 Task: Find connections with filter location Osnabrück with filter topic #Inspirationwith filter profile language French with filter current company SpiceJet Limited with filter school Siddaganga Institute of Technology with filter industry Retail Health and Personal Care Products with filter service category Social Media Marketing with filter keywords title Handyman
Action: Mouse moved to (556, 98)
Screenshot: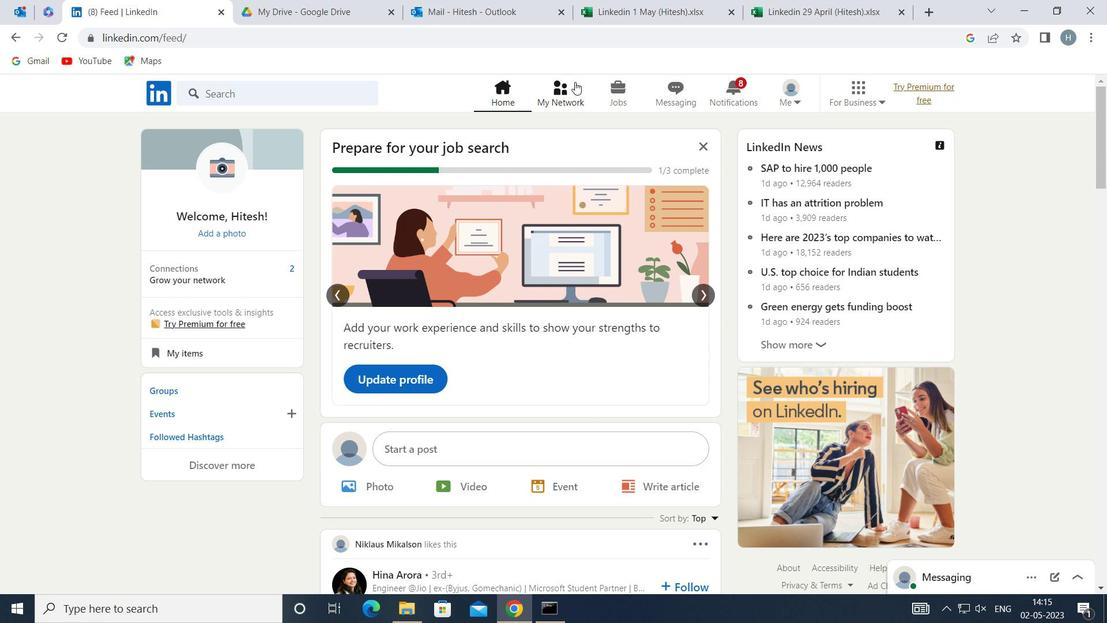 
Action: Mouse pressed left at (556, 98)
Screenshot: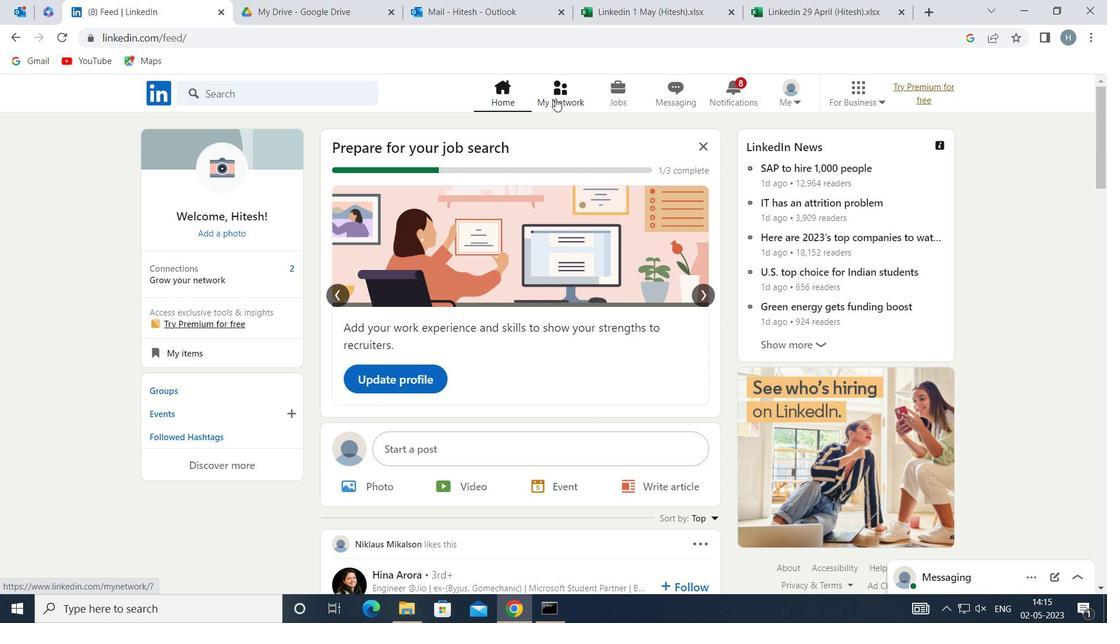 
Action: Mouse moved to (326, 173)
Screenshot: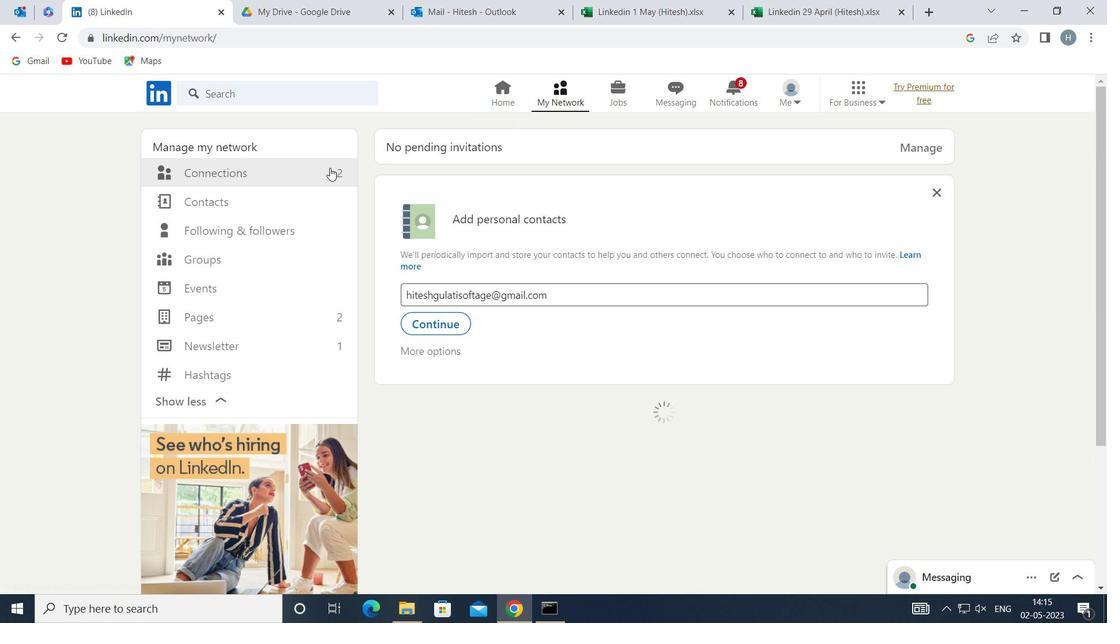
Action: Mouse pressed left at (326, 173)
Screenshot: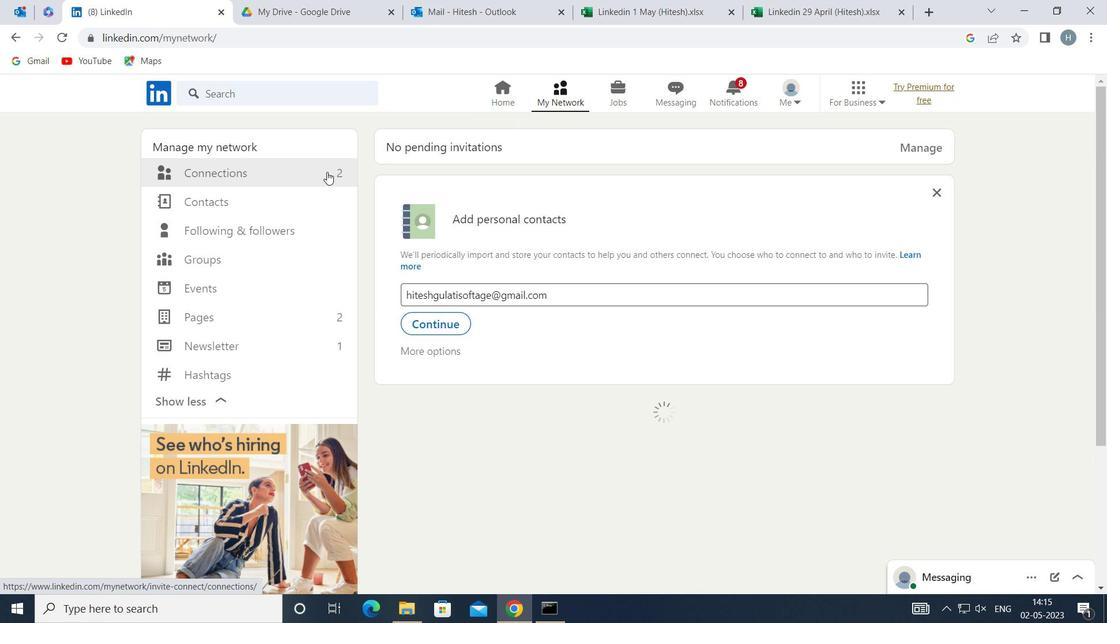 
Action: Mouse moved to (665, 170)
Screenshot: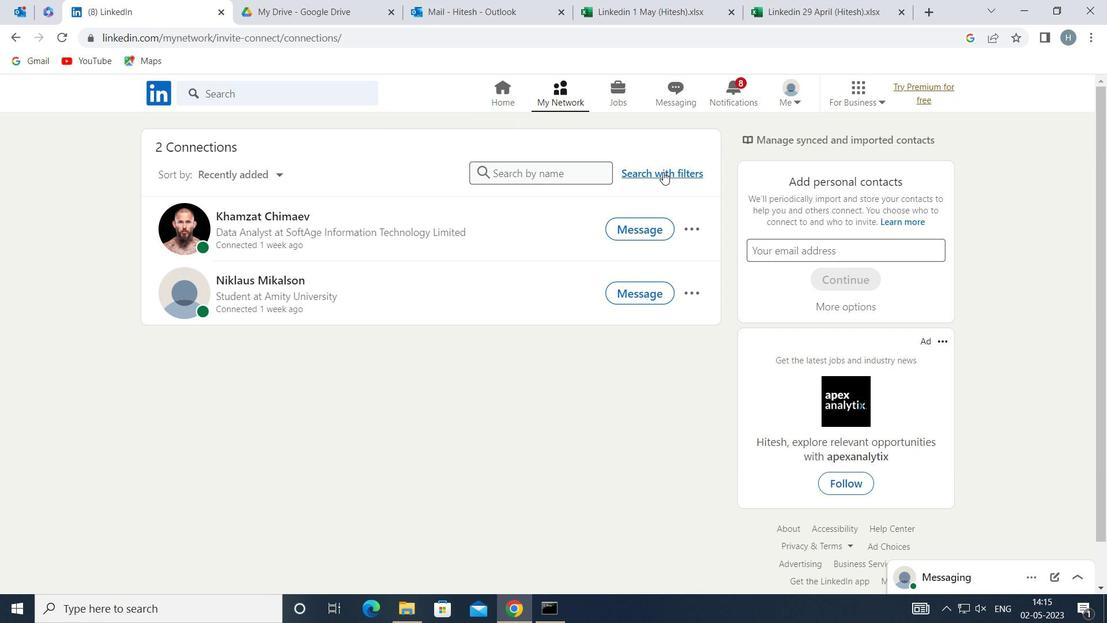 
Action: Mouse pressed left at (665, 170)
Screenshot: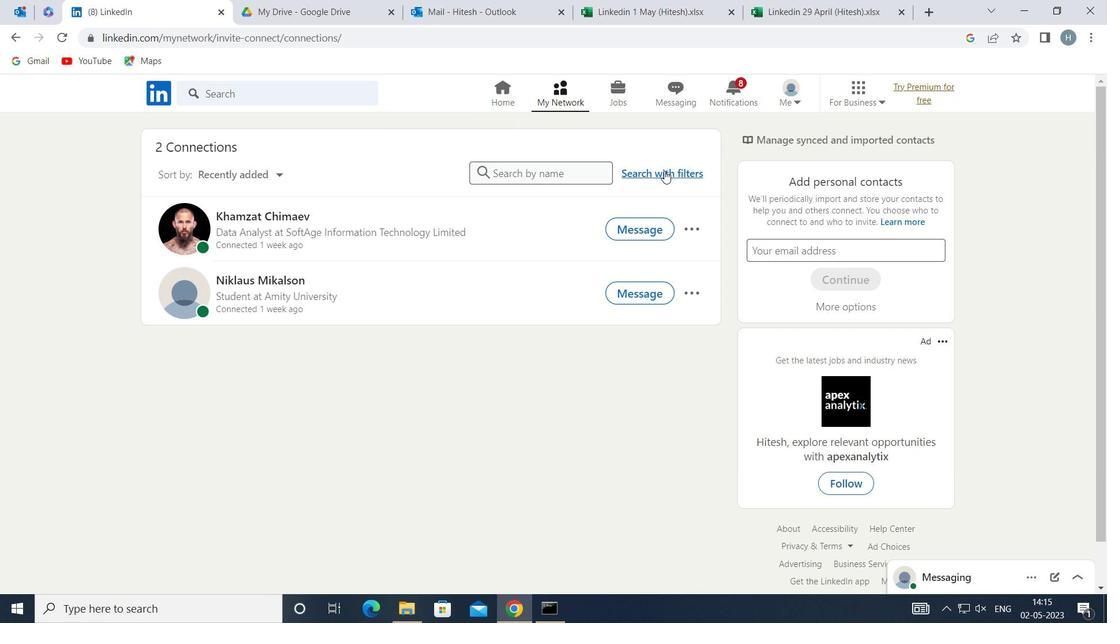 
Action: Mouse moved to (615, 139)
Screenshot: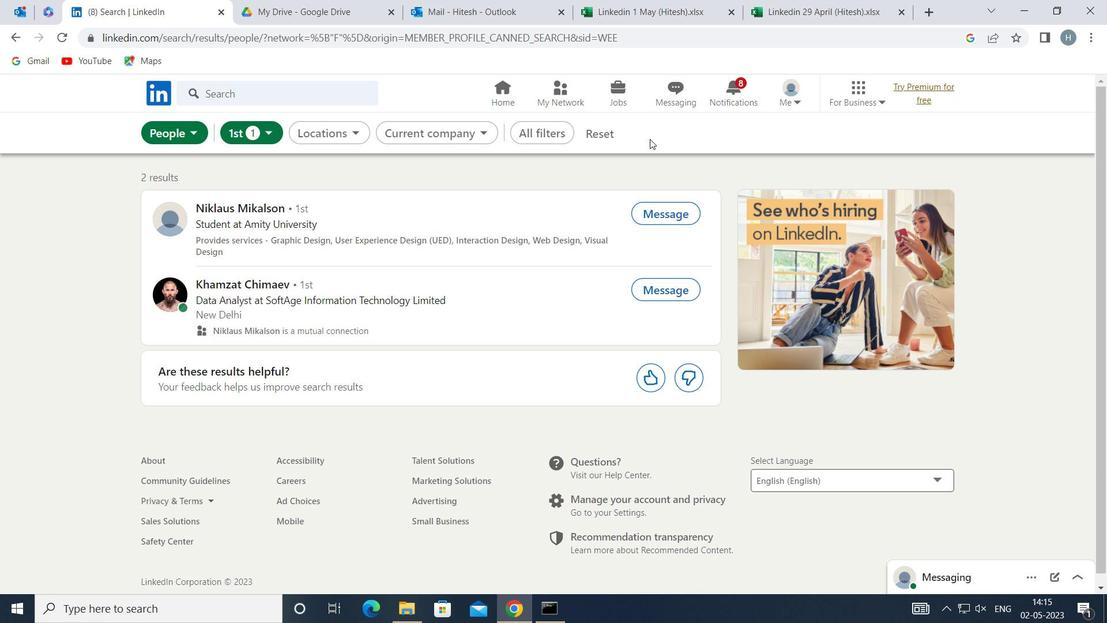 
Action: Mouse pressed left at (615, 139)
Screenshot: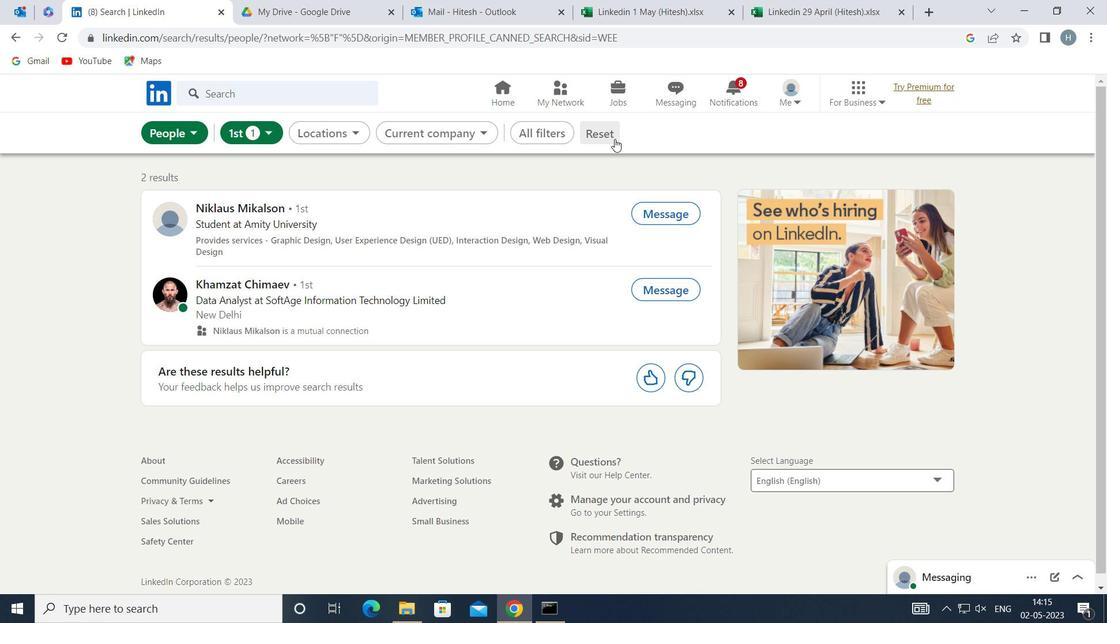 
Action: Mouse moved to (602, 133)
Screenshot: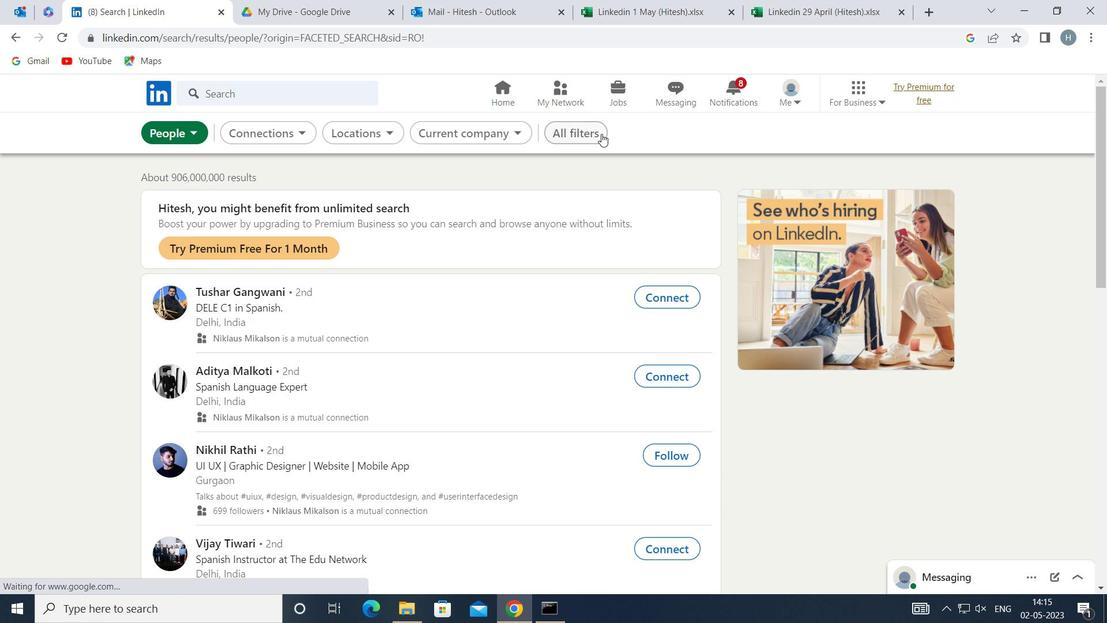 
Action: Mouse pressed left at (602, 133)
Screenshot: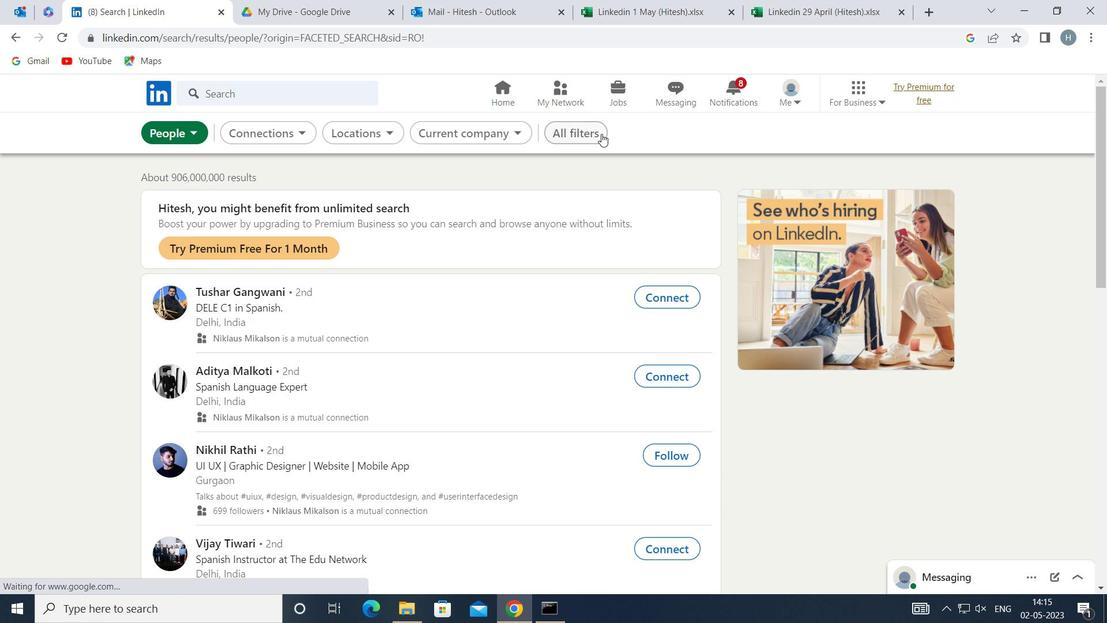 
Action: Mouse moved to (826, 278)
Screenshot: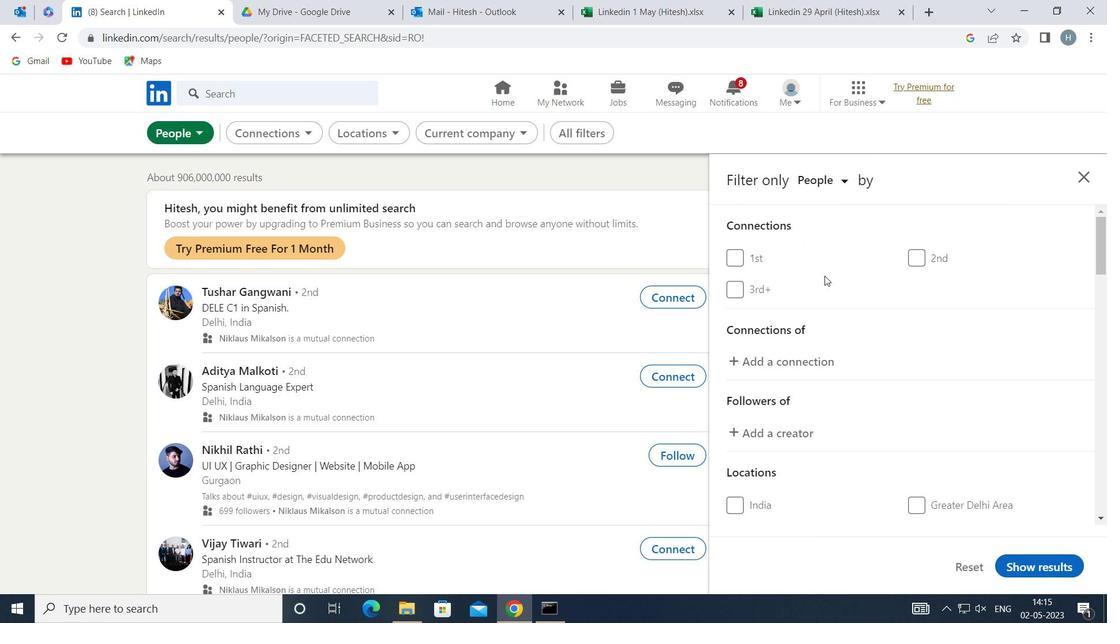 
Action: Mouse scrolled (826, 277) with delta (0, 0)
Screenshot: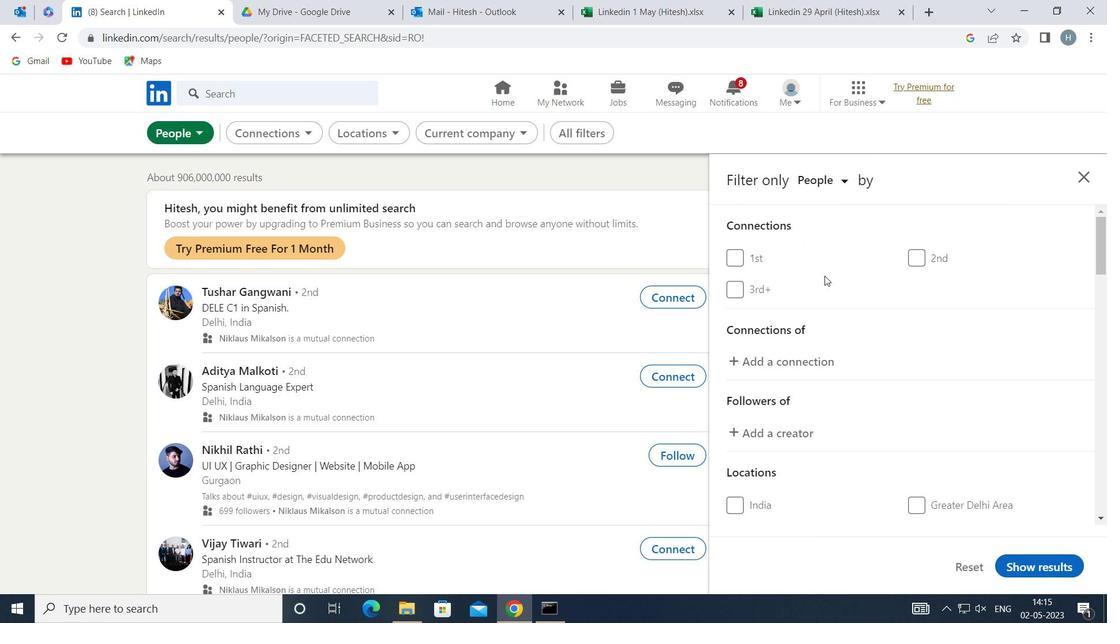 
Action: Mouse moved to (826, 279)
Screenshot: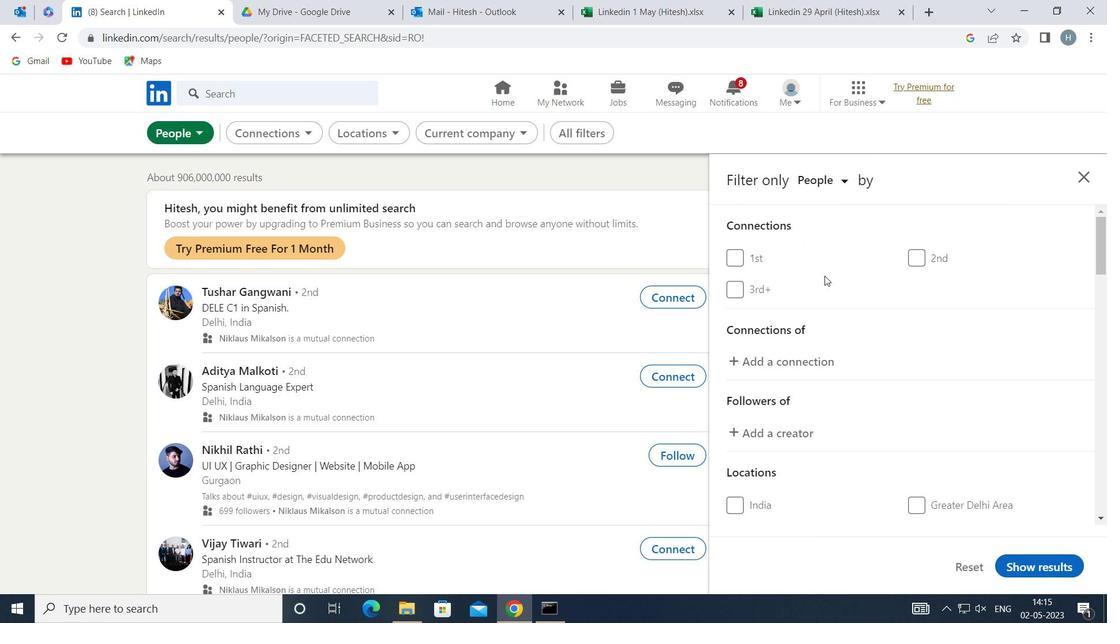 
Action: Mouse scrolled (826, 278) with delta (0, 0)
Screenshot: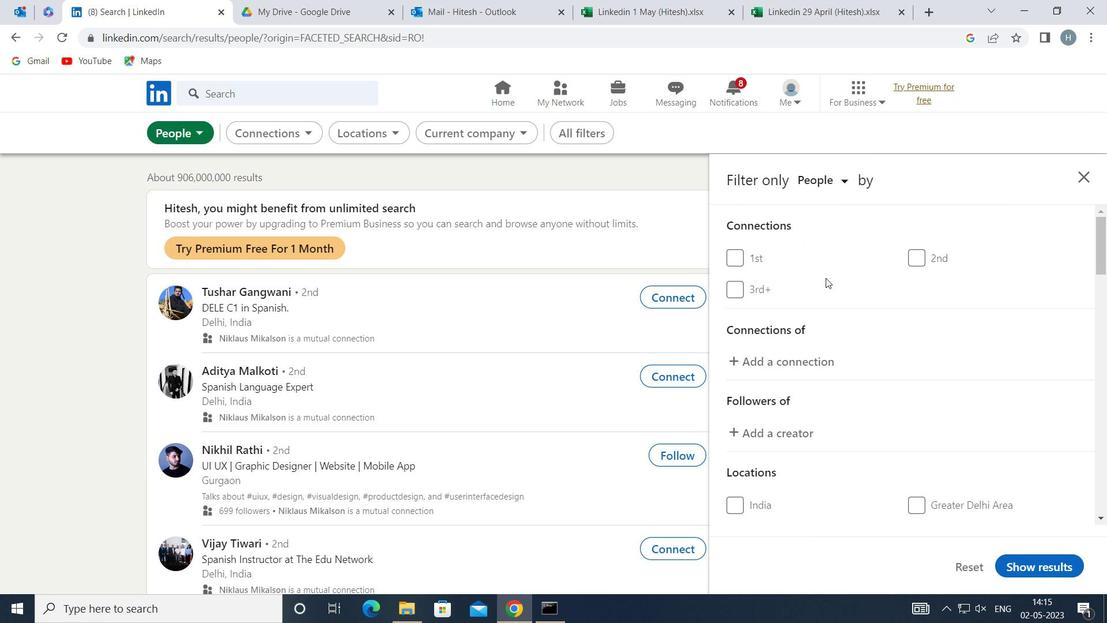 
Action: Mouse moved to (827, 281)
Screenshot: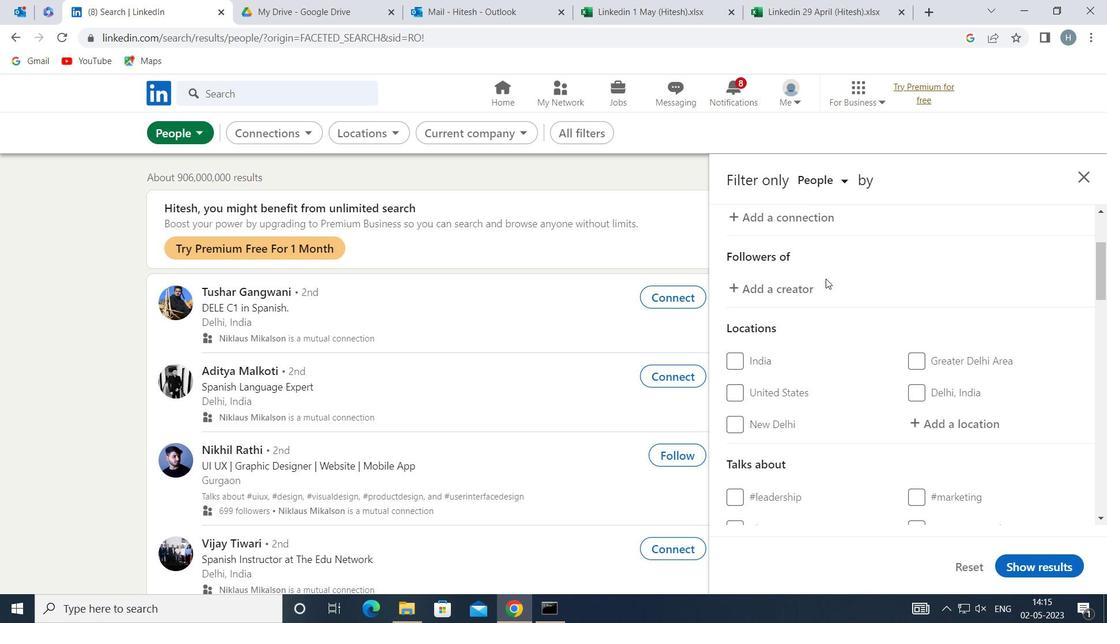 
Action: Mouse scrolled (827, 281) with delta (0, 0)
Screenshot: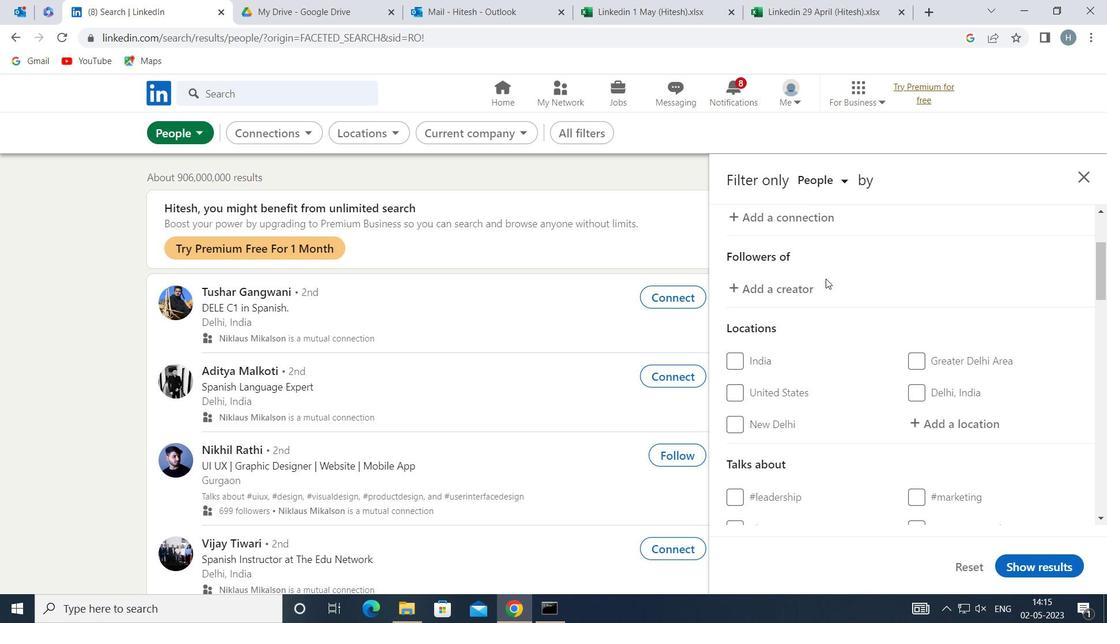 
Action: Mouse moved to (934, 346)
Screenshot: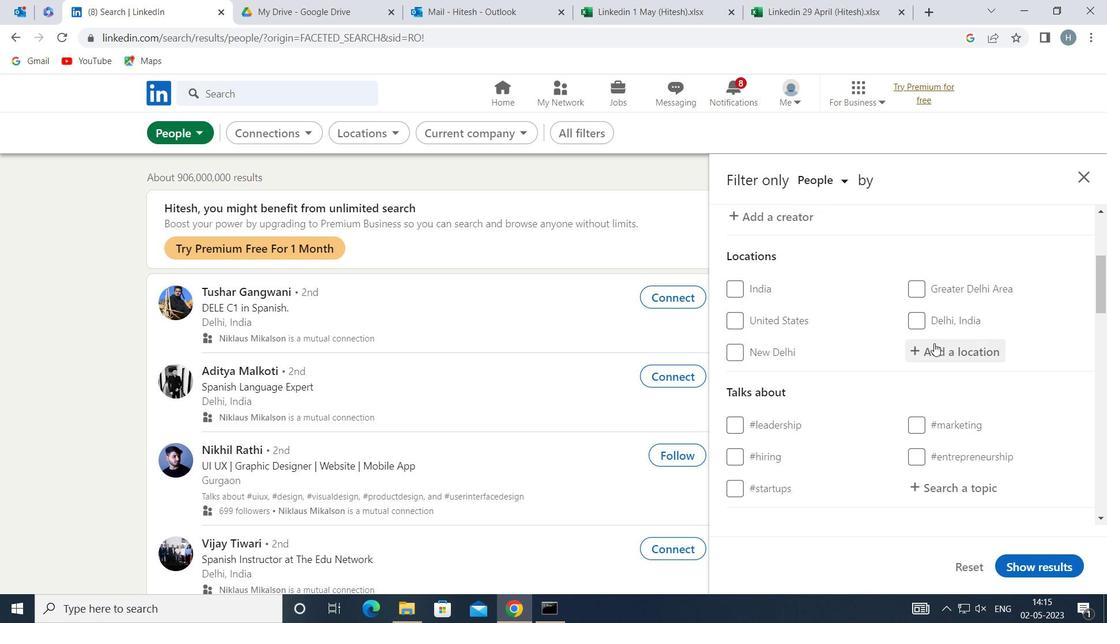 
Action: Mouse pressed left at (934, 346)
Screenshot: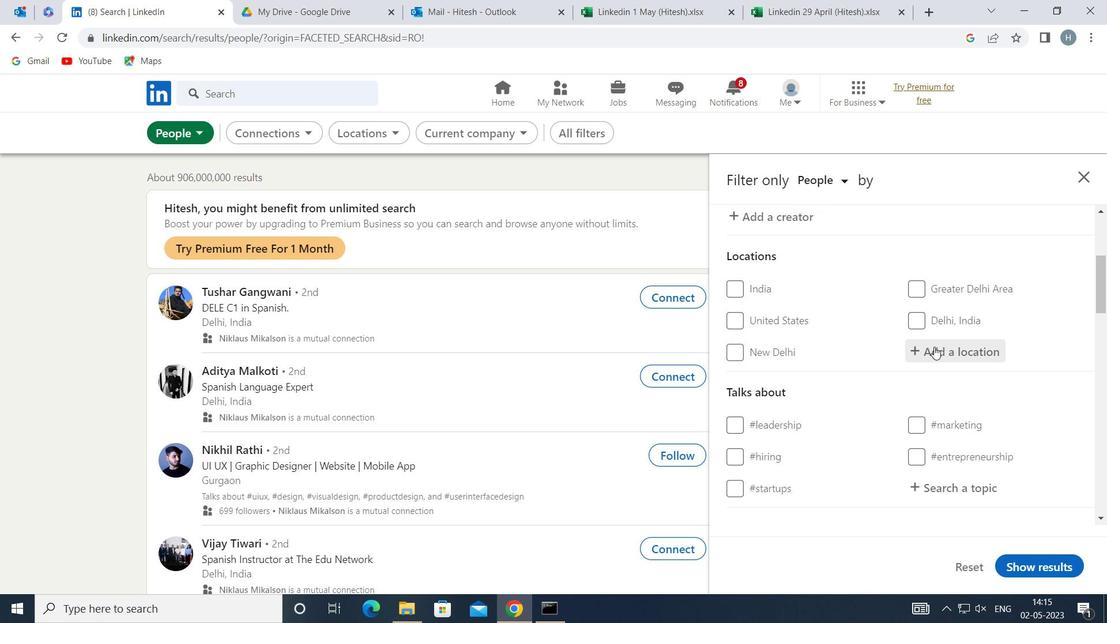 
Action: Mouse moved to (908, 335)
Screenshot: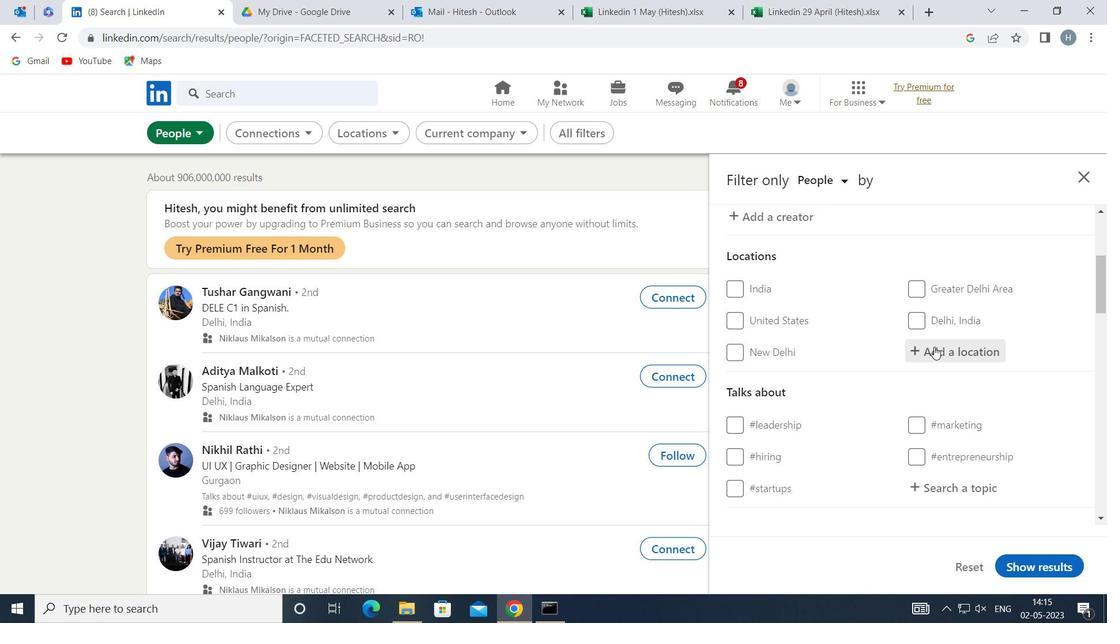 
Action: Key pressed <Key.shift>OSNABRUCK
Screenshot: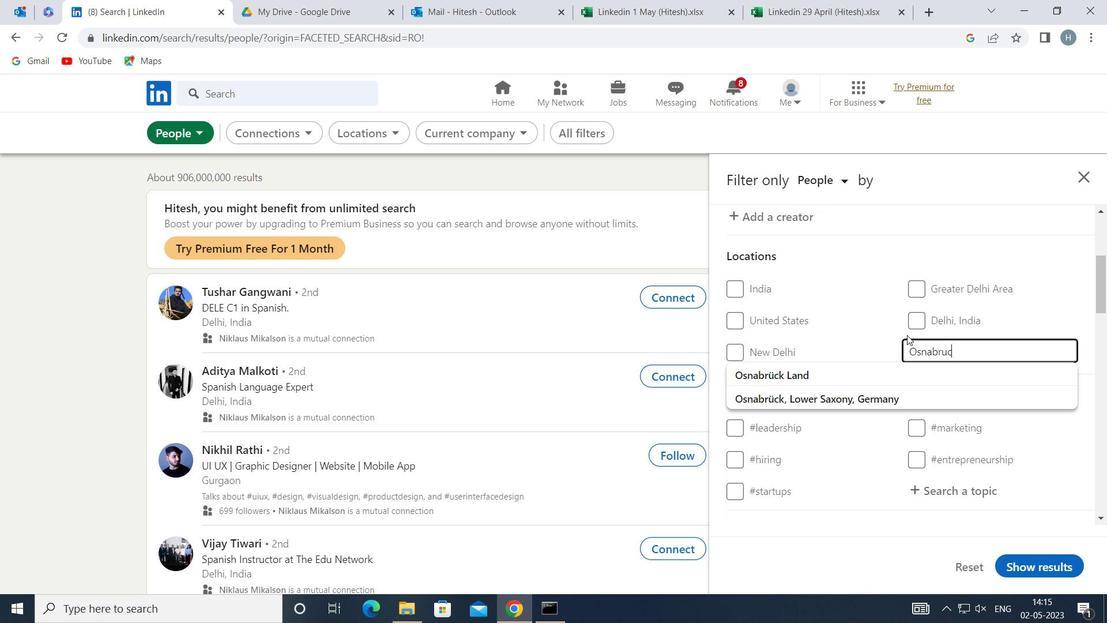 
Action: Mouse moved to (885, 364)
Screenshot: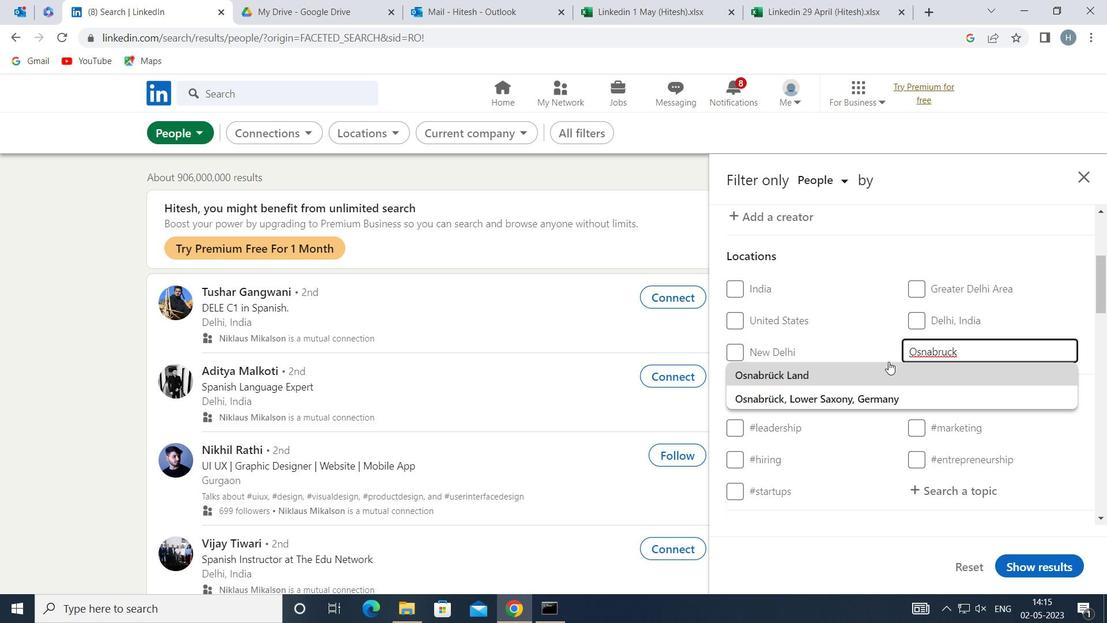 
Action: Mouse pressed left at (885, 364)
Screenshot: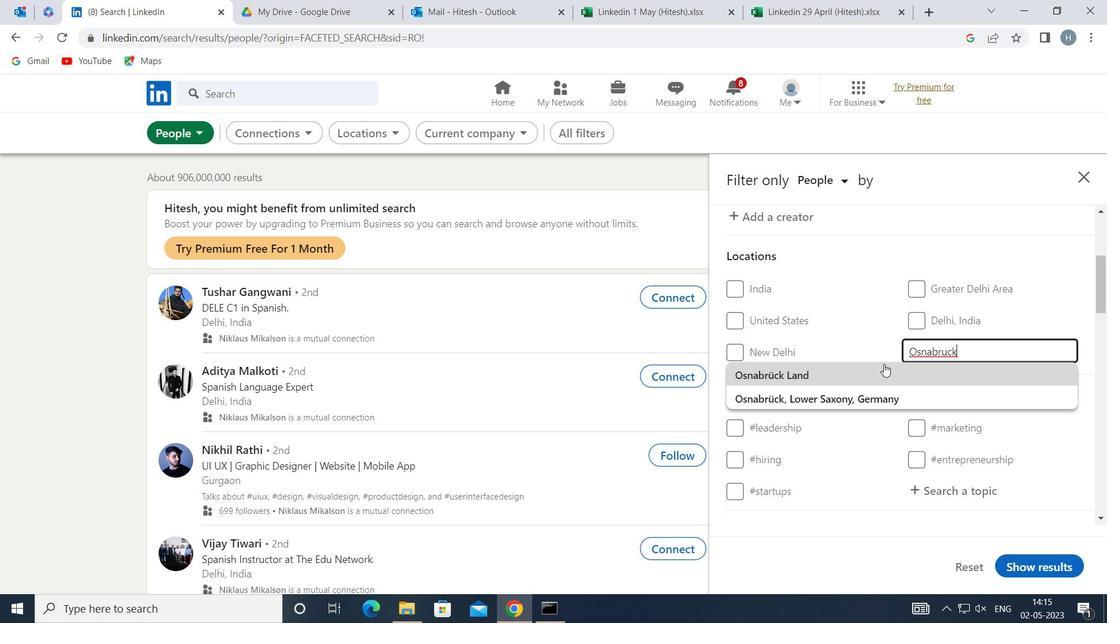 
Action: Mouse moved to (891, 328)
Screenshot: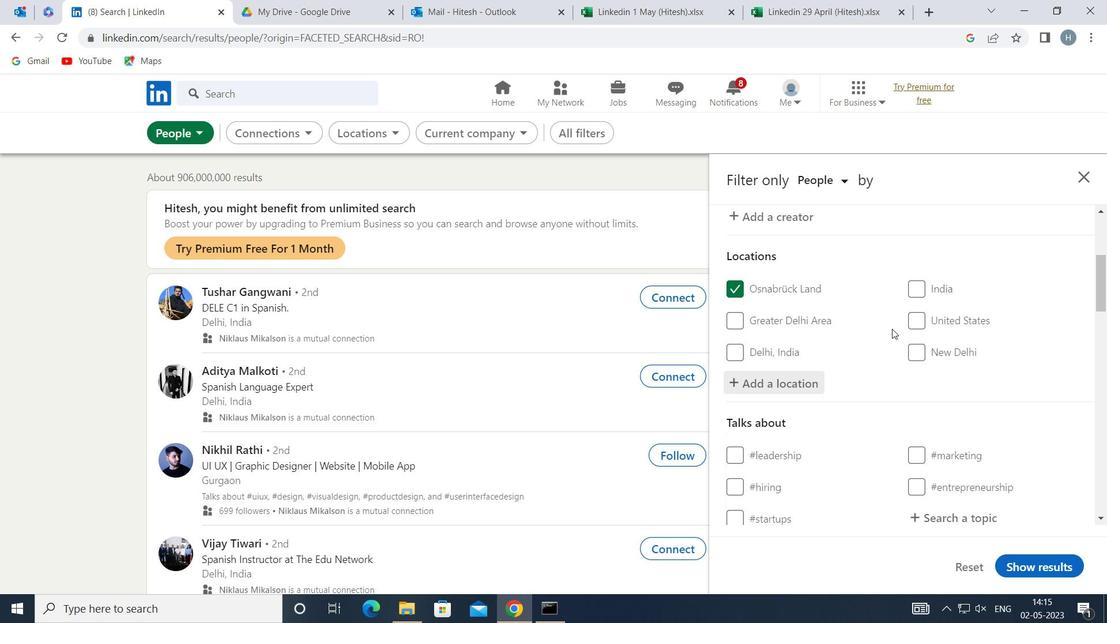 
Action: Mouse scrolled (891, 327) with delta (0, 0)
Screenshot: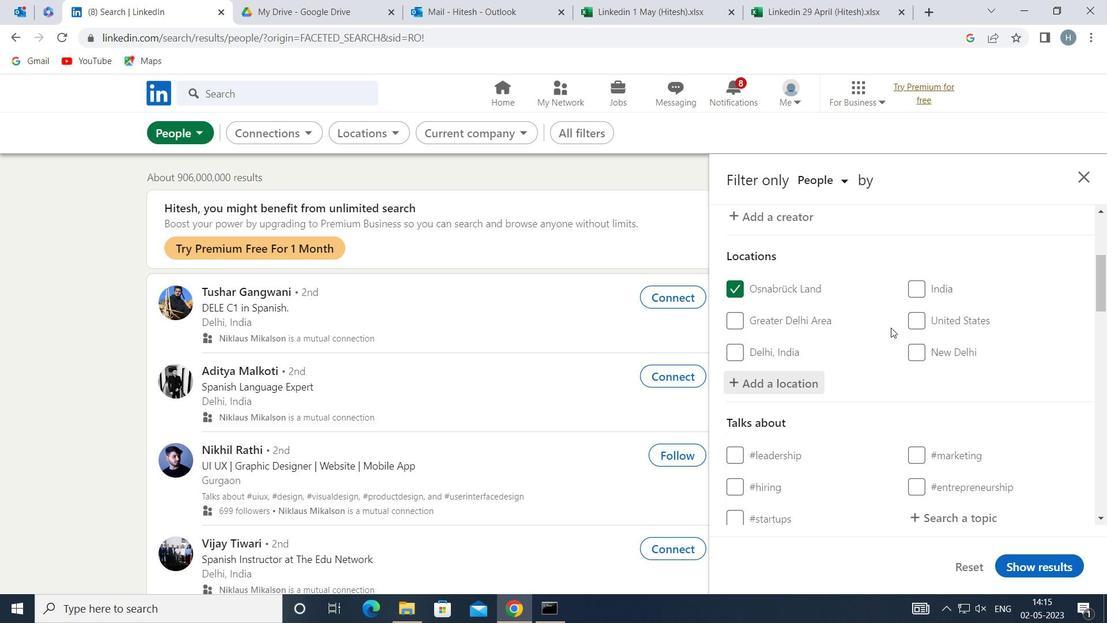 
Action: Mouse scrolled (891, 327) with delta (0, 0)
Screenshot: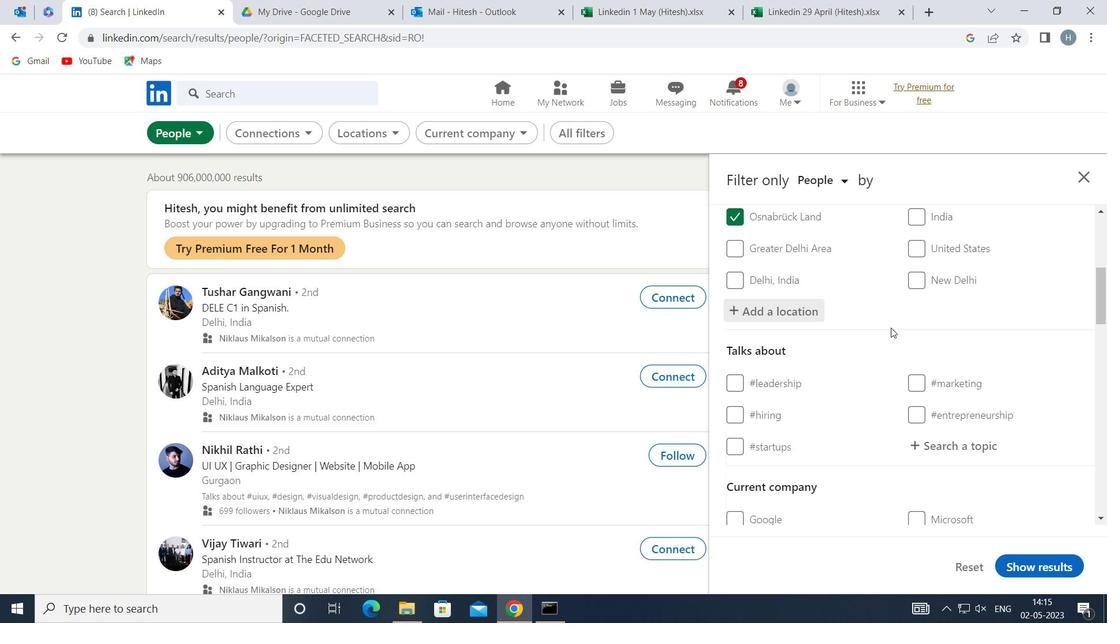 
Action: Mouse moved to (959, 369)
Screenshot: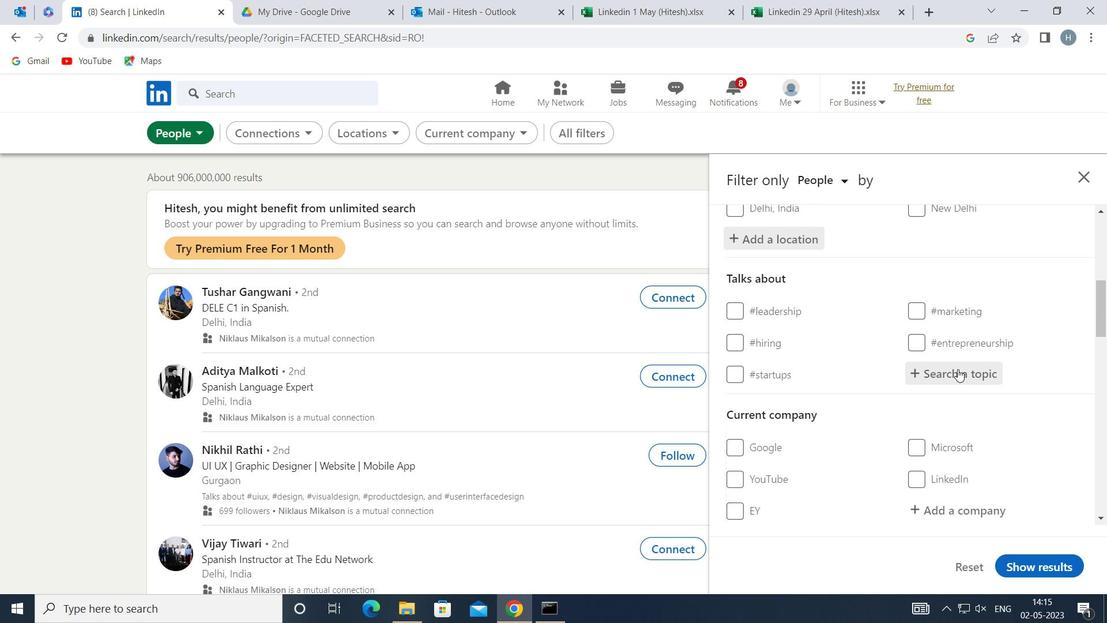 
Action: Mouse pressed left at (959, 369)
Screenshot: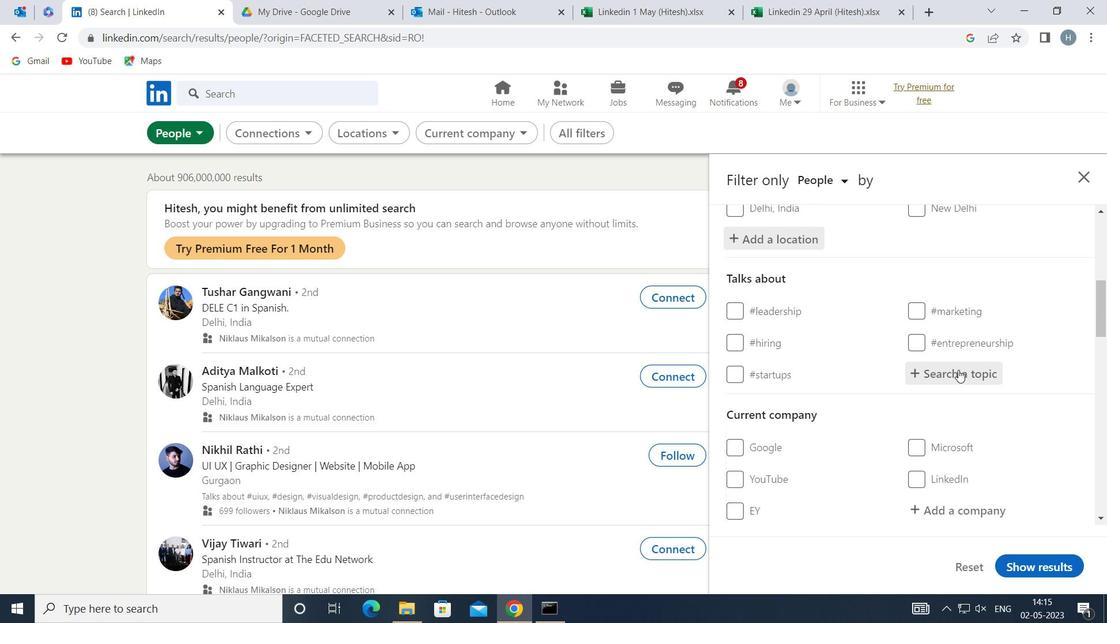 
Action: Mouse moved to (958, 369)
Screenshot: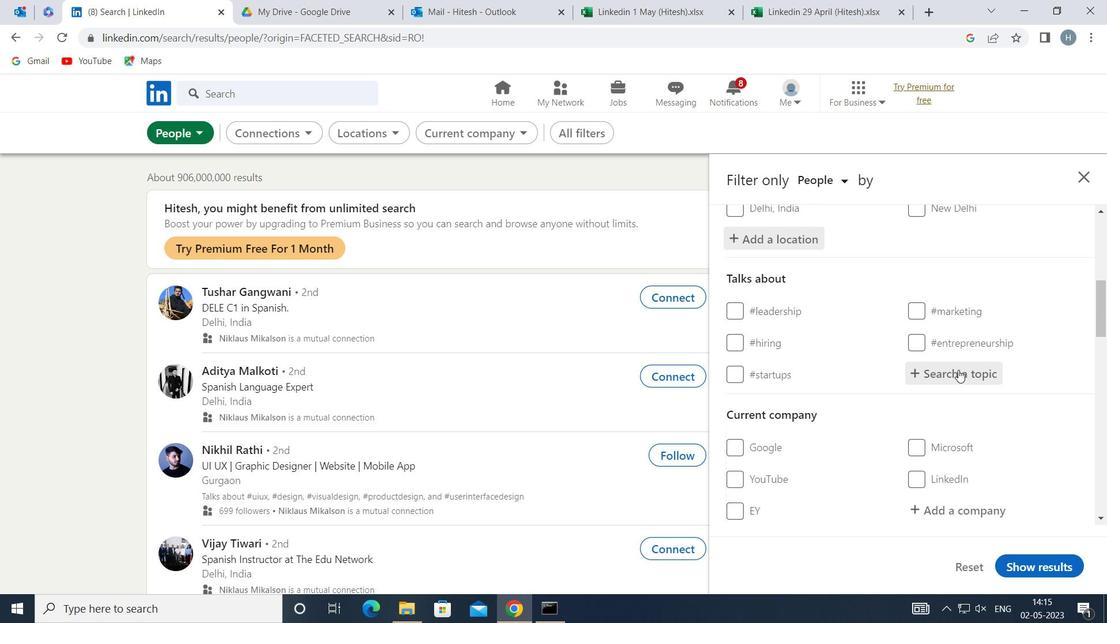 
Action: Key pressed <Key.shift><Key.shift><Key.shift><Key.shift>INSPIRATIO
Screenshot: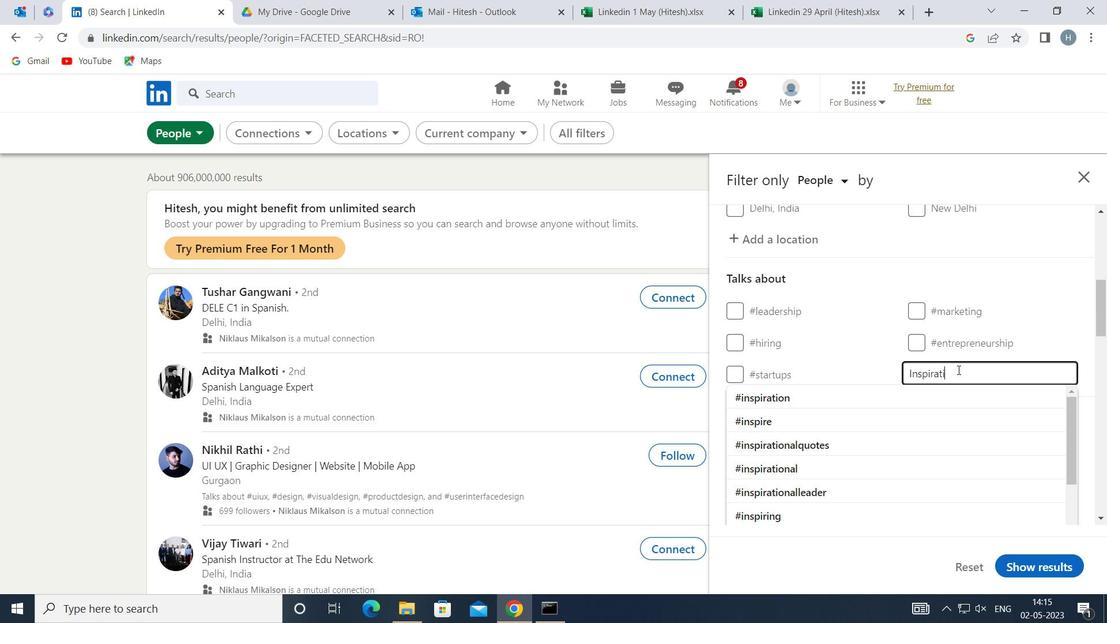 
Action: Mouse moved to (958, 369)
Screenshot: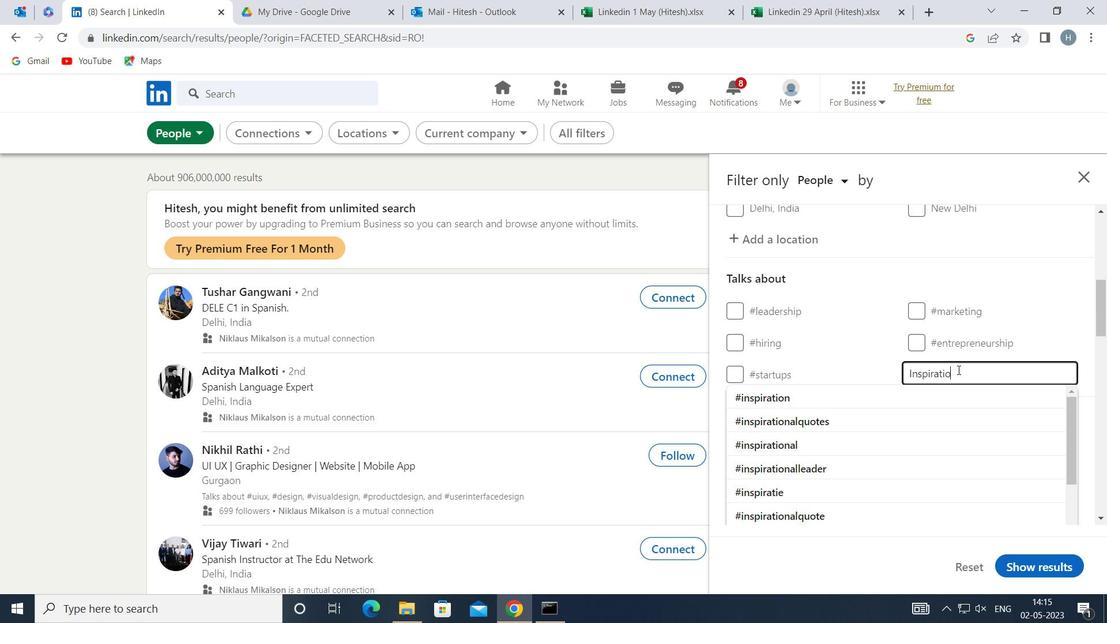 
Action: Key pressed N
Screenshot: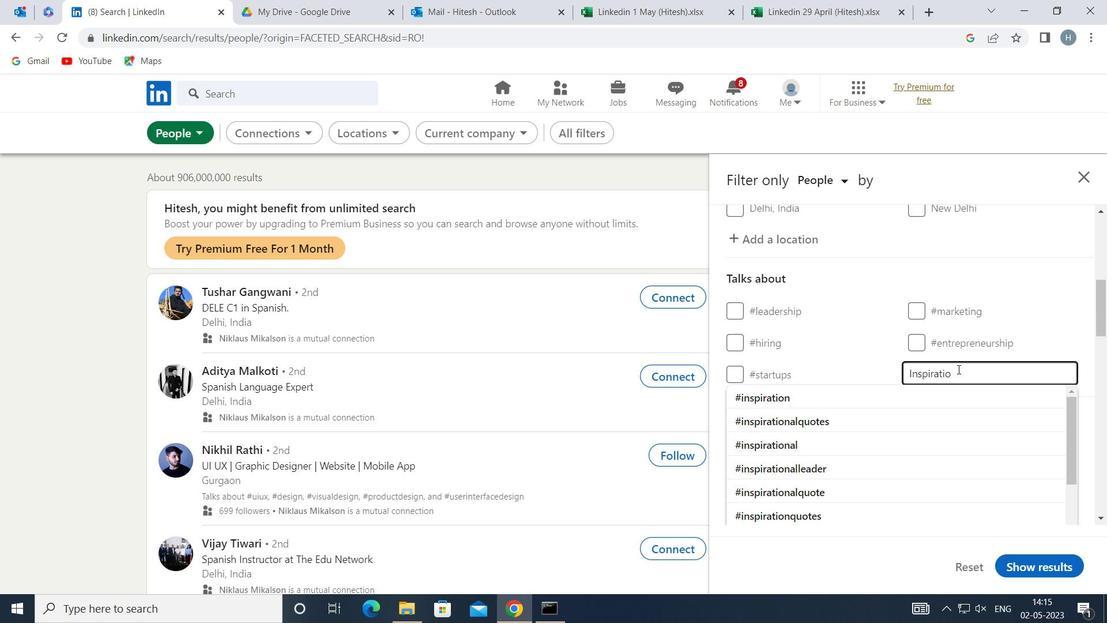
Action: Mouse moved to (889, 399)
Screenshot: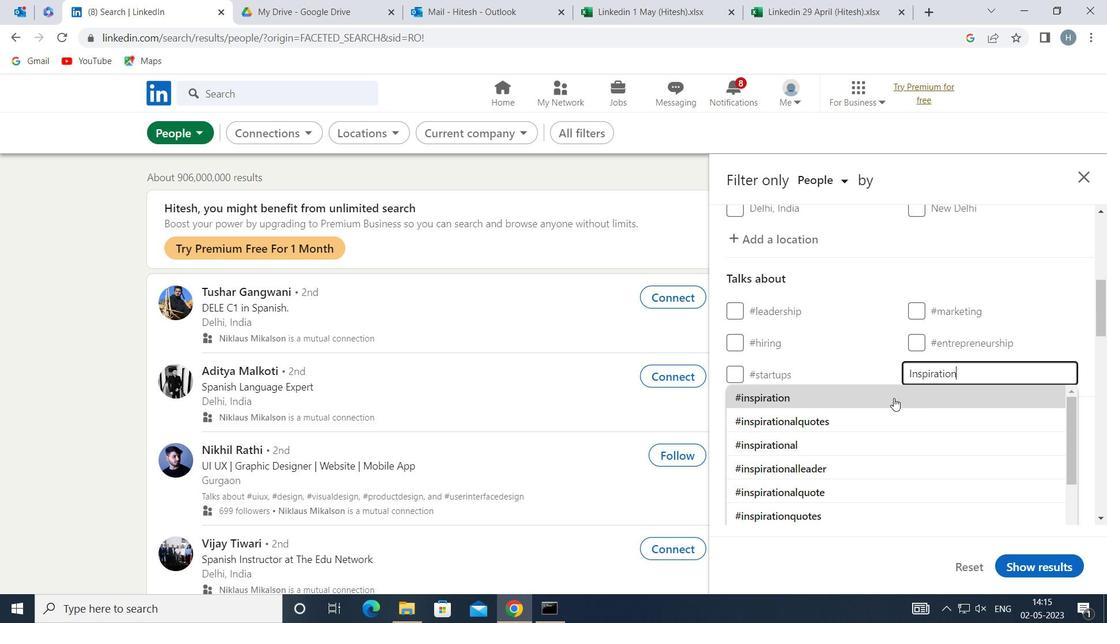 
Action: Mouse pressed left at (889, 399)
Screenshot: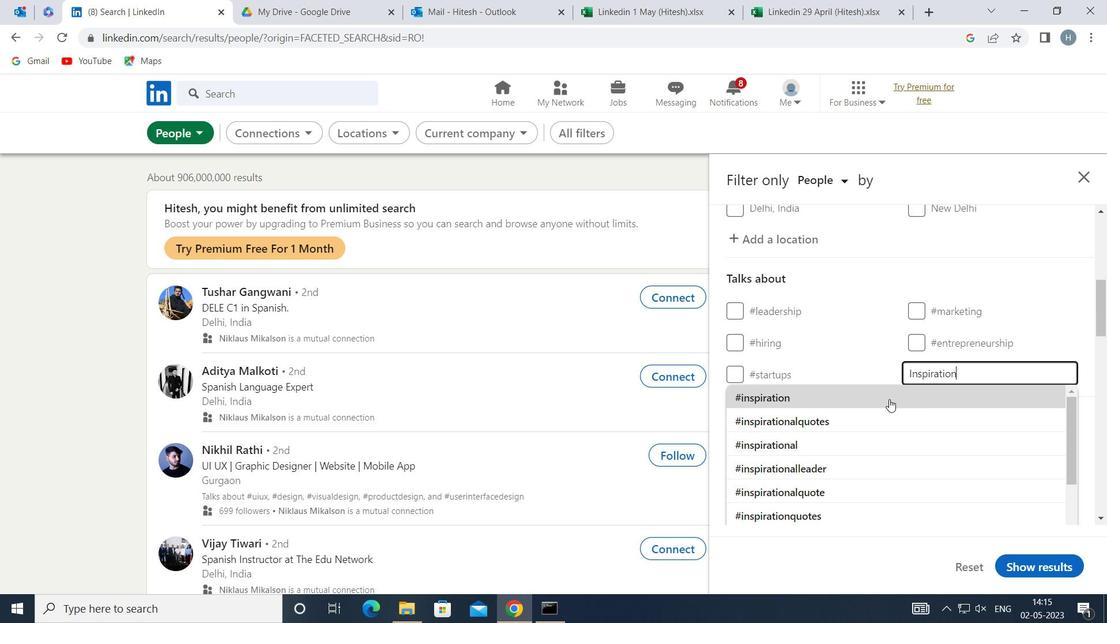 
Action: Mouse moved to (862, 399)
Screenshot: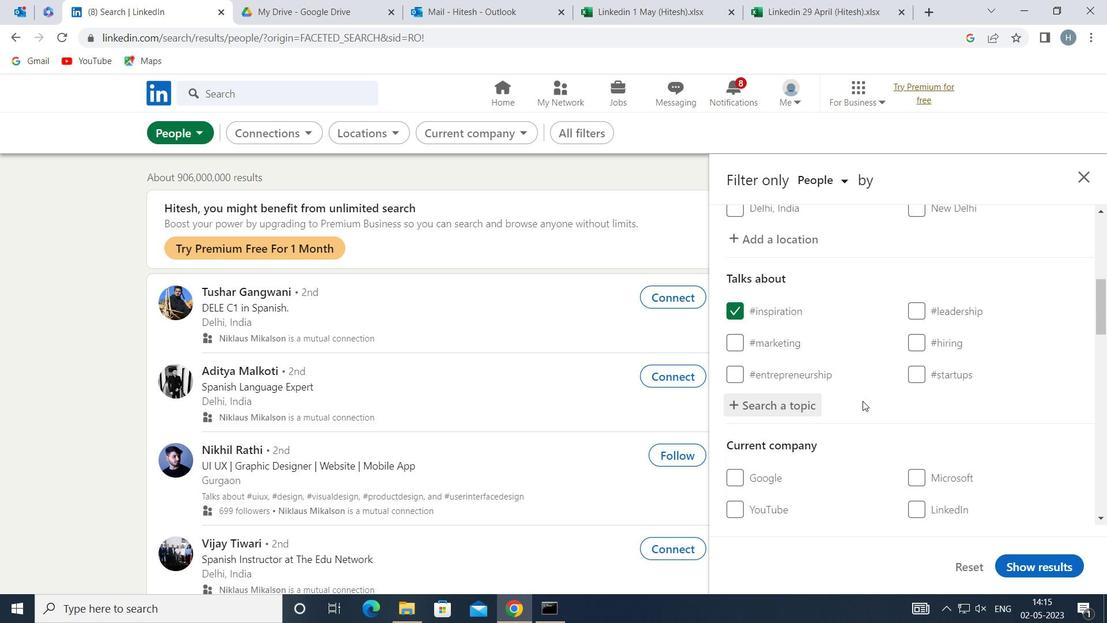 
Action: Mouse scrolled (862, 399) with delta (0, 0)
Screenshot: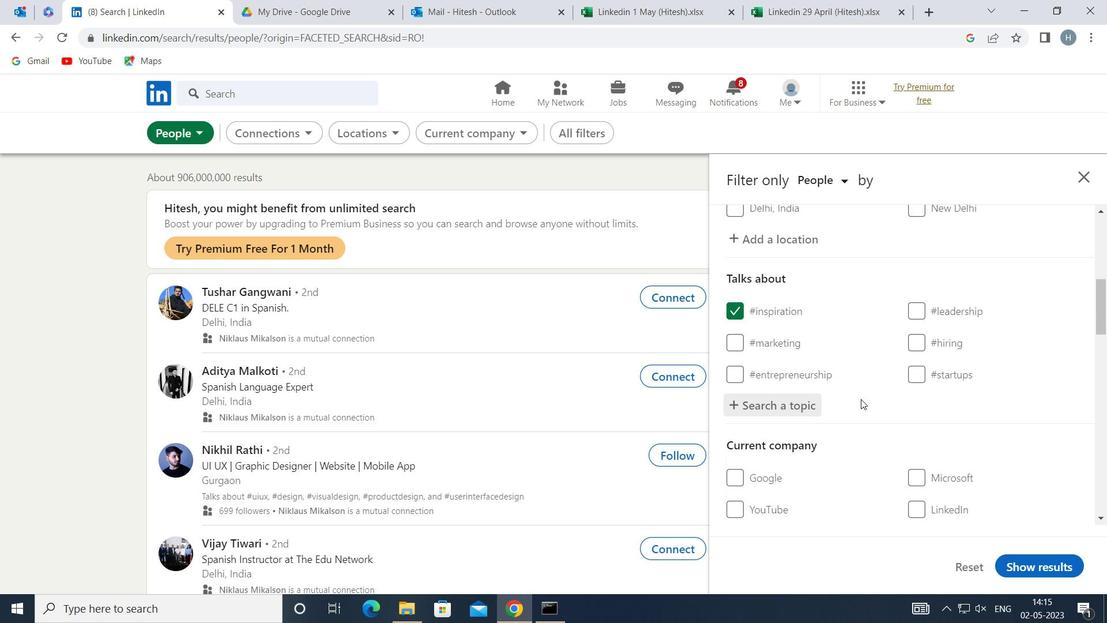 
Action: Mouse moved to (861, 398)
Screenshot: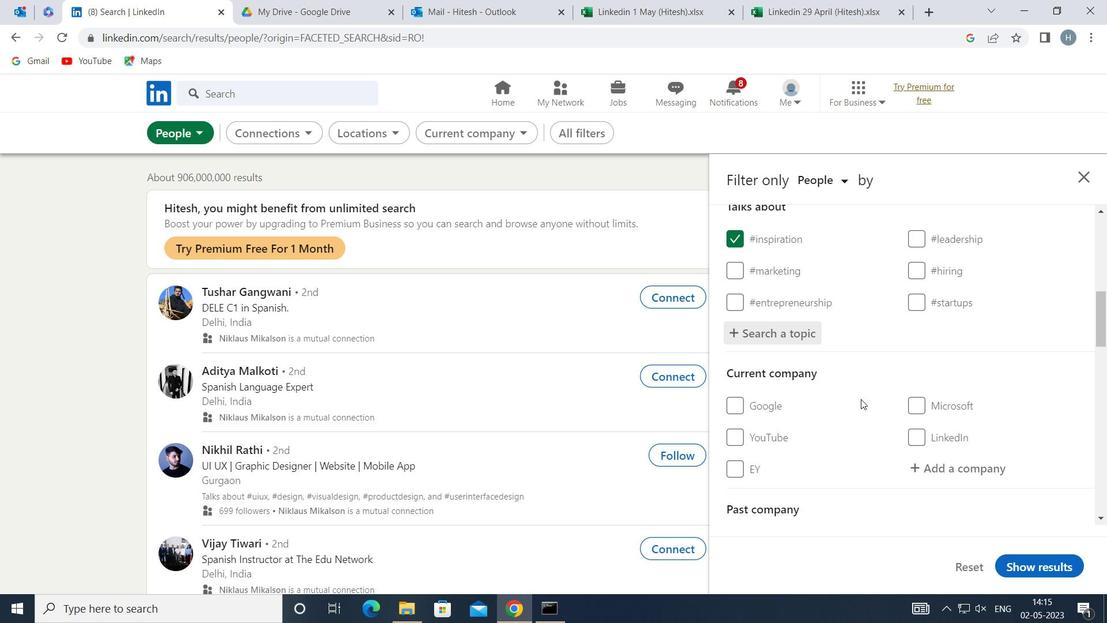 
Action: Mouse scrolled (861, 398) with delta (0, 0)
Screenshot: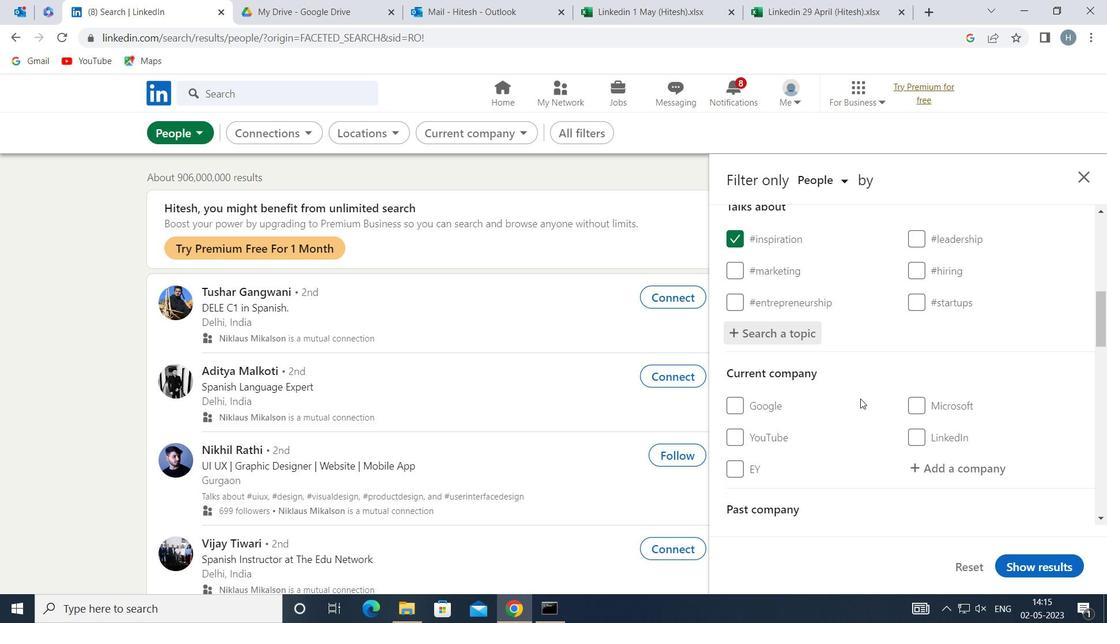 
Action: Mouse scrolled (861, 398) with delta (0, 0)
Screenshot: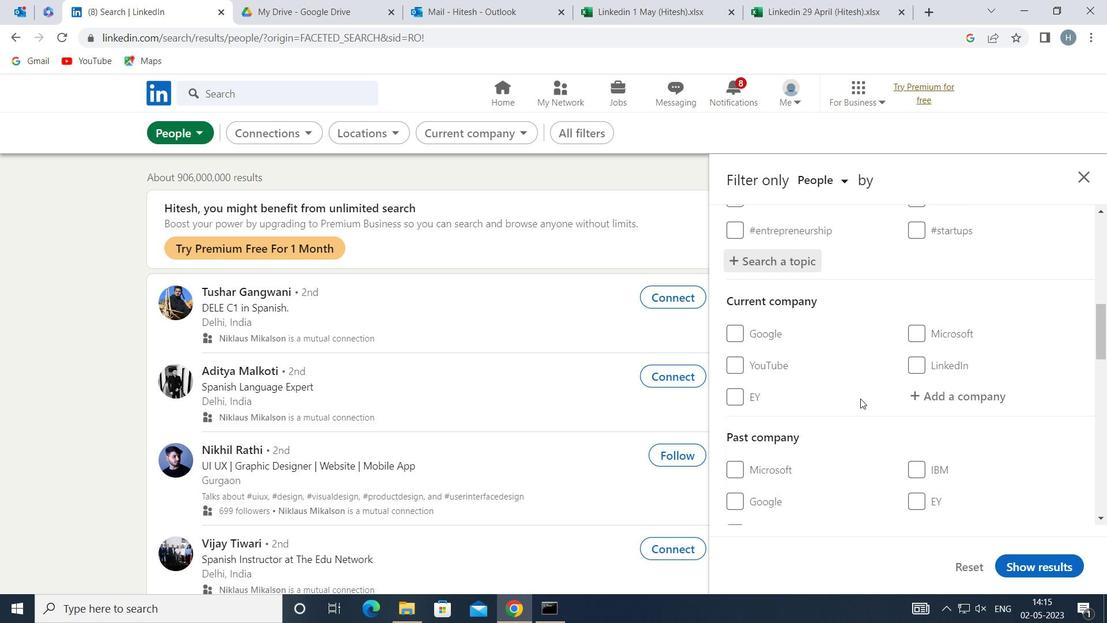 
Action: Mouse scrolled (861, 398) with delta (0, 0)
Screenshot: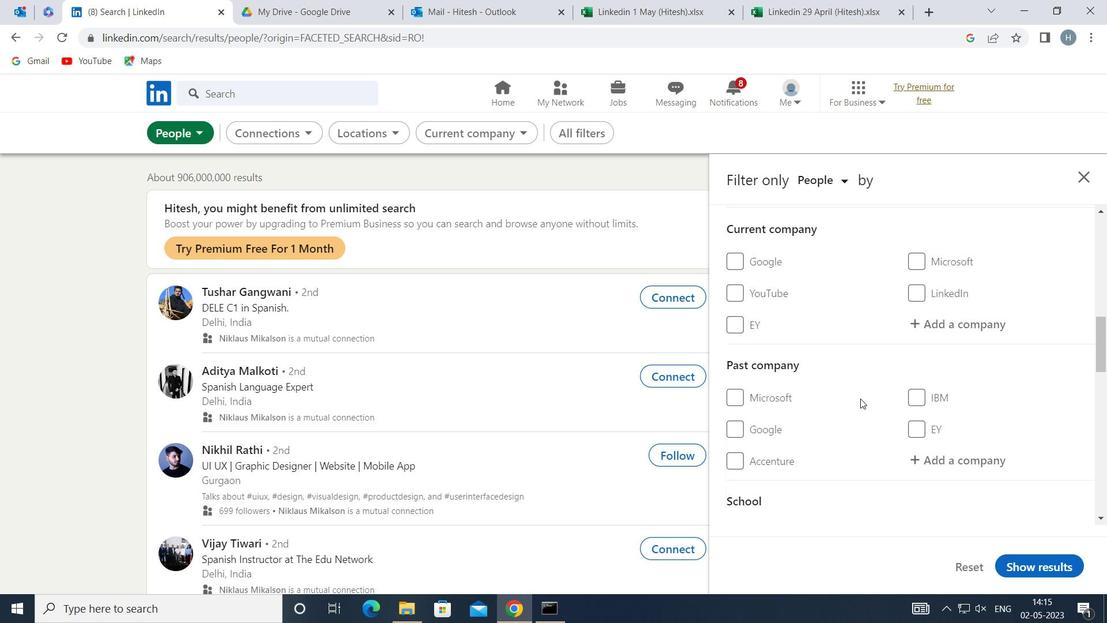 
Action: Mouse scrolled (861, 398) with delta (0, 0)
Screenshot: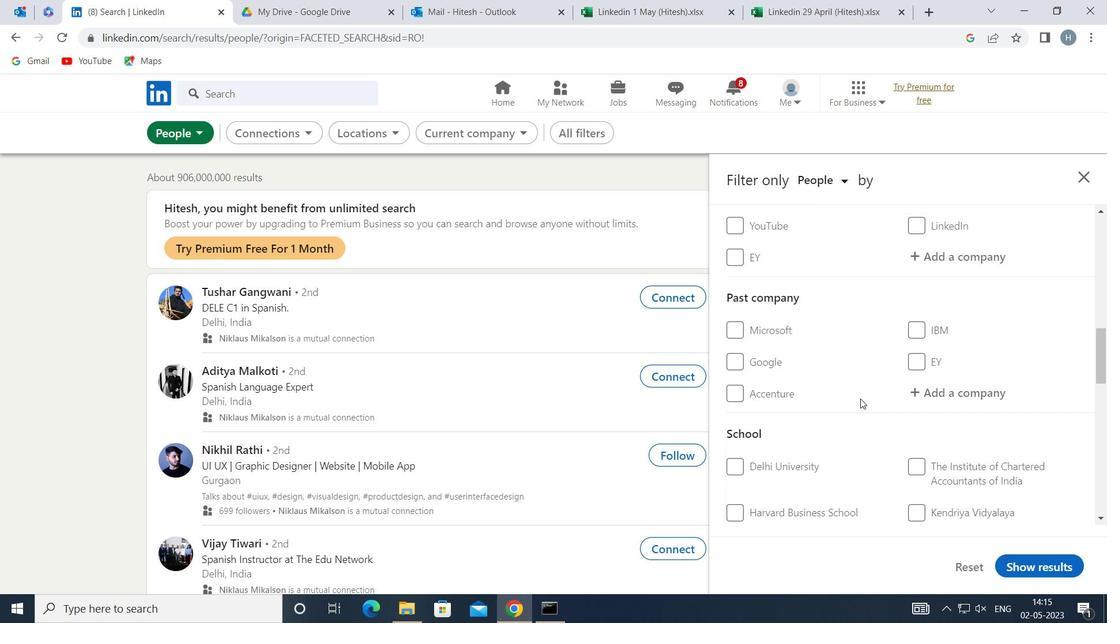 
Action: Mouse scrolled (861, 398) with delta (0, 0)
Screenshot: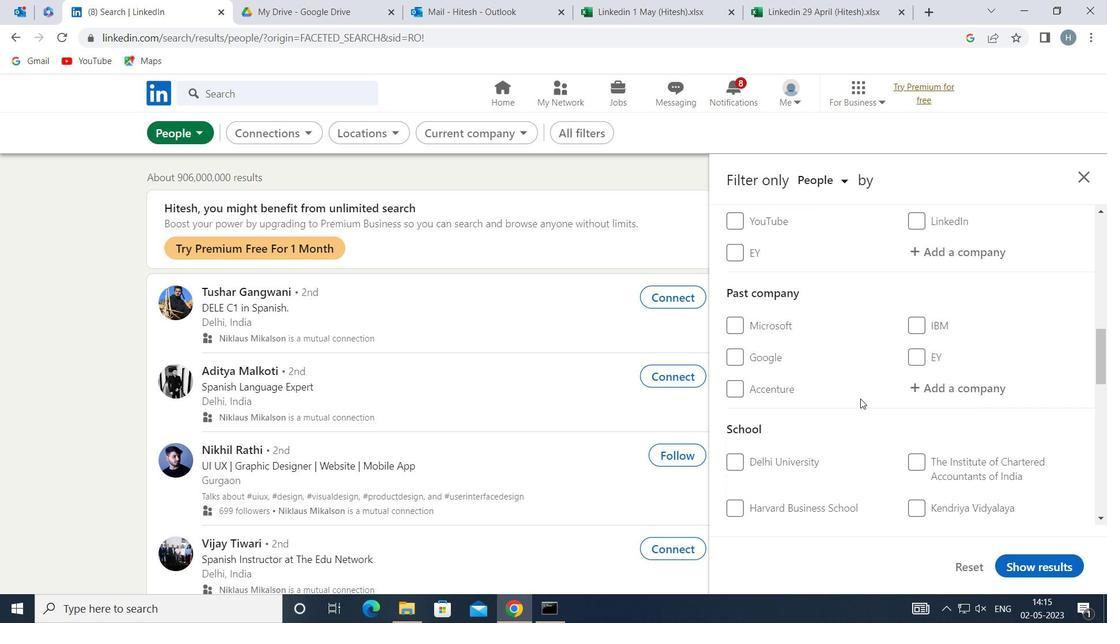 
Action: Mouse scrolled (861, 398) with delta (0, 0)
Screenshot: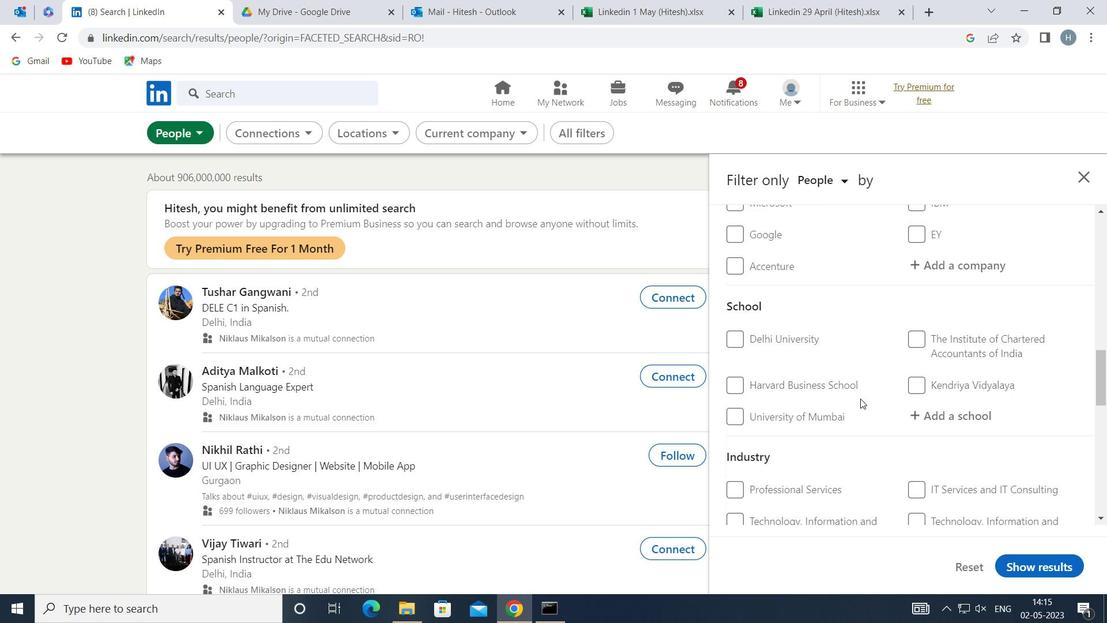 
Action: Mouse scrolled (861, 398) with delta (0, 0)
Screenshot: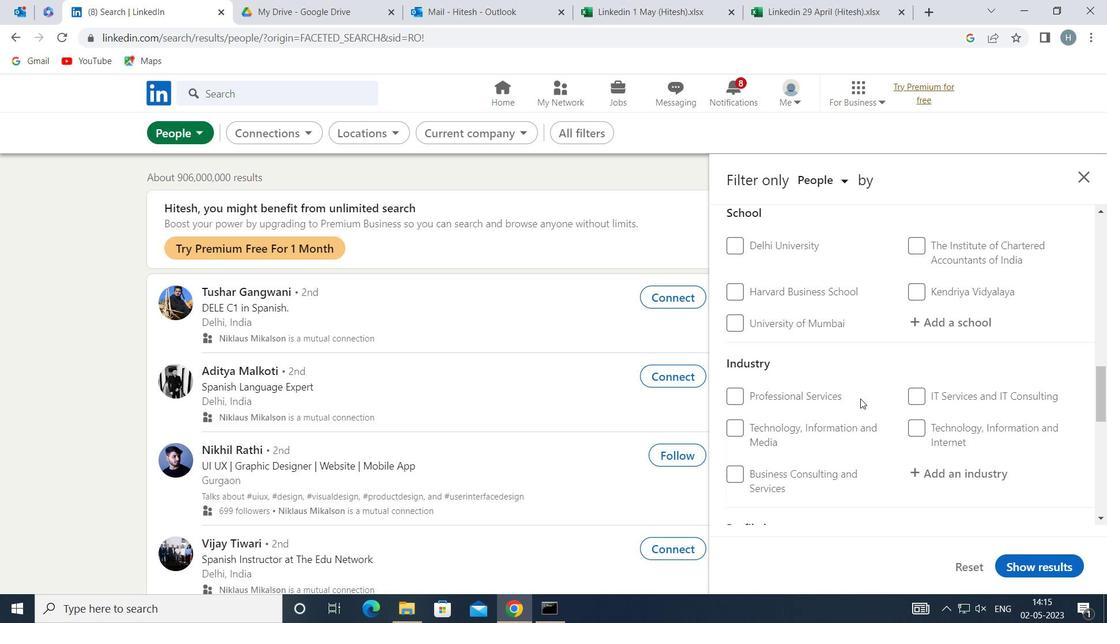 
Action: Mouse scrolled (861, 398) with delta (0, 0)
Screenshot: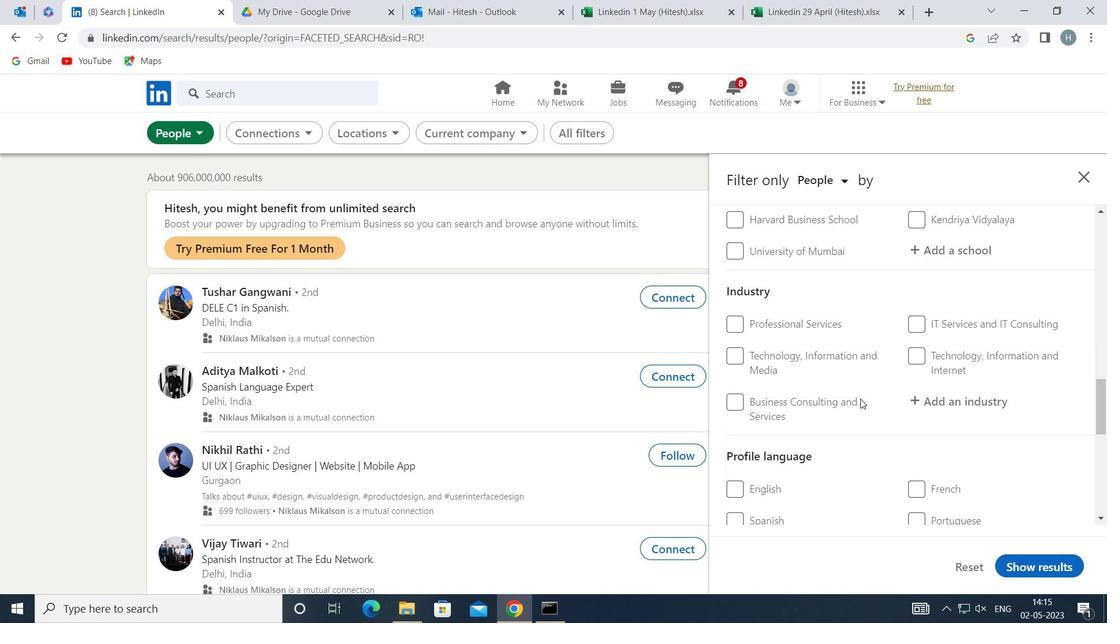 
Action: Mouse moved to (918, 422)
Screenshot: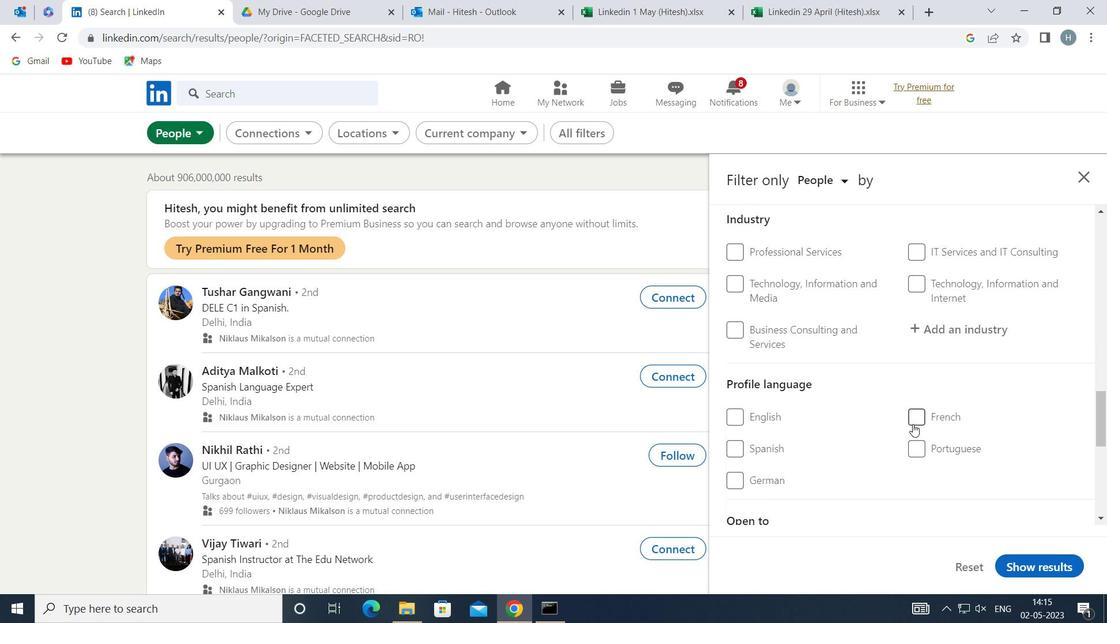 
Action: Mouse pressed left at (918, 422)
Screenshot: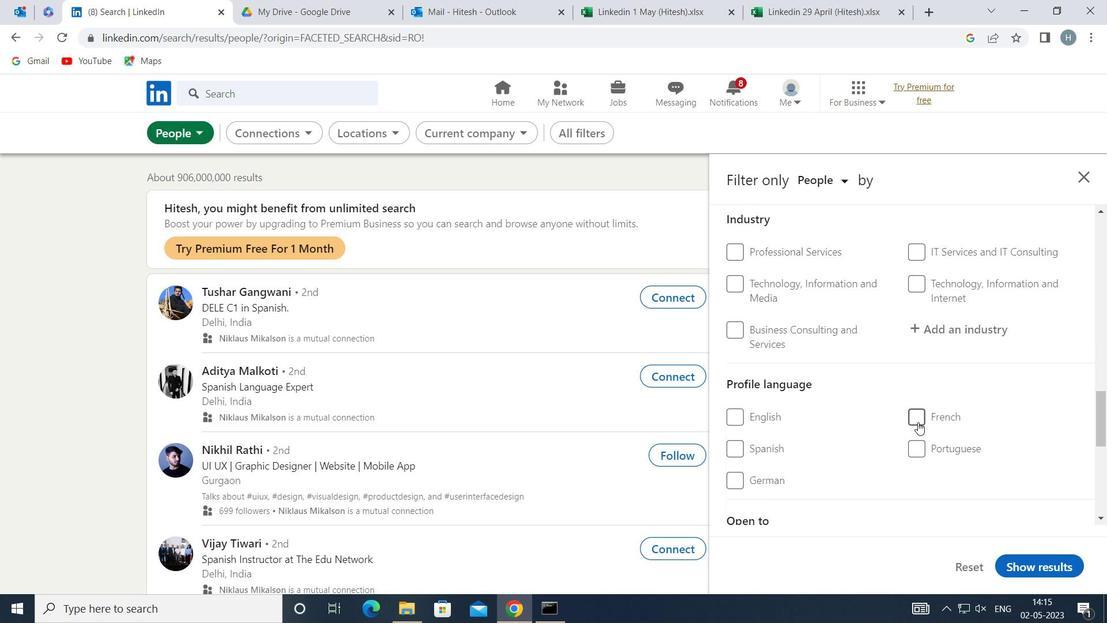
Action: Mouse moved to (885, 420)
Screenshot: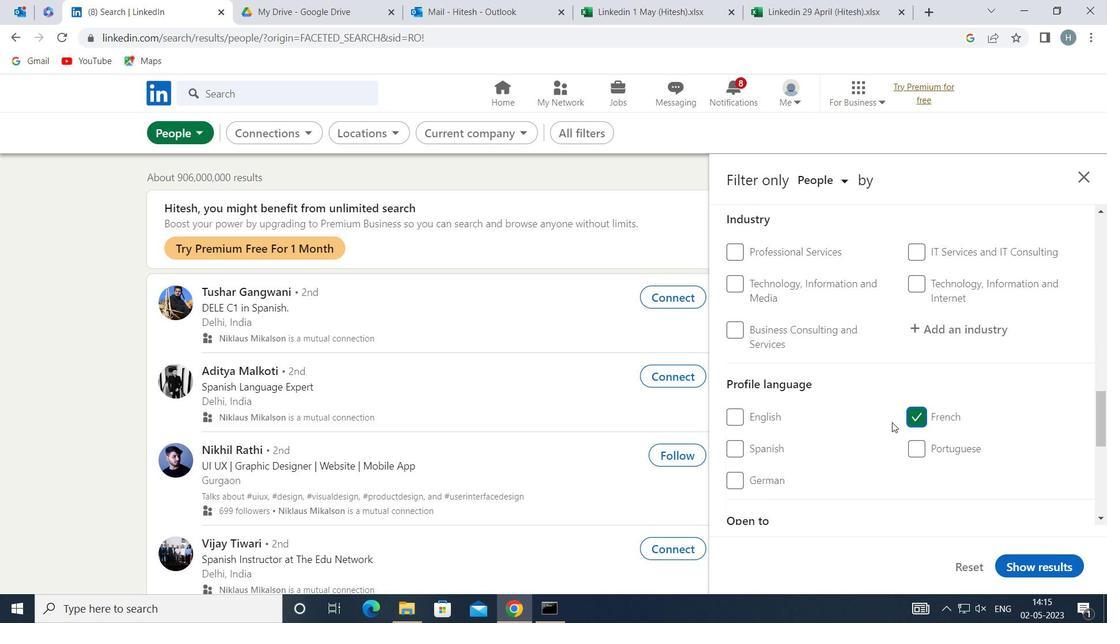 
Action: Mouse scrolled (885, 421) with delta (0, 0)
Screenshot: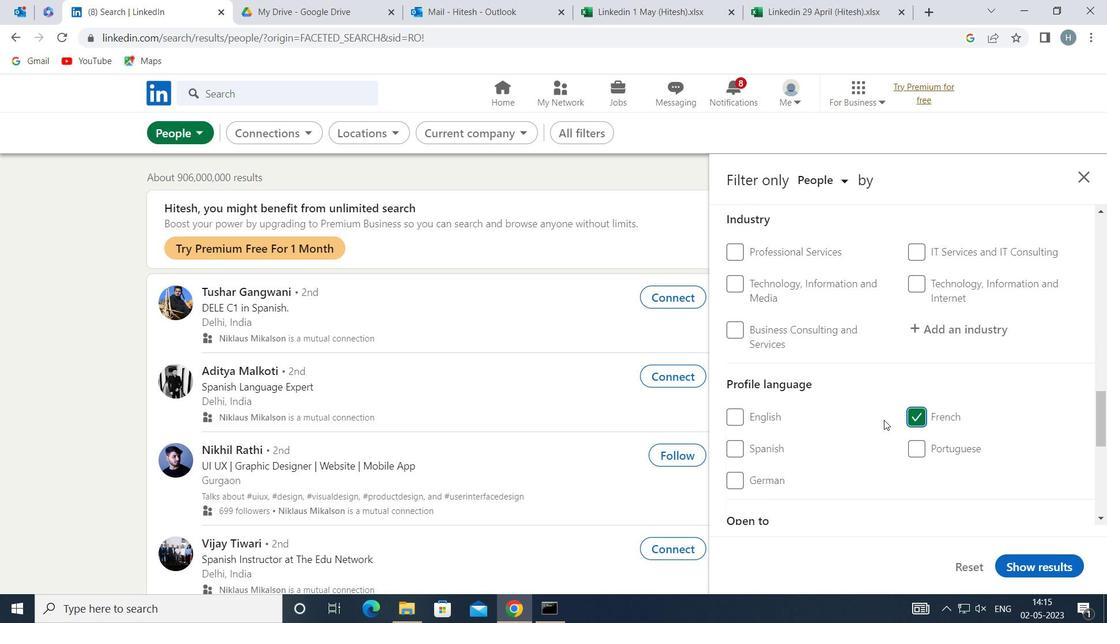 
Action: Mouse moved to (884, 420)
Screenshot: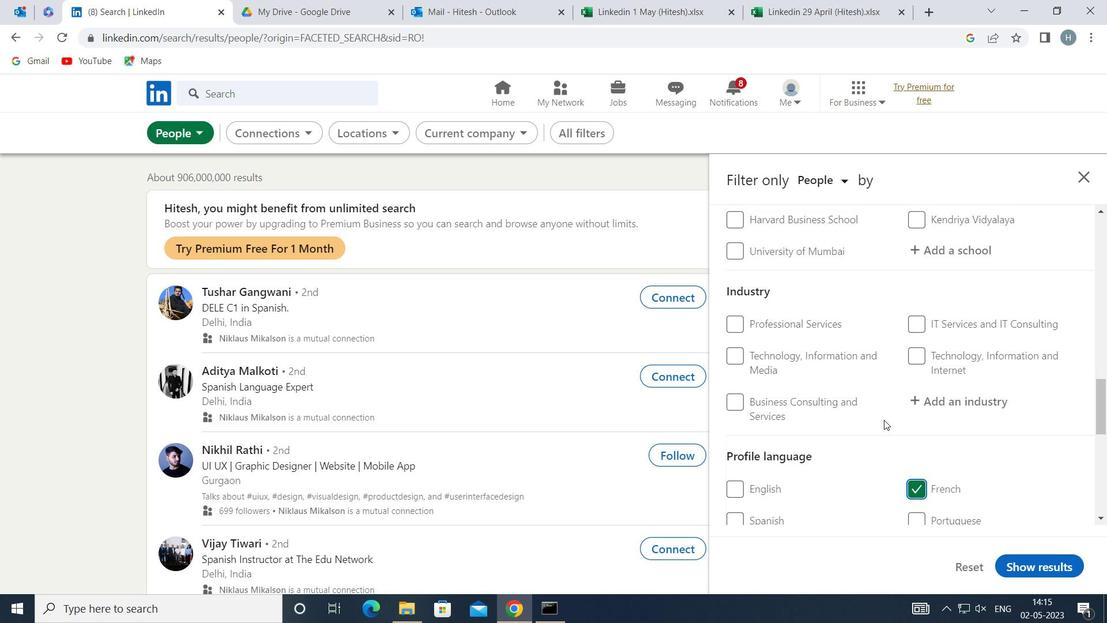 
Action: Mouse scrolled (884, 420) with delta (0, 0)
Screenshot: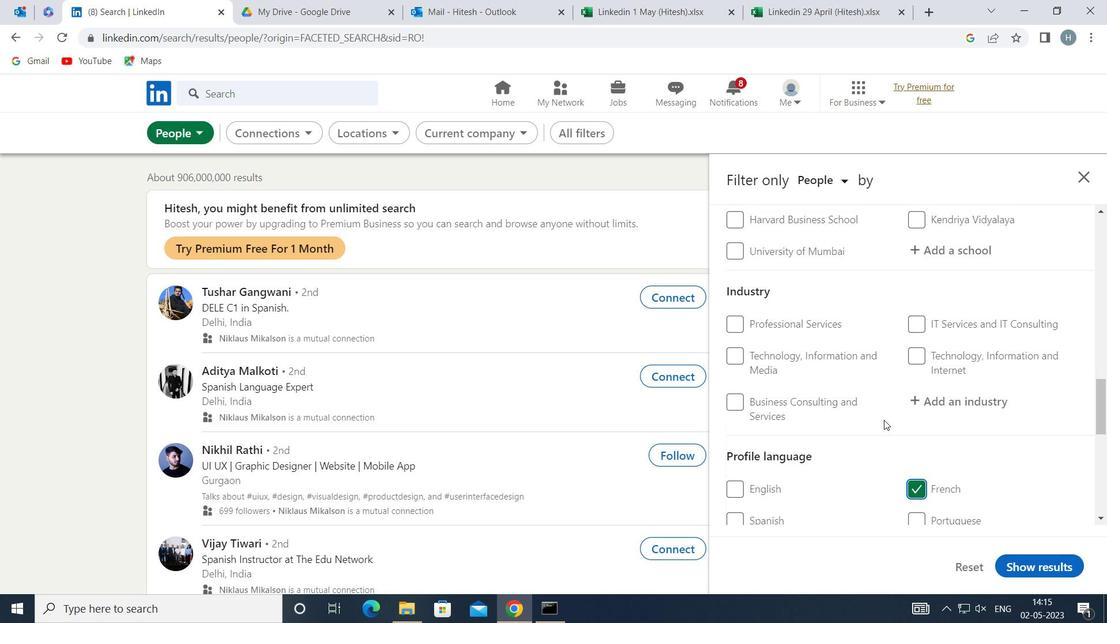 
Action: Mouse scrolled (884, 420) with delta (0, 0)
Screenshot: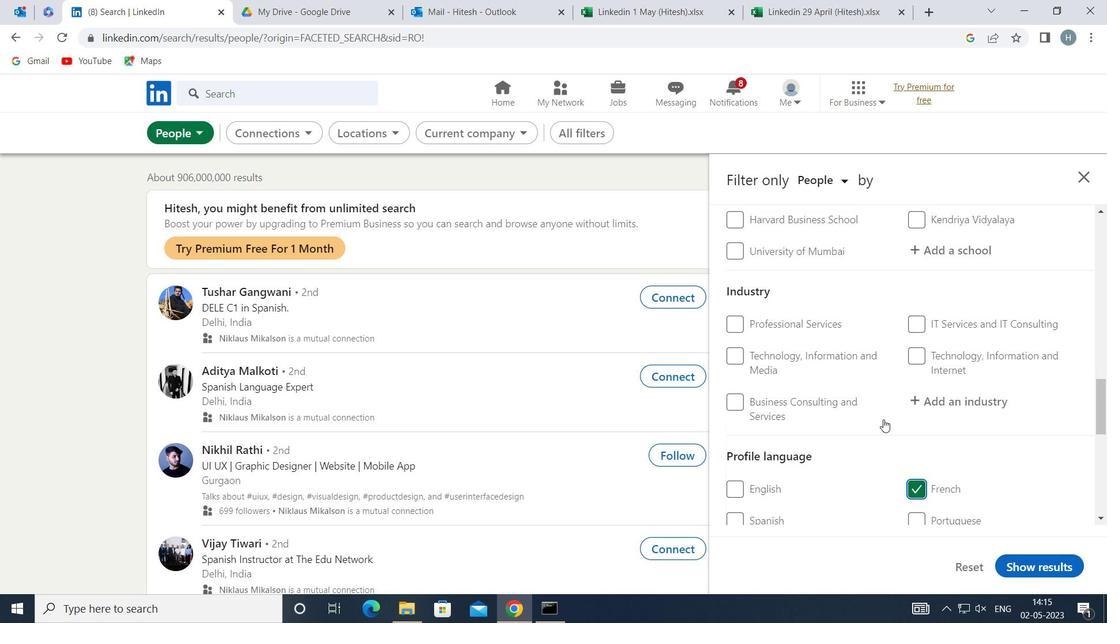 
Action: Mouse scrolled (884, 420) with delta (0, 0)
Screenshot: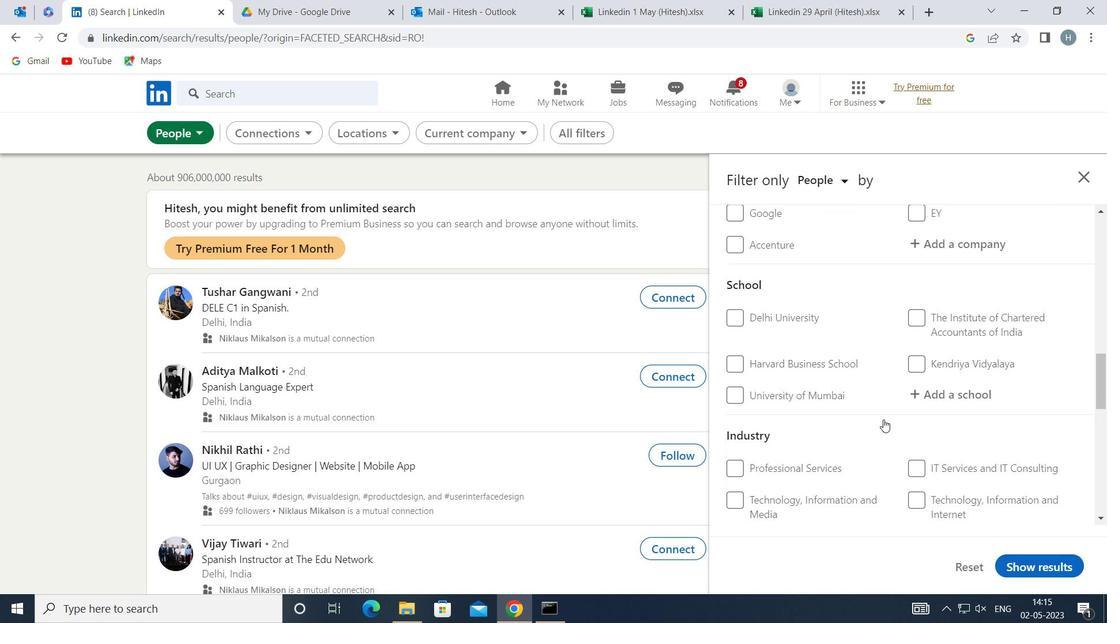 
Action: Mouse scrolled (884, 420) with delta (0, 0)
Screenshot: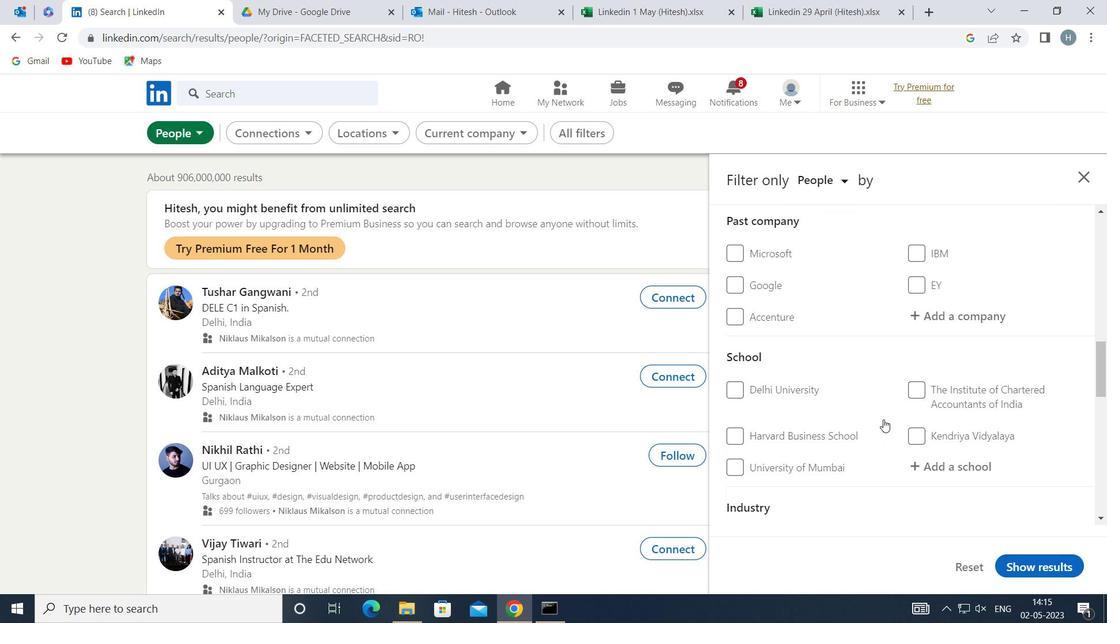 
Action: Mouse scrolled (884, 420) with delta (0, 0)
Screenshot: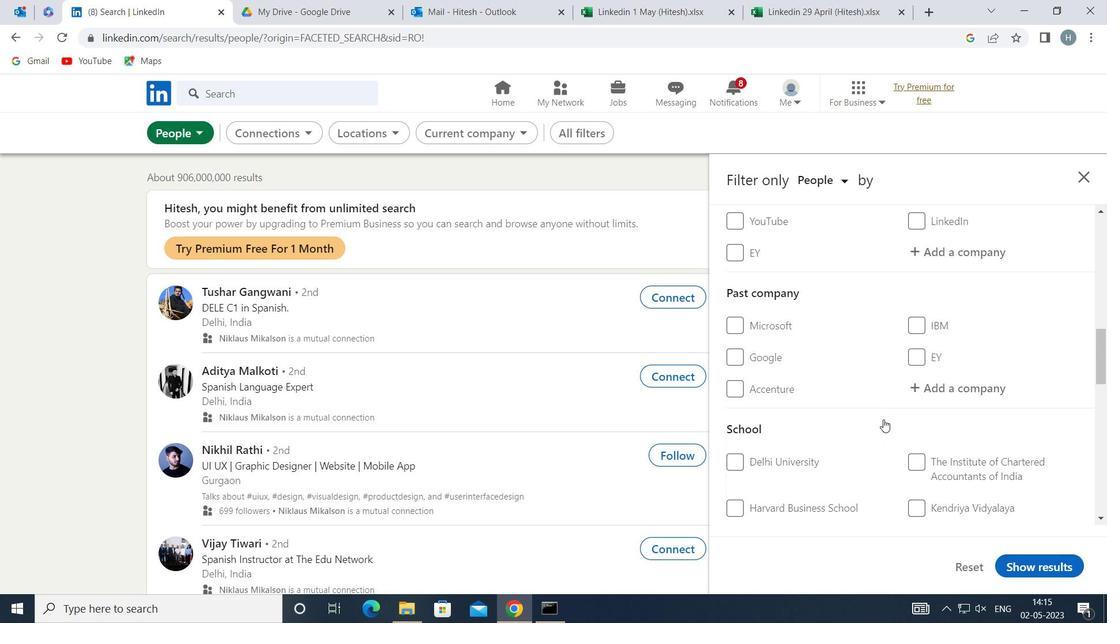 
Action: Mouse scrolled (884, 420) with delta (0, 0)
Screenshot: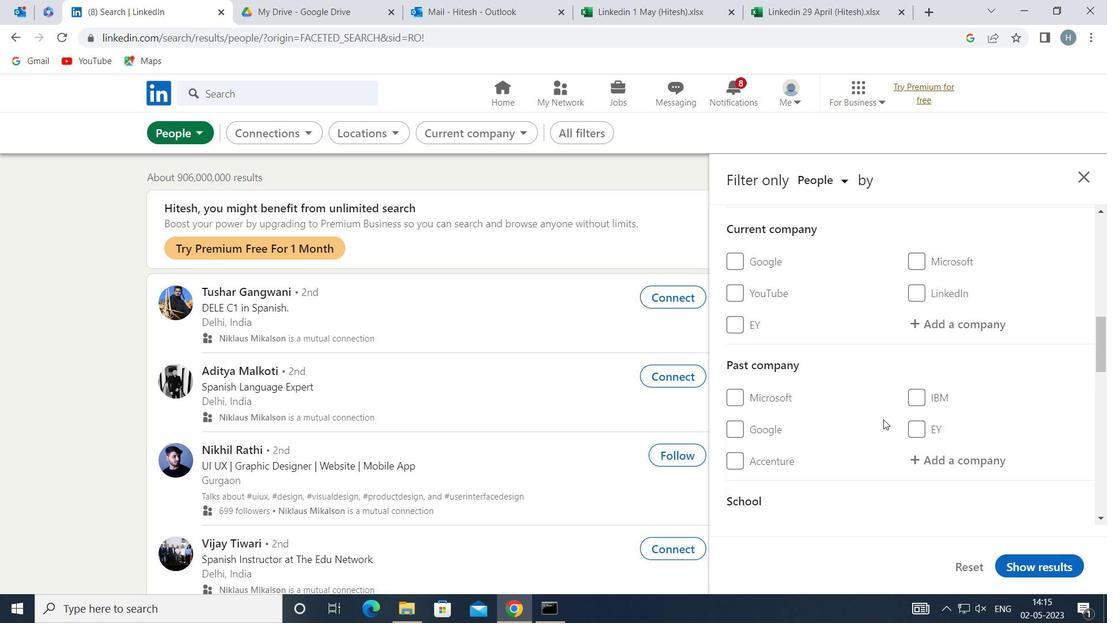 
Action: Mouse moved to (980, 388)
Screenshot: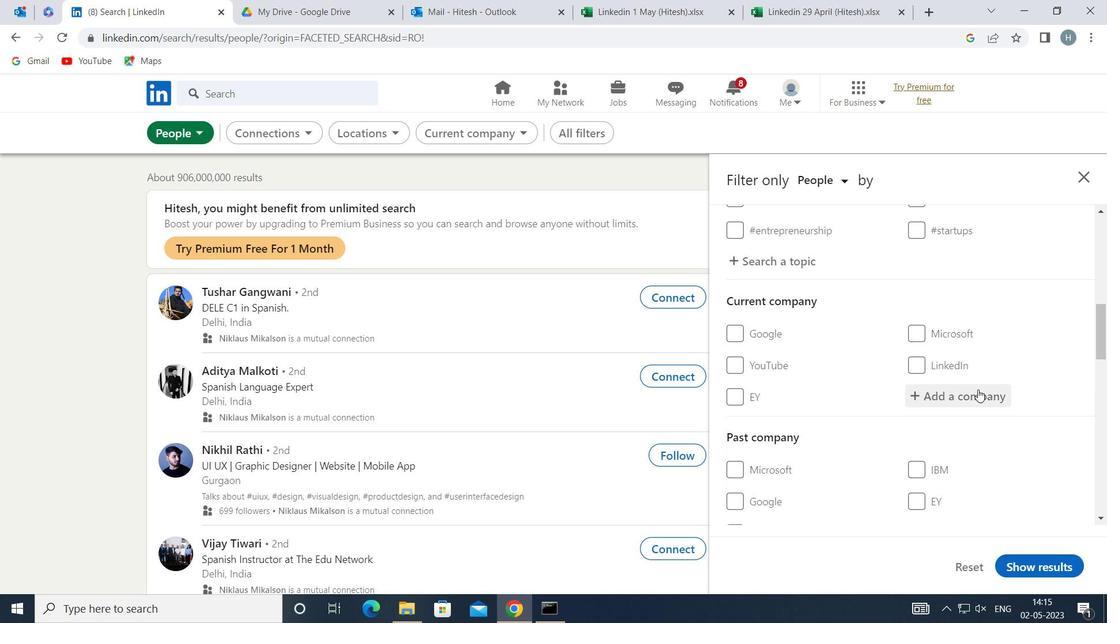 
Action: Mouse pressed left at (980, 388)
Screenshot: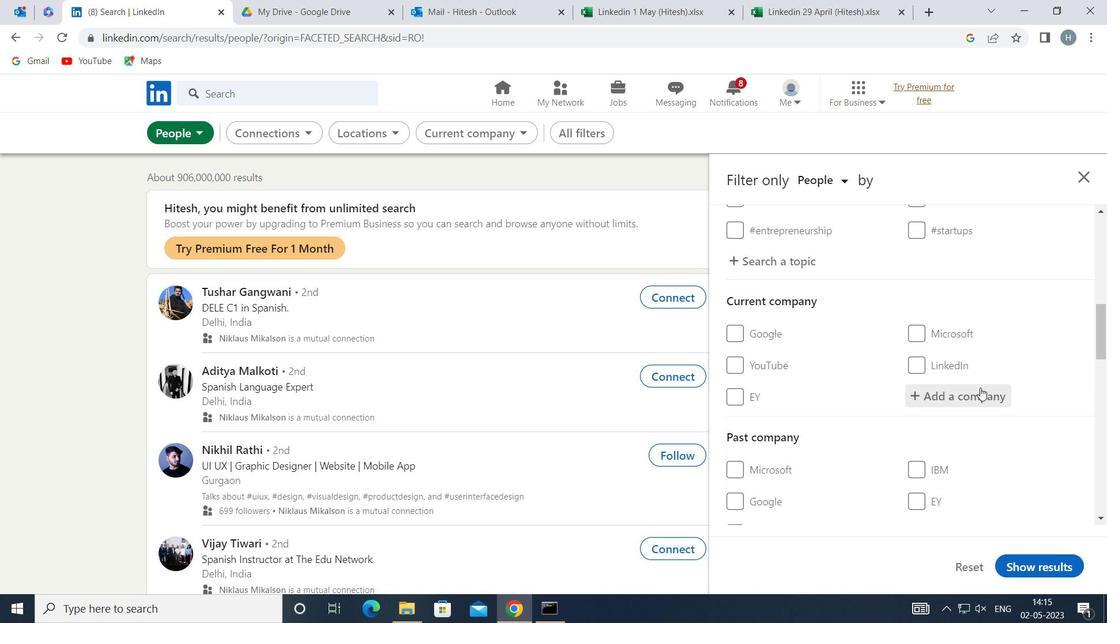 
Action: Key pressed <Key.shift>SPICE<Key.shift>JET
Screenshot: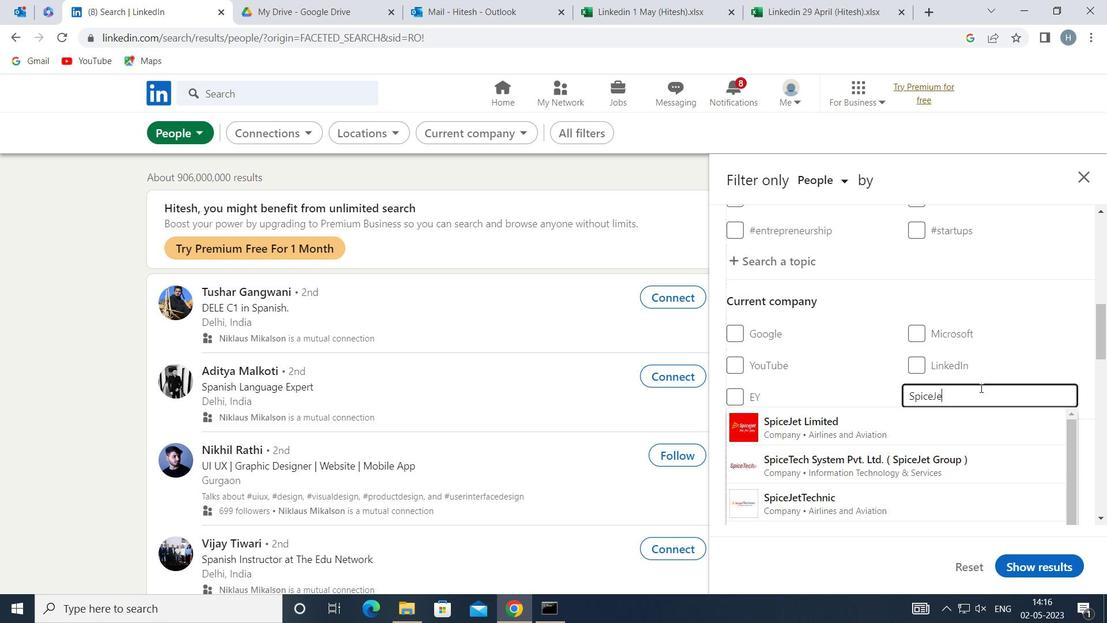 
Action: Mouse moved to (890, 431)
Screenshot: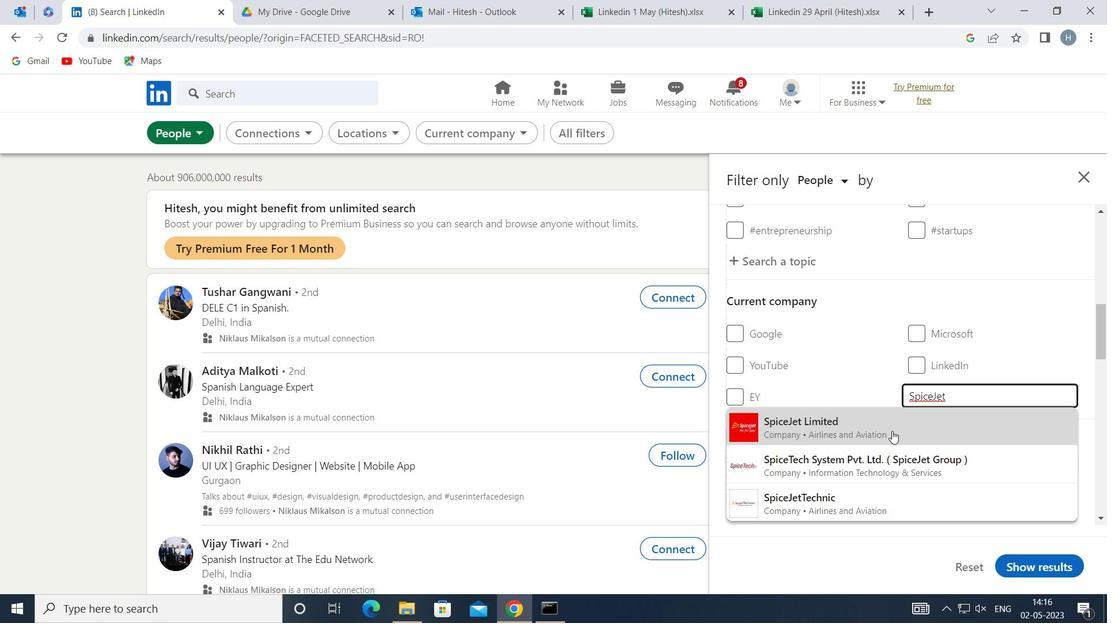 
Action: Mouse pressed left at (890, 431)
Screenshot: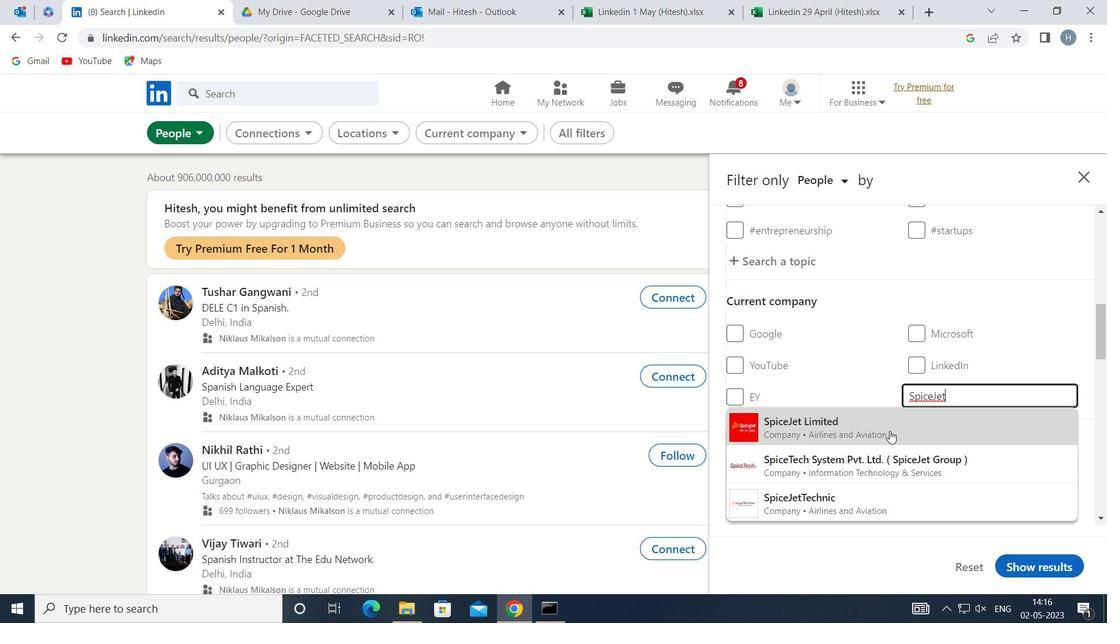 
Action: Mouse moved to (877, 405)
Screenshot: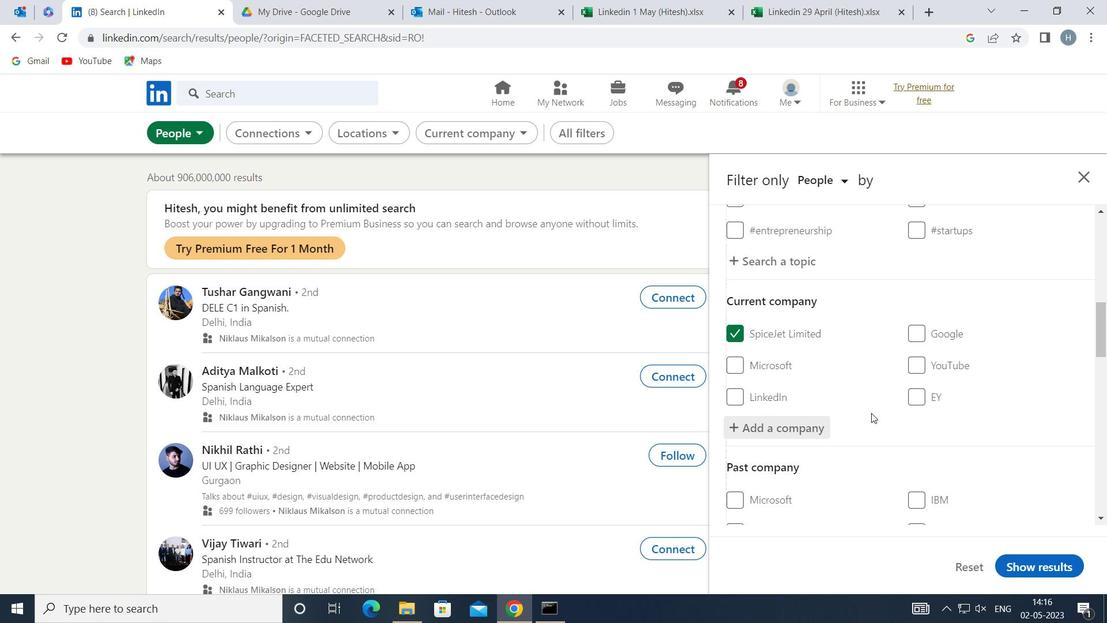 
Action: Mouse scrolled (877, 404) with delta (0, 0)
Screenshot: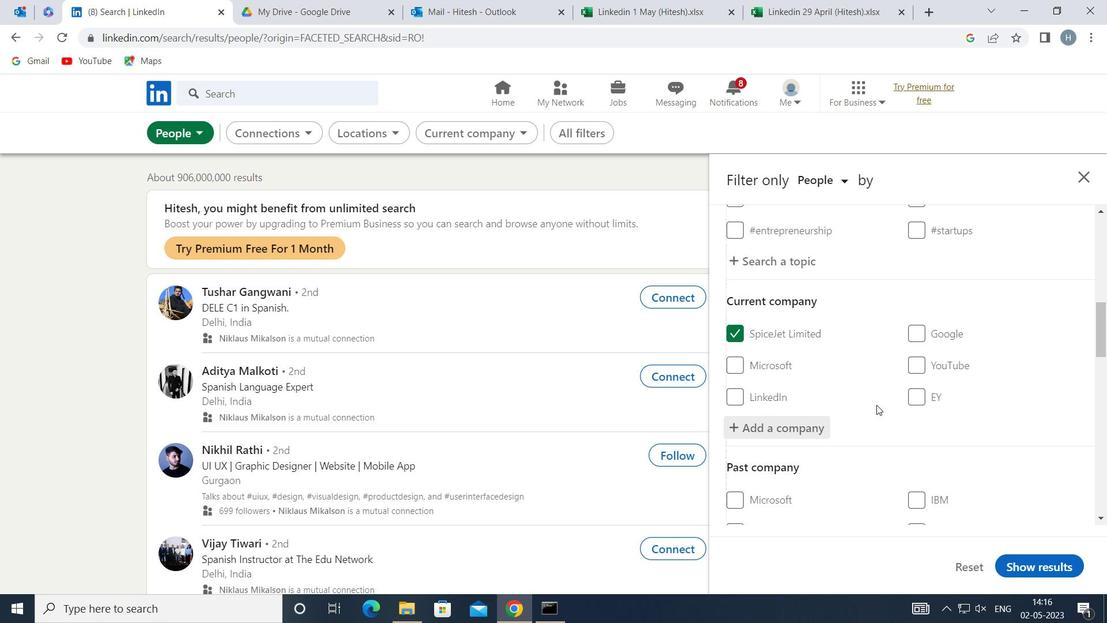 
Action: Mouse scrolled (877, 404) with delta (0, 0)
Screenshot: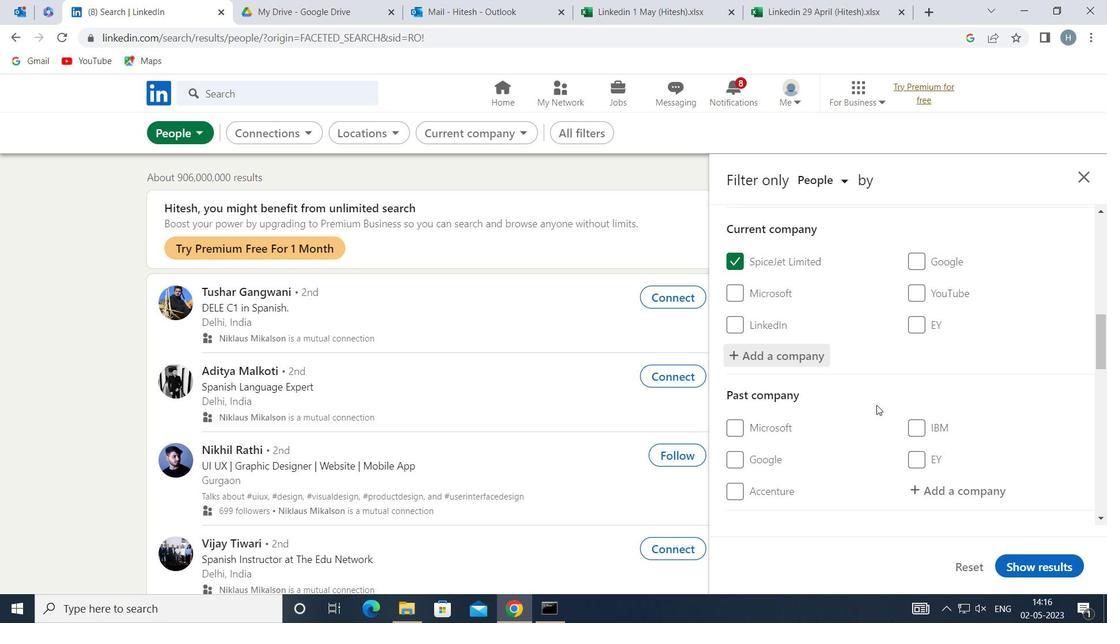 
Action: Mouse scrolled (877, 404) with delta (0, 0)
Screenshot: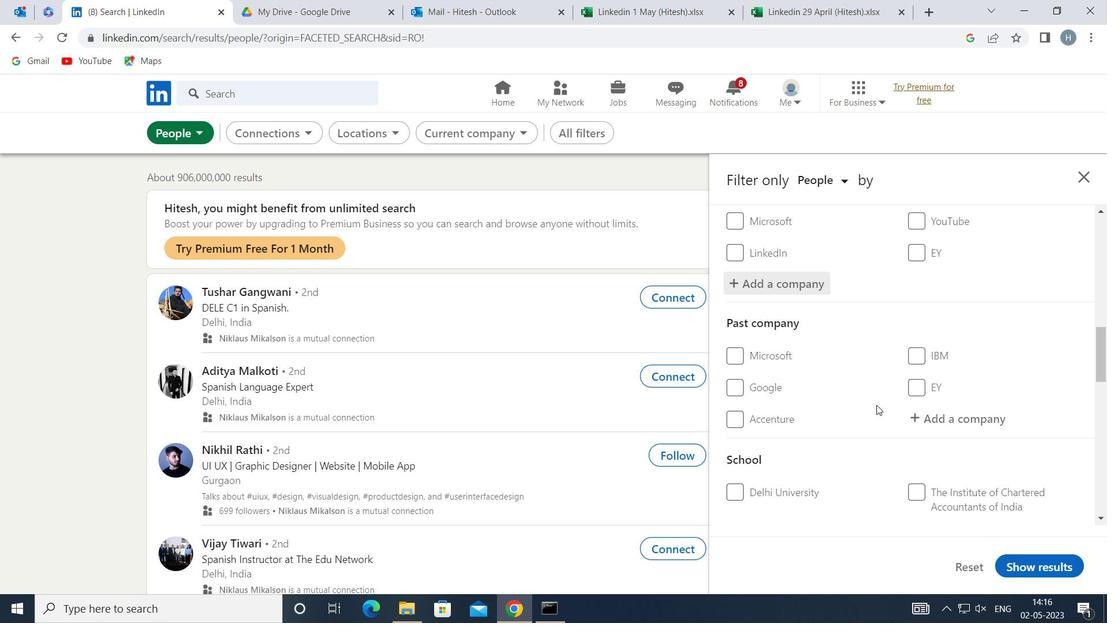 
Action: Mouse scrolled (877, 404) with delta (0, 0)
Screenshot: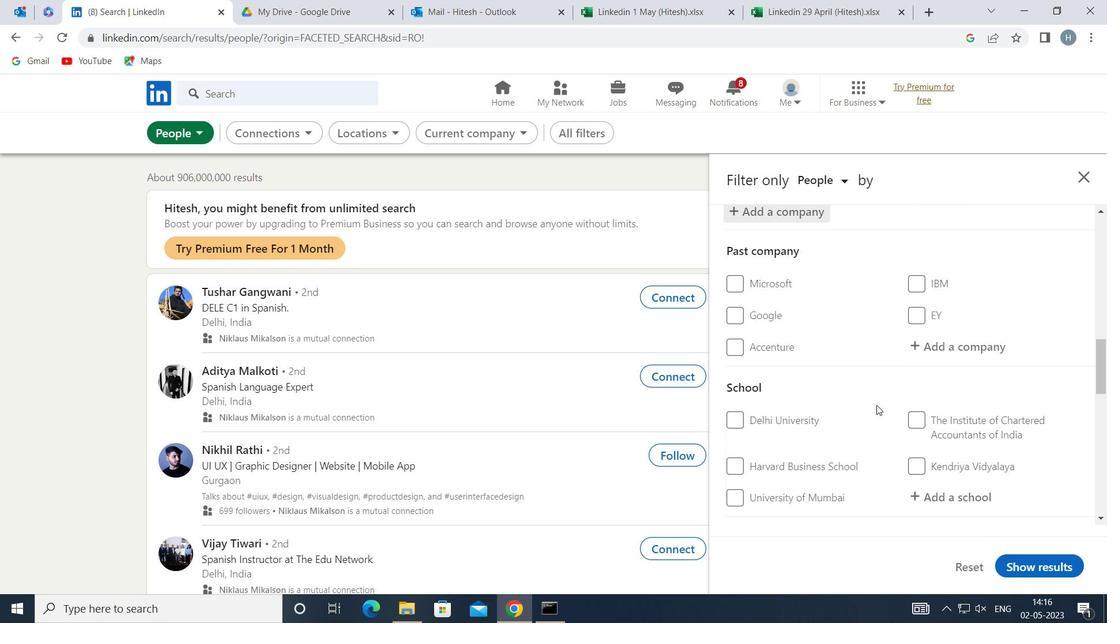
Action: Mouse moved to (931, 426)
Screenshot: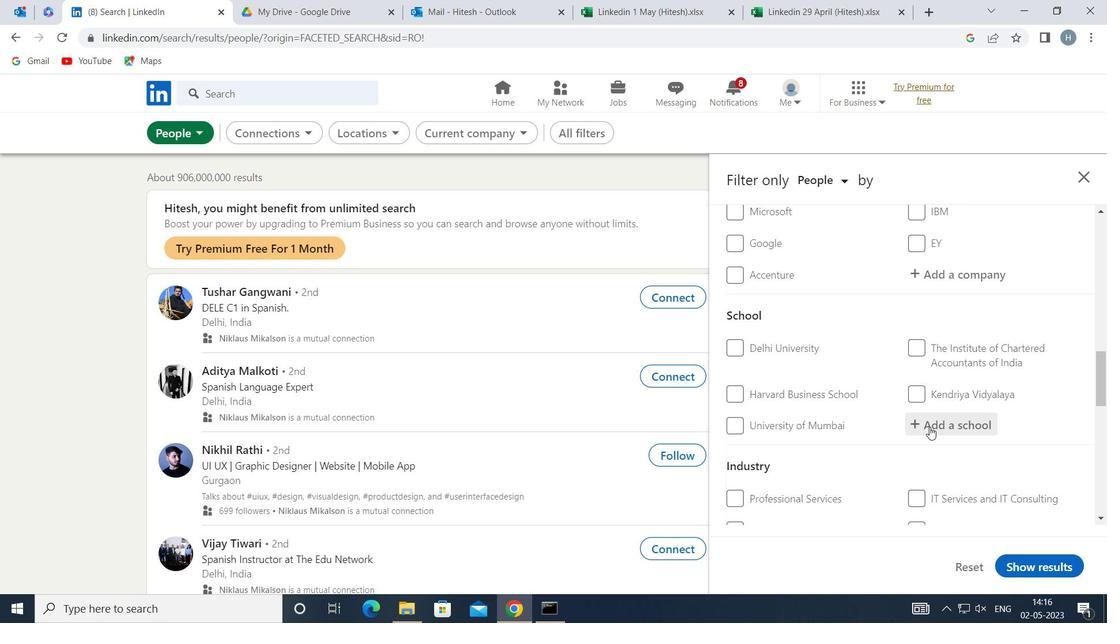 
Action: Mouse pressed left at (931, 426)
Screenshot: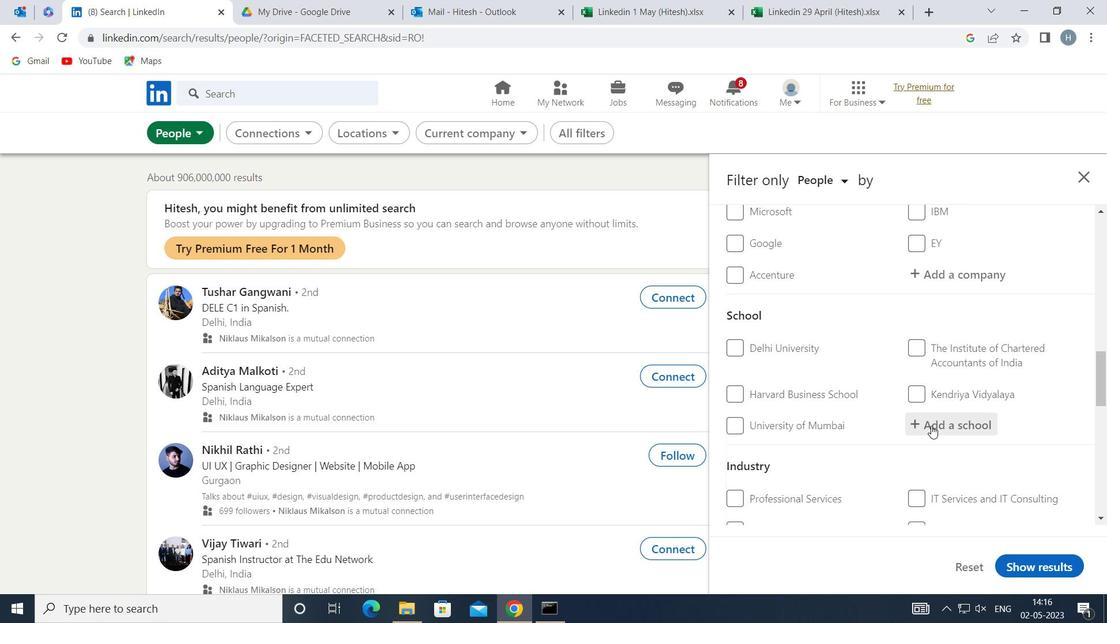 
Action: Key pressed <Key.shift>SIDDAGANGA<Key.space><Key.shift>INSTITUTE<Key.space>OF<Key.space><Key.shift>TECH
Screenshot: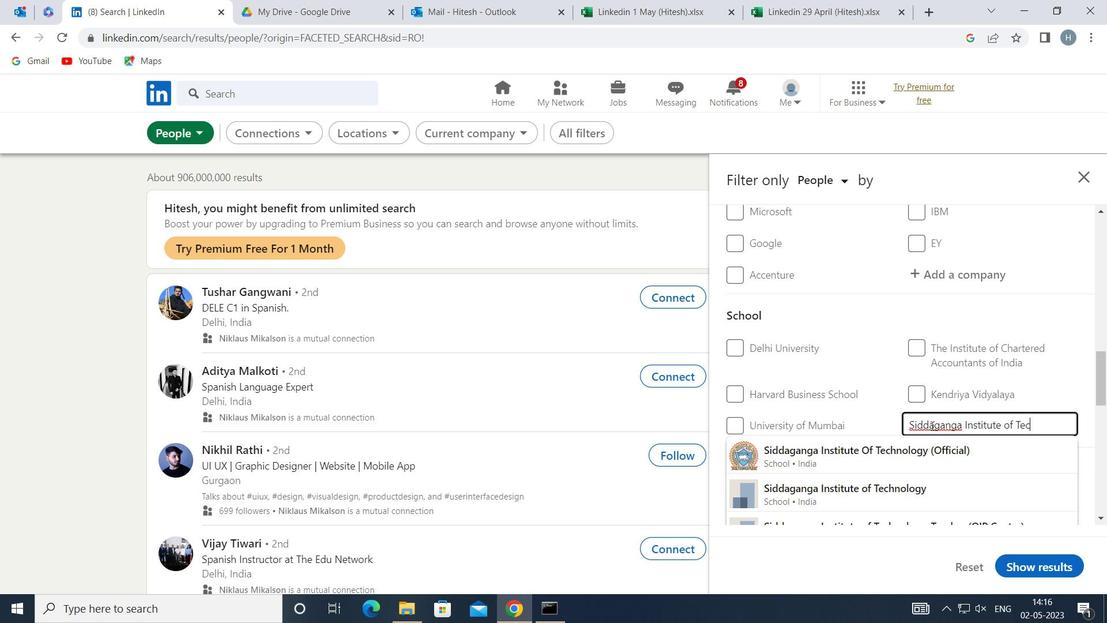 
Action: Mouse moved to (914, 482)
Screenshot: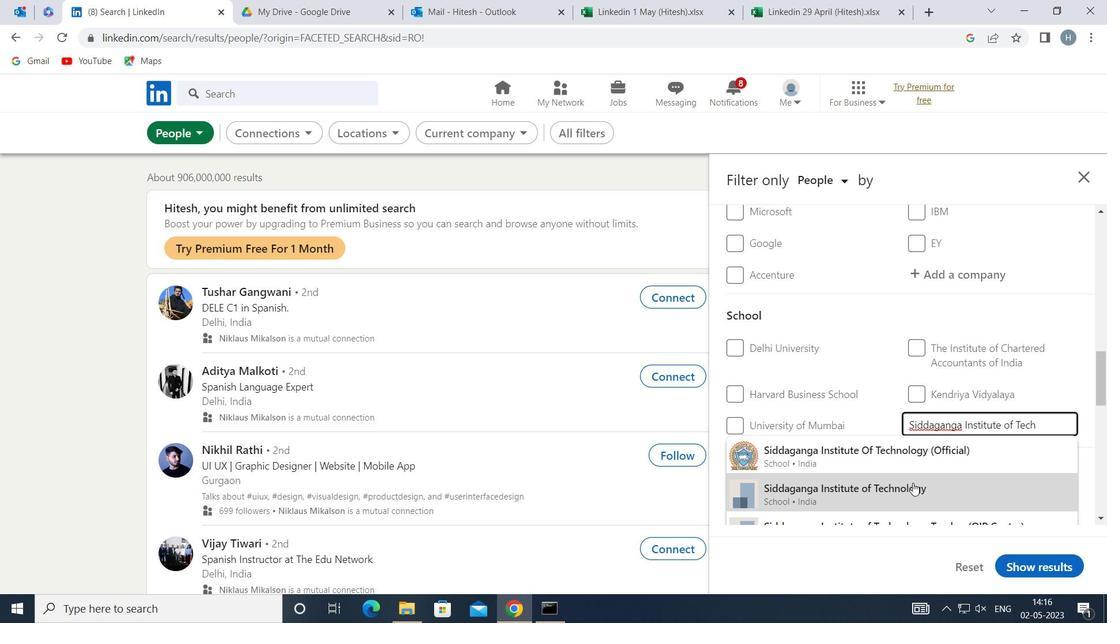 
Action: Mouse pressed left at (914, 482)
Screenshot: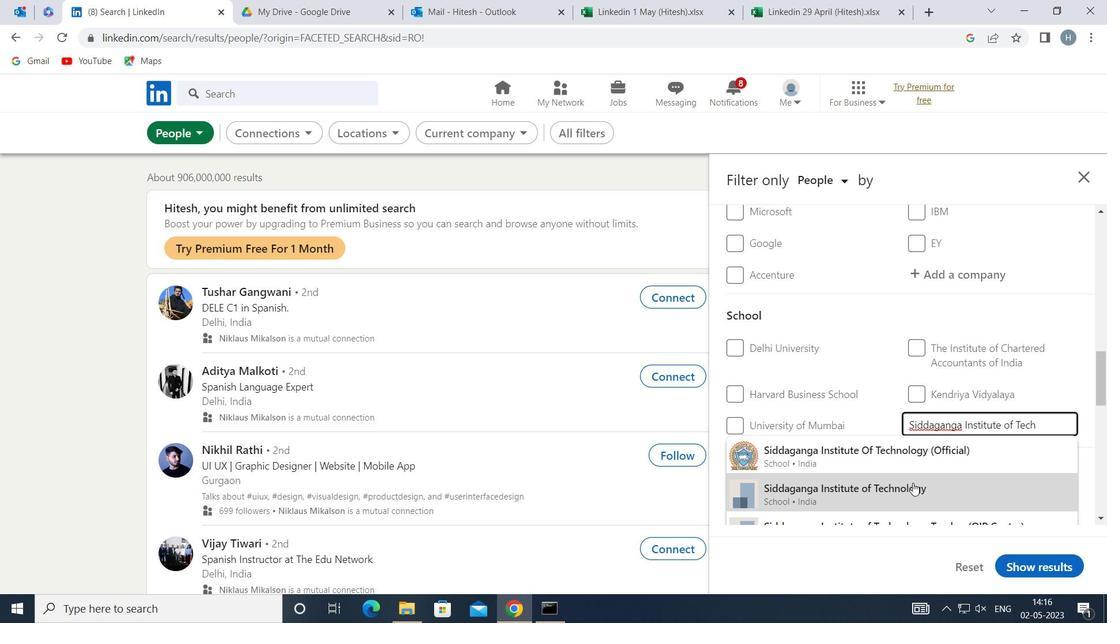 
Action: Mouse moved to (912, 432)
Screenshot: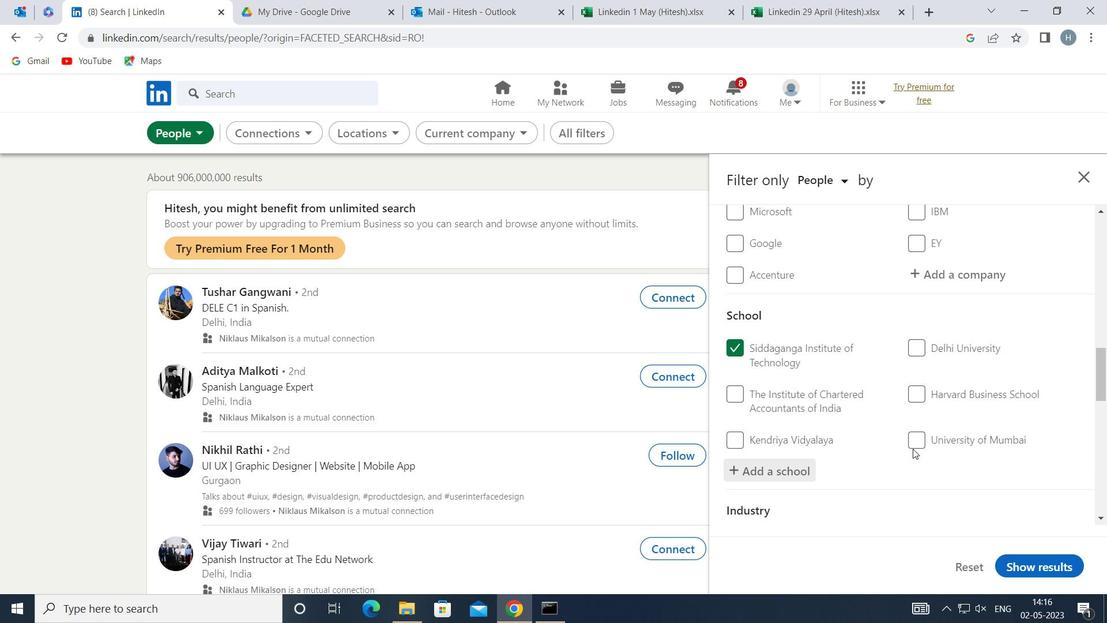
Action: Mouse scrolled (912, 431) with delta (0, 0)
Screenshot: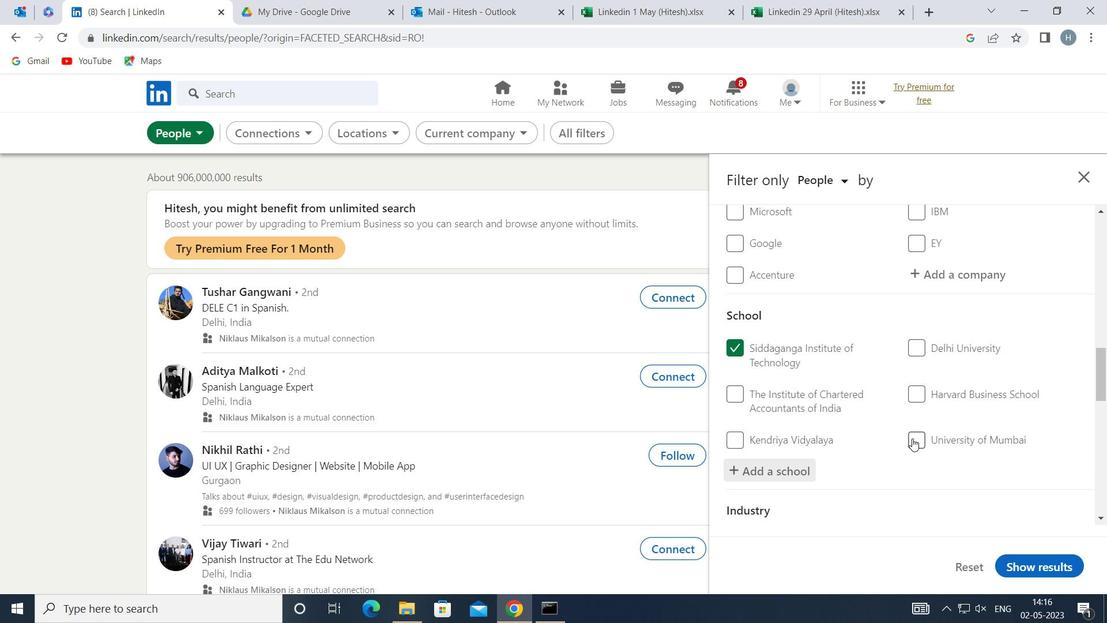 
Action: Mouse scrolled (912, 431) with delta (0, 0)
Screenshot: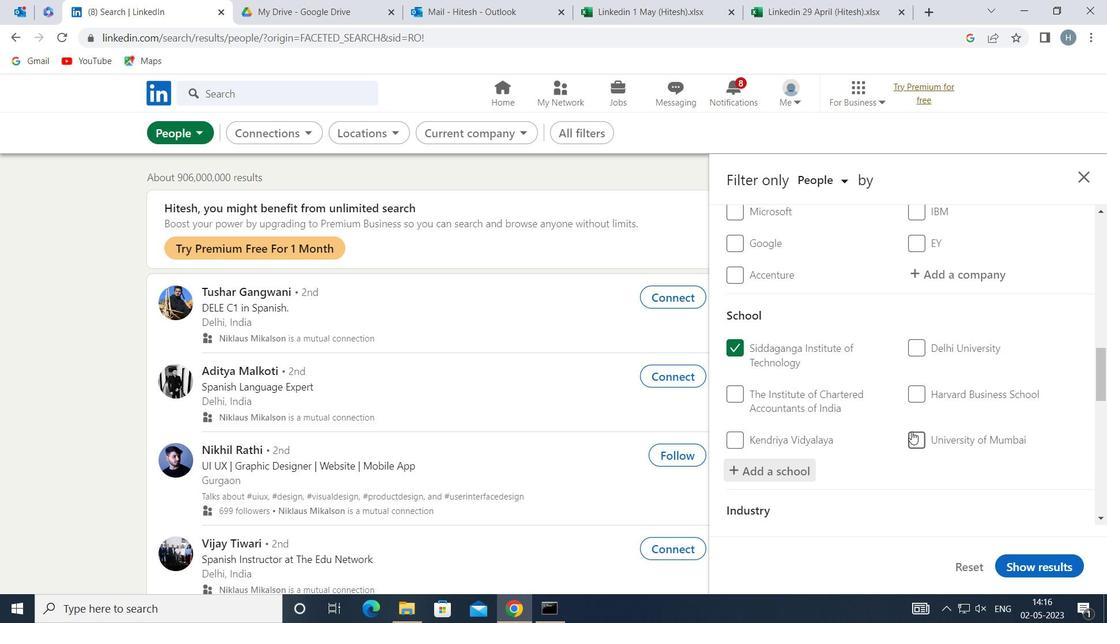 
Action: Mouse moved to (911, 431)
Screenshot: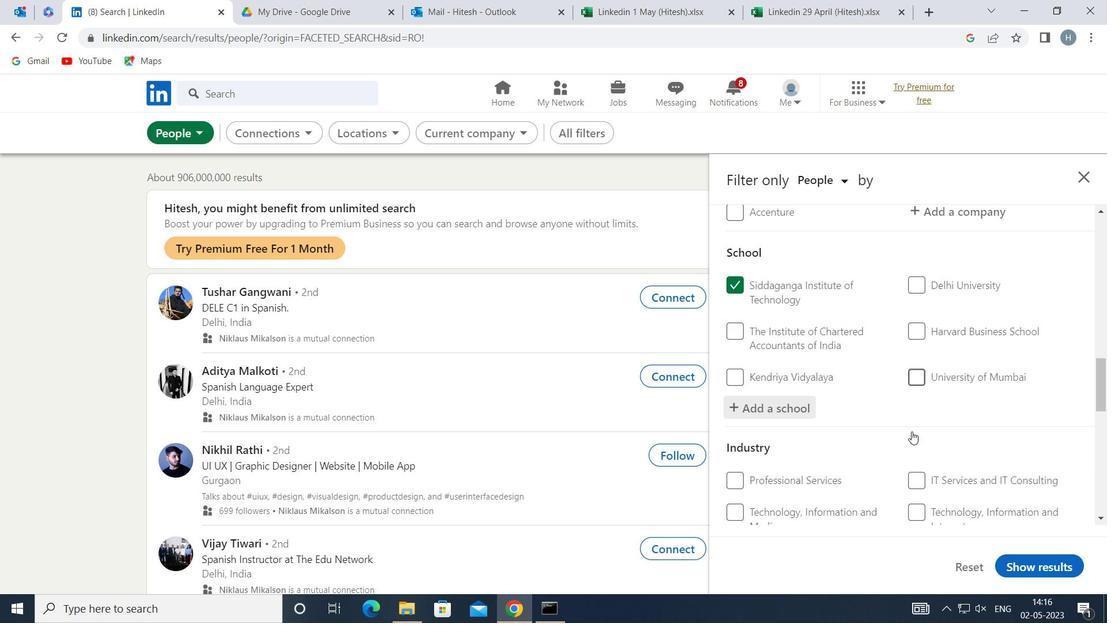 
Action: Mouse scrolled (911, 430) with delta (0, 0)
Screenshot: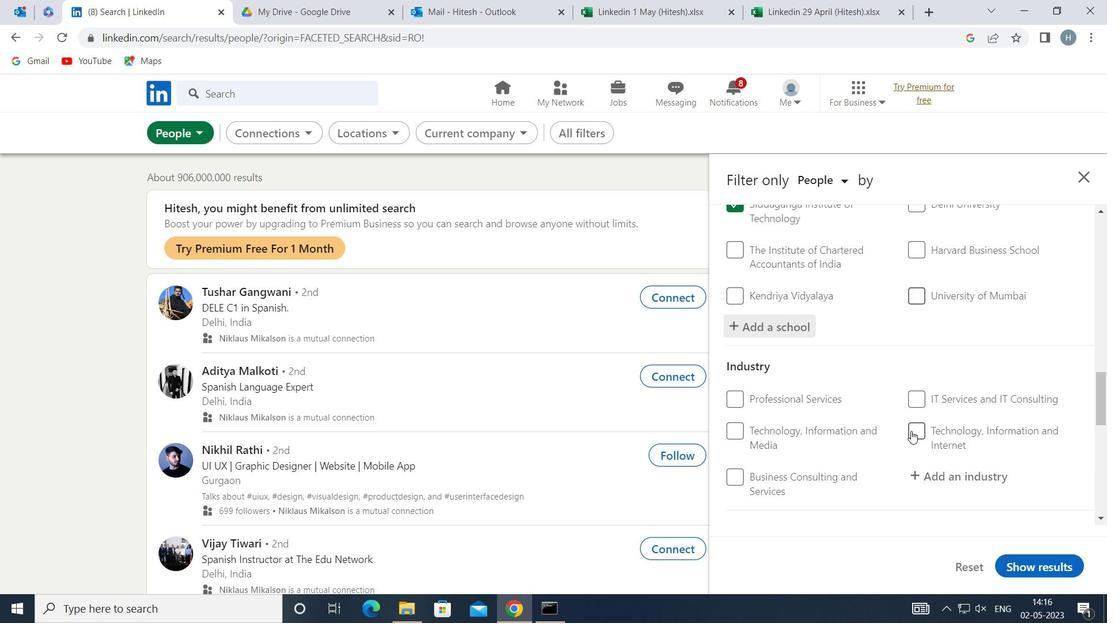 
Action: Mouse moved to (957, 409)
Screenshot: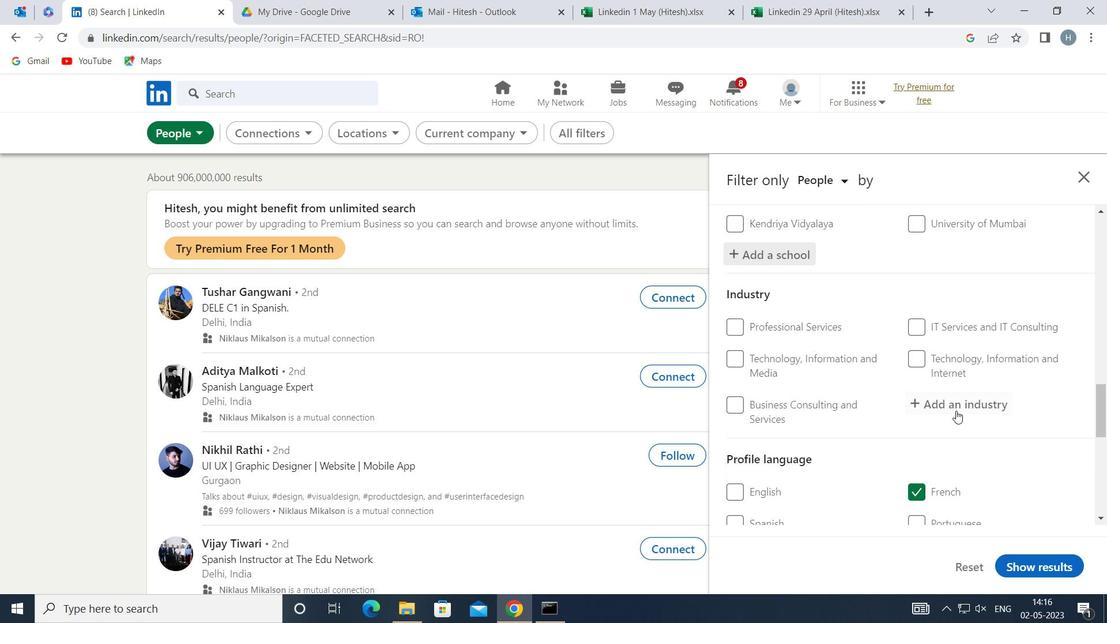 
Action: Mouse pressed left at (957, 409)
Screenshot: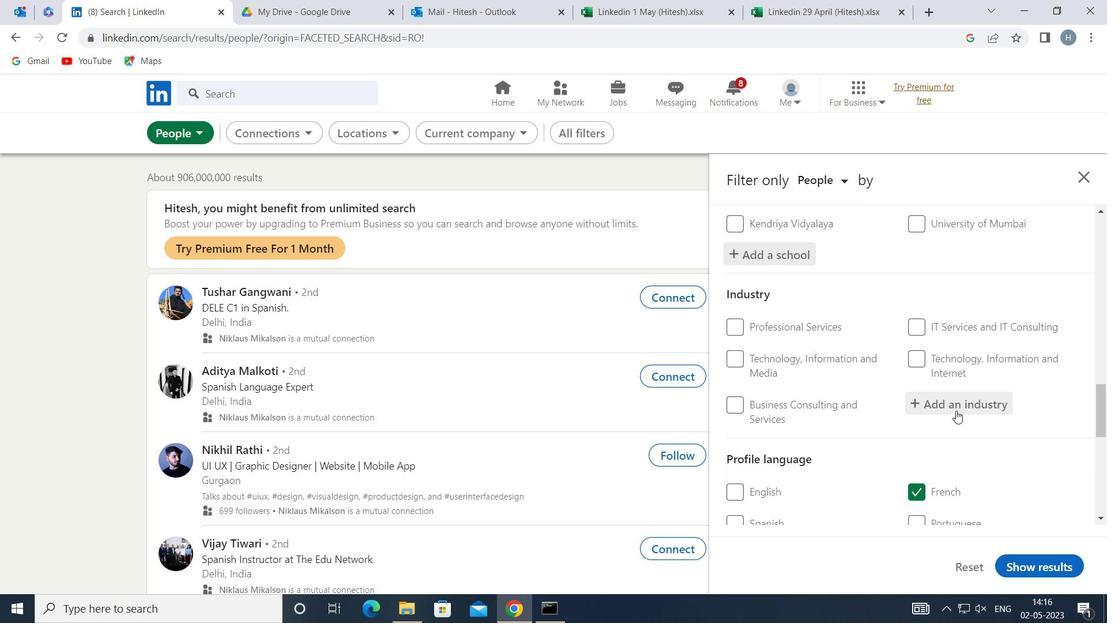 
Action: Key pressed <Key.shift>RETAIL<Key.space><Key.shift>HR<Key.backspace>EAL
Screenshot: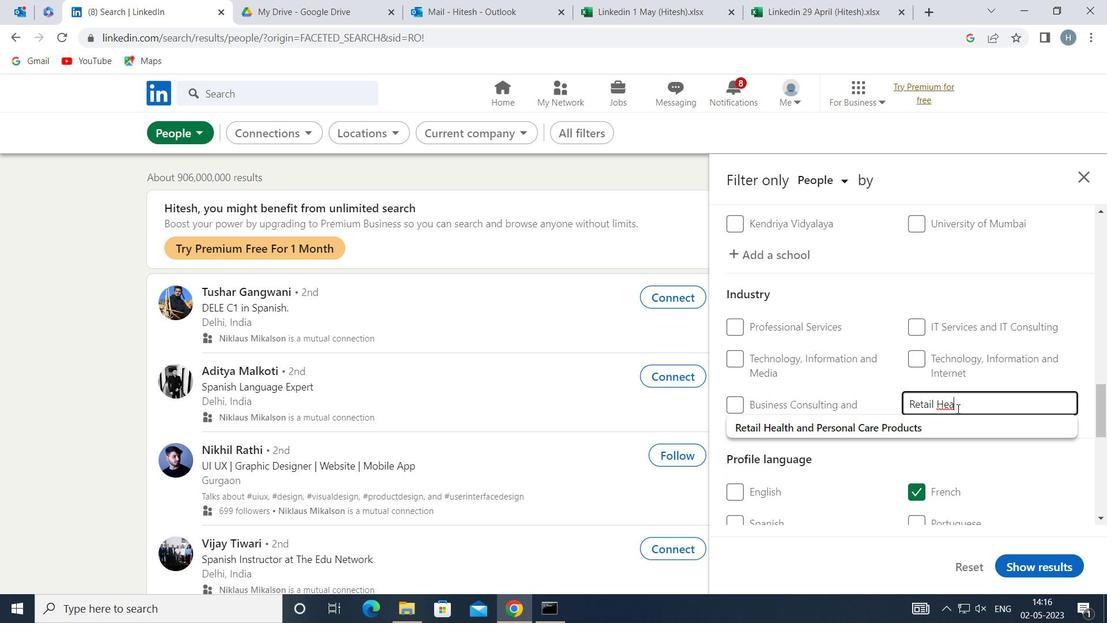
Action: Mouse moved to (912, 426)
Screenshot: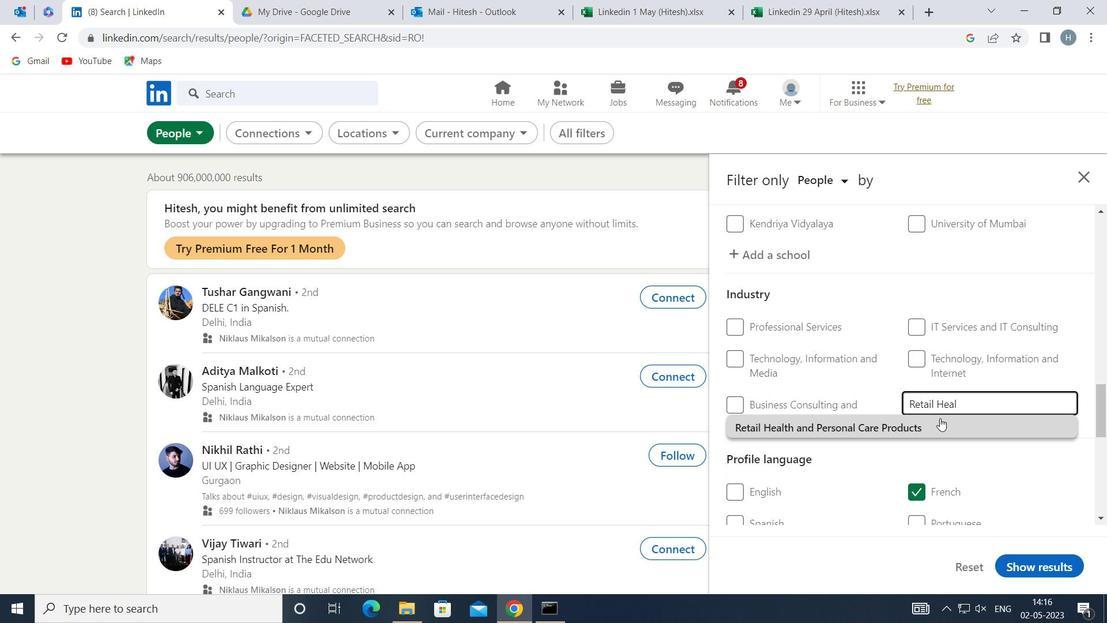 
Action: Mouse pressed left at (912, 426)
Screenshot: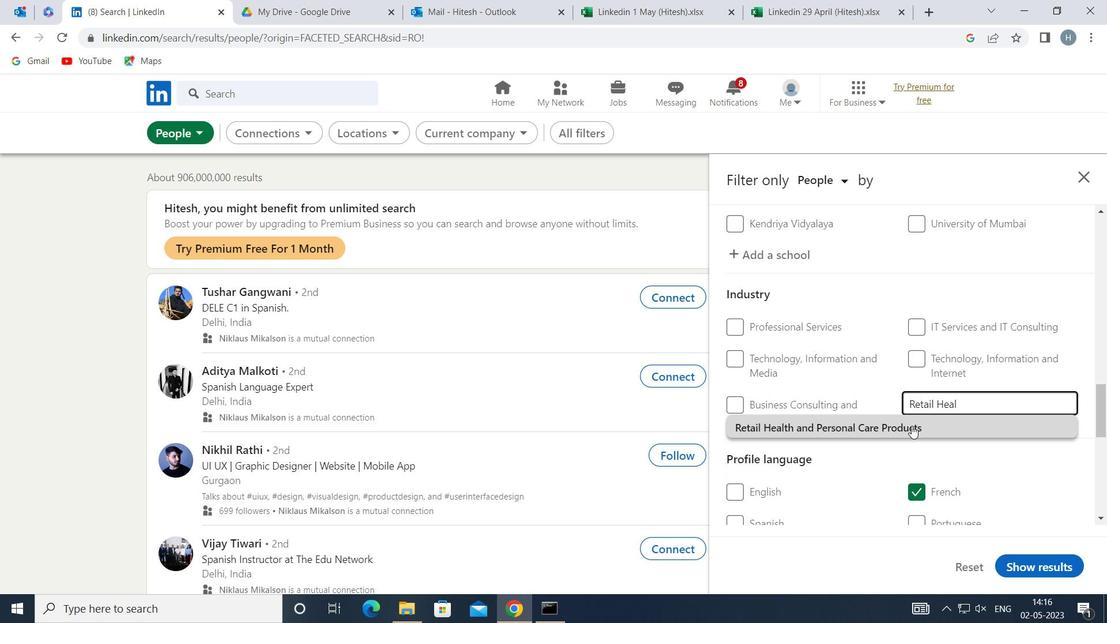 
Action: Mouse moved to (881, 417)
Screenshot: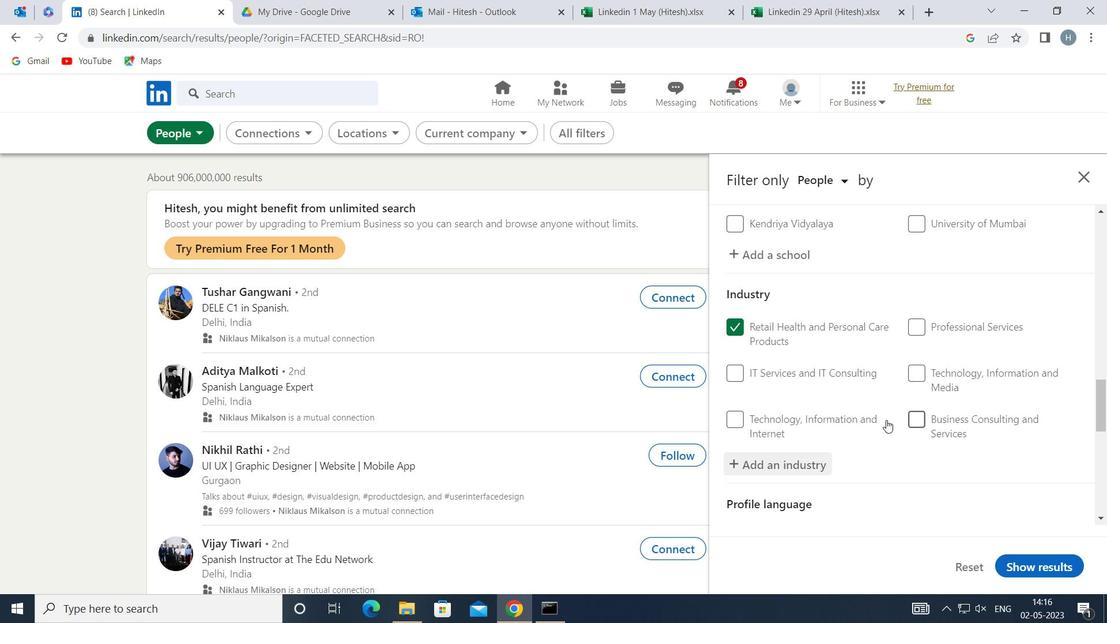 
Action: Mouse scrolled (881, 417) with delta (0, 0)
Screenshot: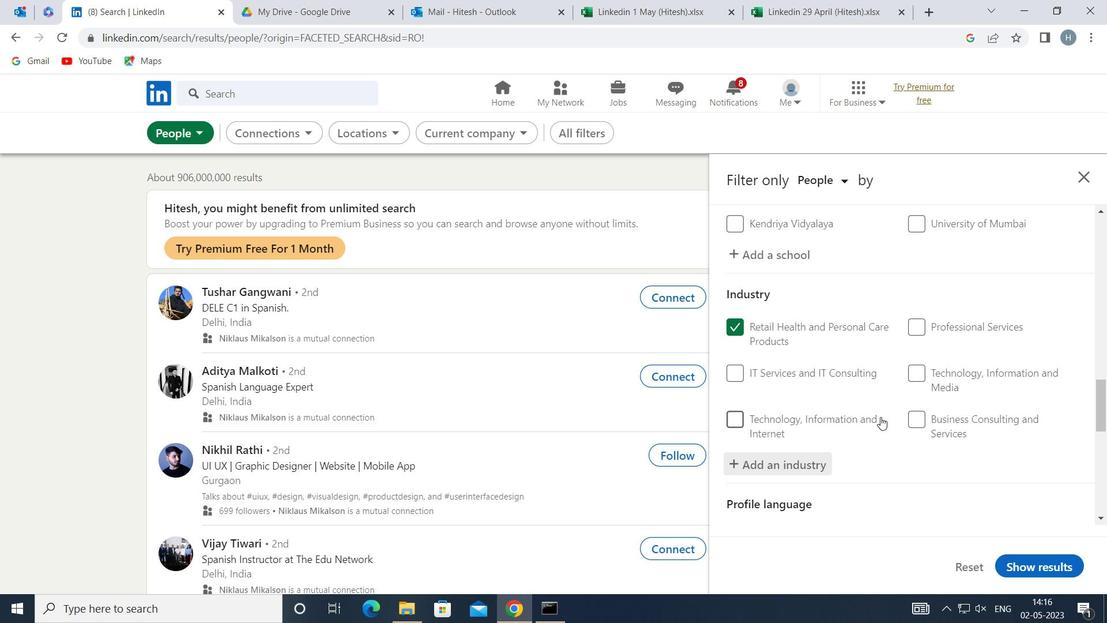 
Action: Mouse scrolled (881, 417) with delta (0, 0)
Screenshot: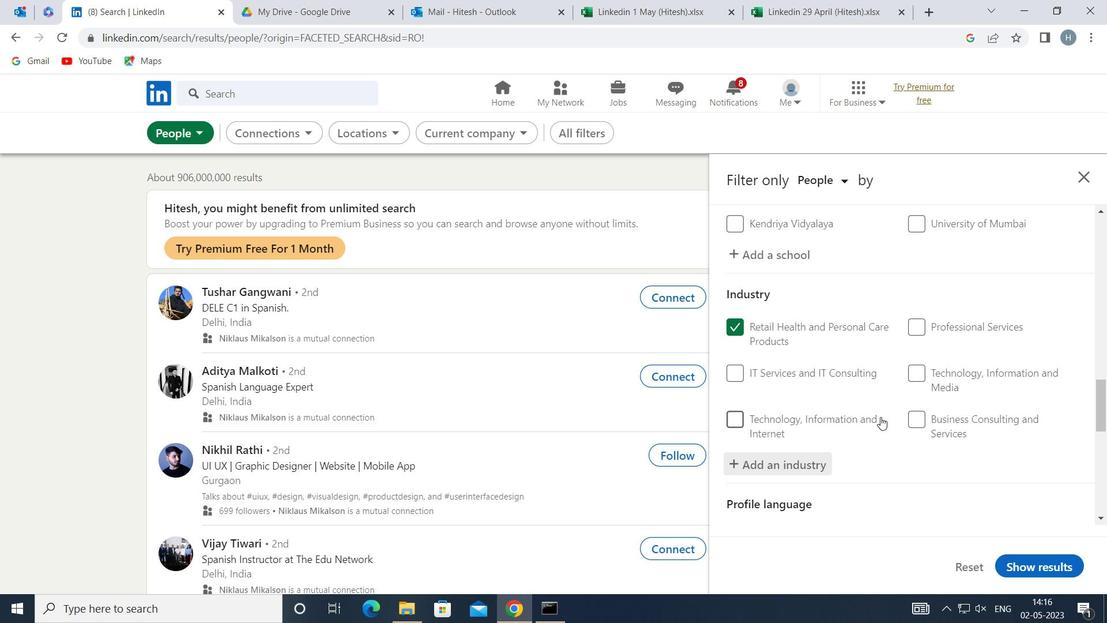 
Action: Mouse moved to (880, 417)
Screenshot: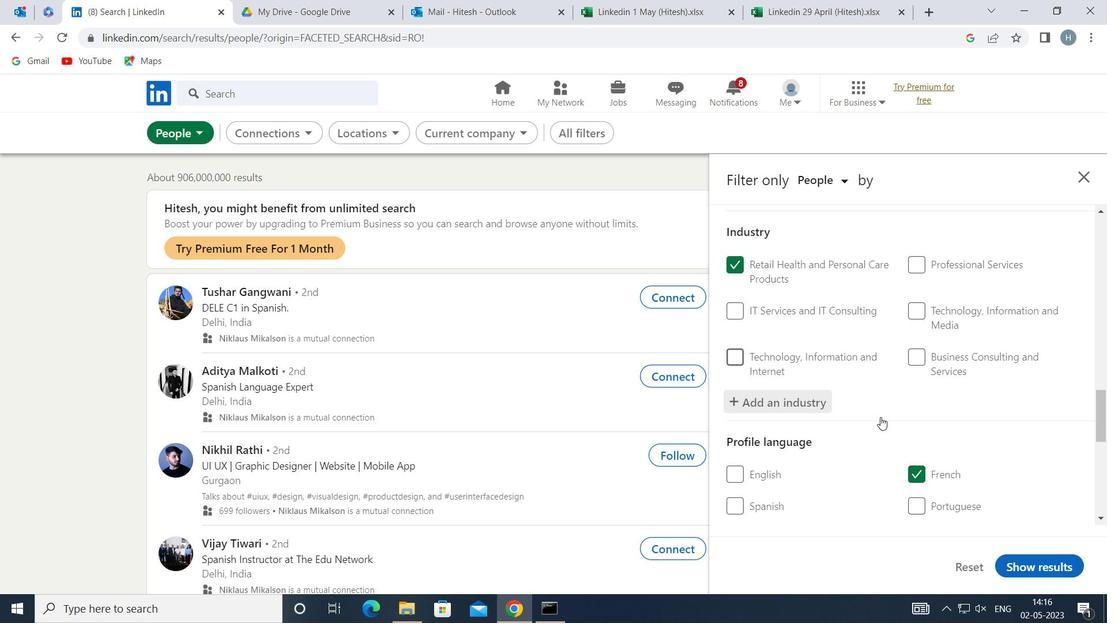 
Action: Mouse scrolled (880, 416) with delta (0, 0)
Screenshot: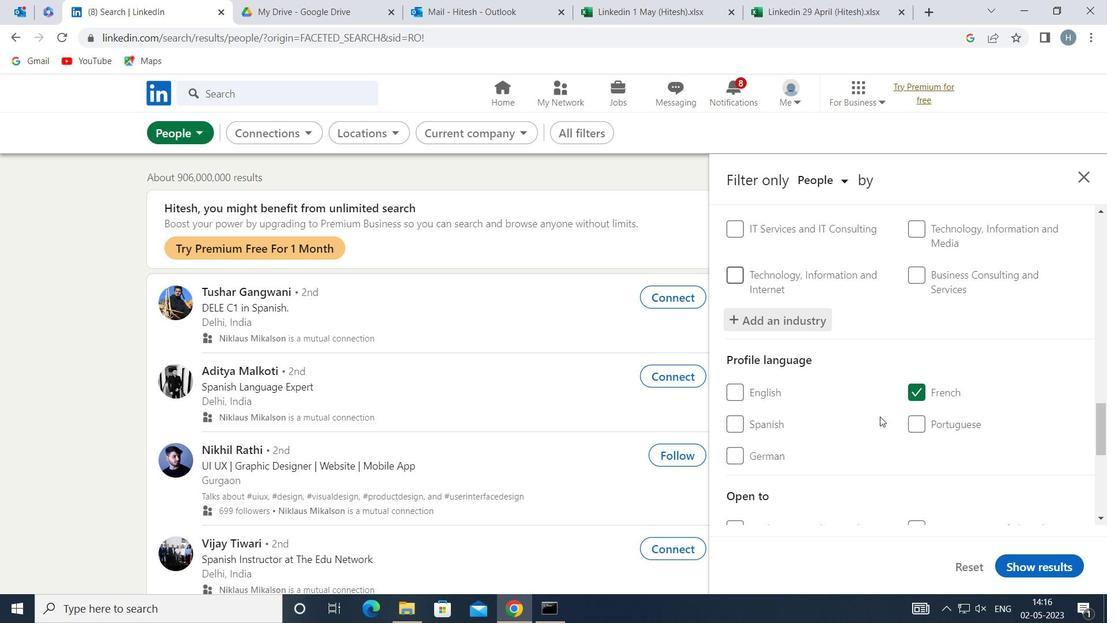 
Action: Mouse moved to (880, 419)
Screenshot: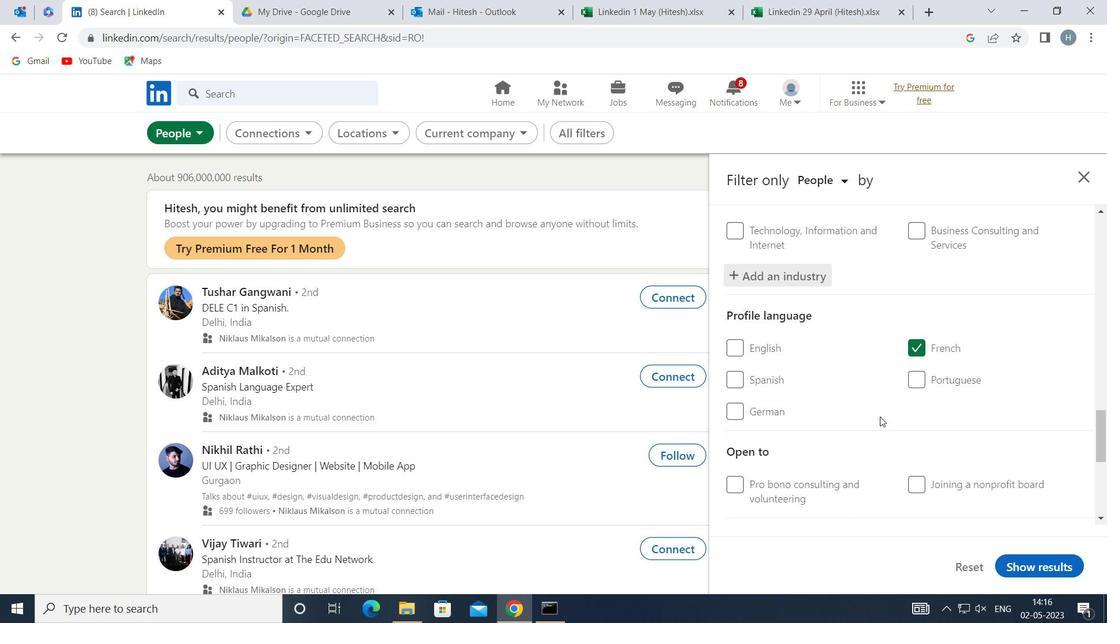 
Action: Mouse scrolled (880, 418) with delta (0, 0)
Screenshot: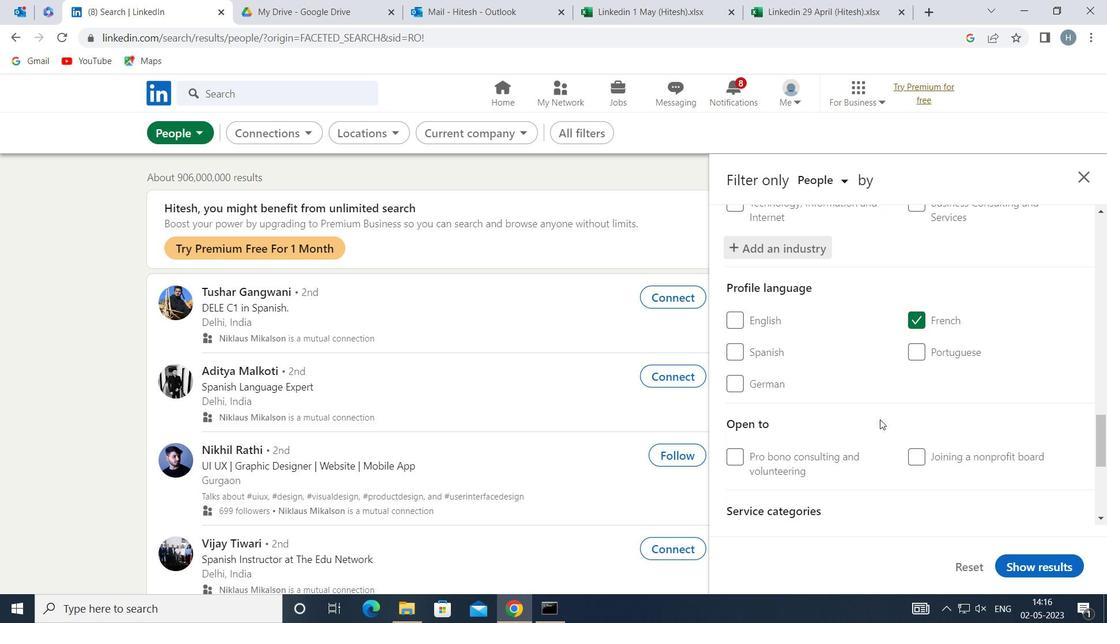 
Action: Mouse scrolled (880, 418) with delta (0, 0)
Screenshot: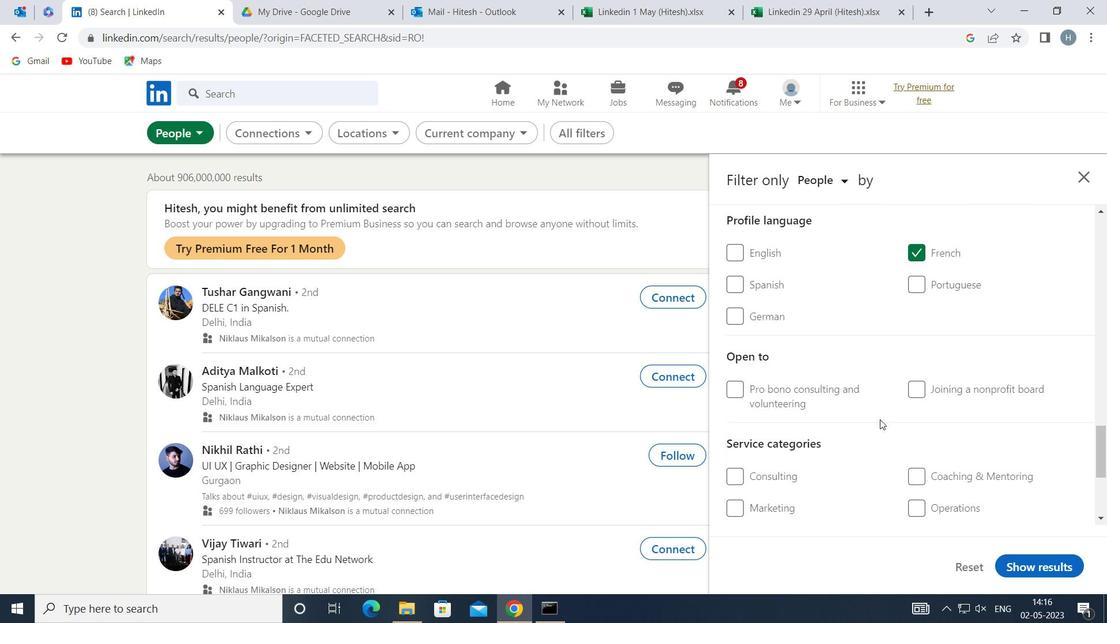 
Action: Mouse scrolled (880, 418) with delta (0, 0)
Screenshot: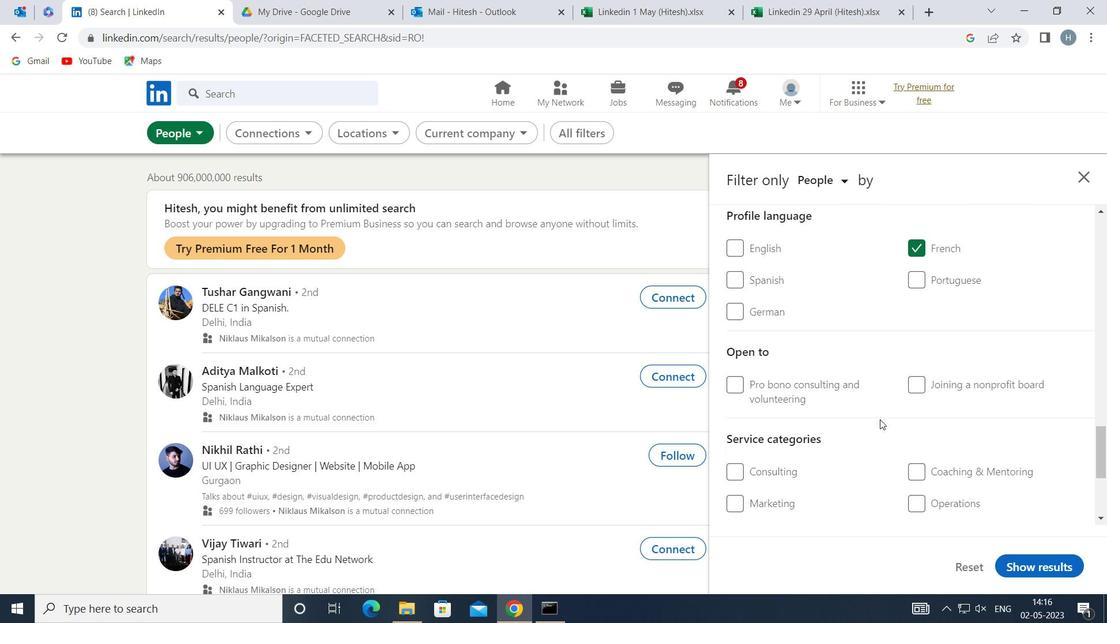
Action: Mouse moved to (964, 391)
Screenshot: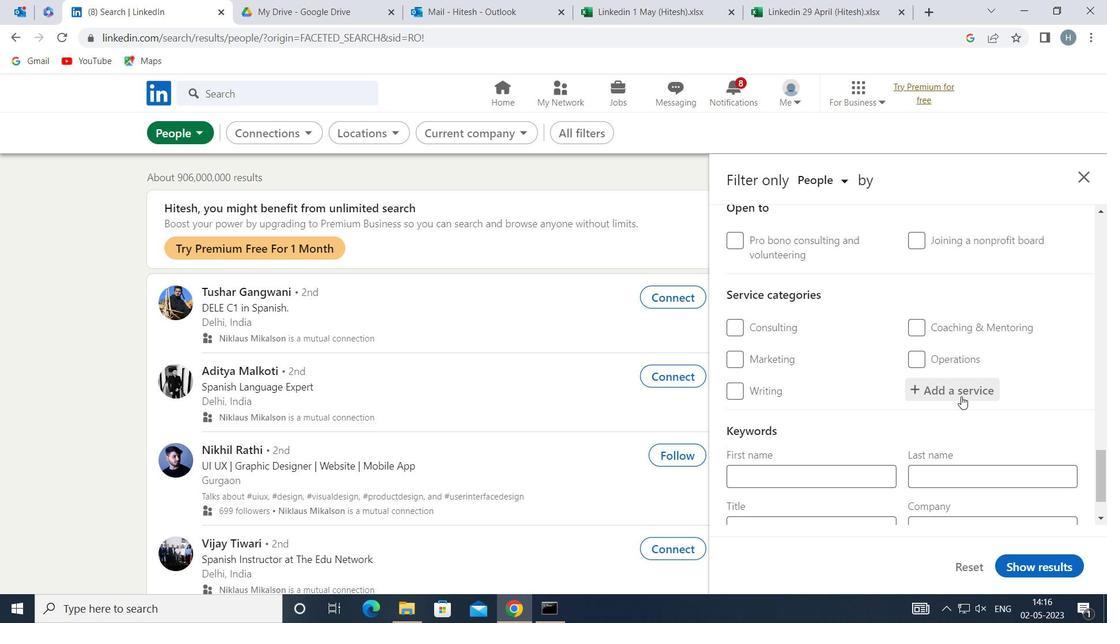 
Action: Mouse pressed left at (964, 391)
Screenshot: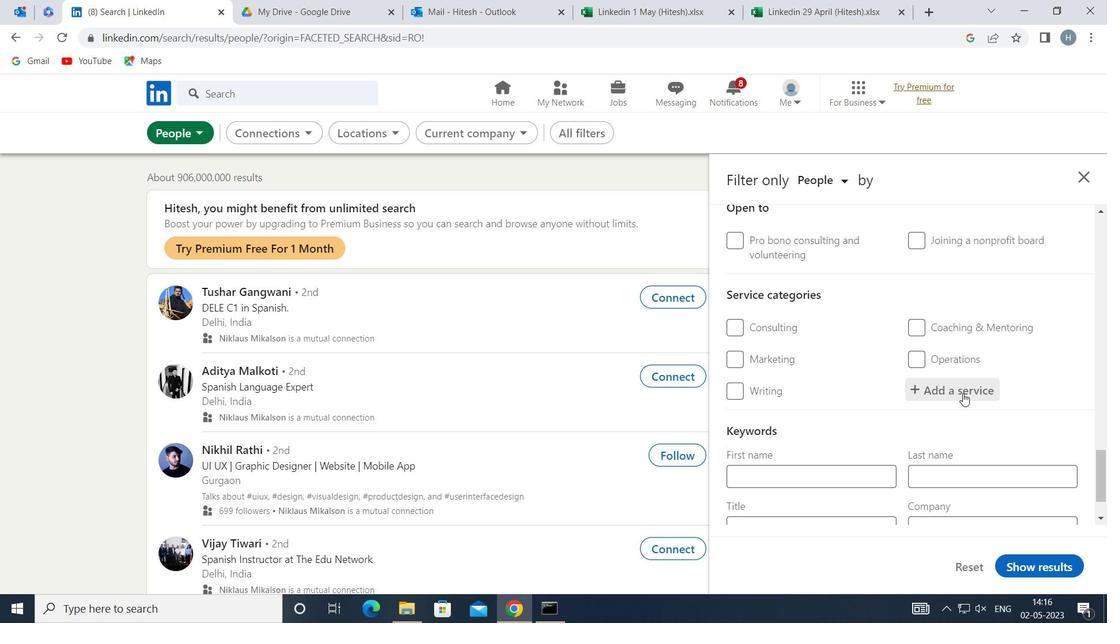 
Action: Mouse moved to (961, 390)
Screenshot: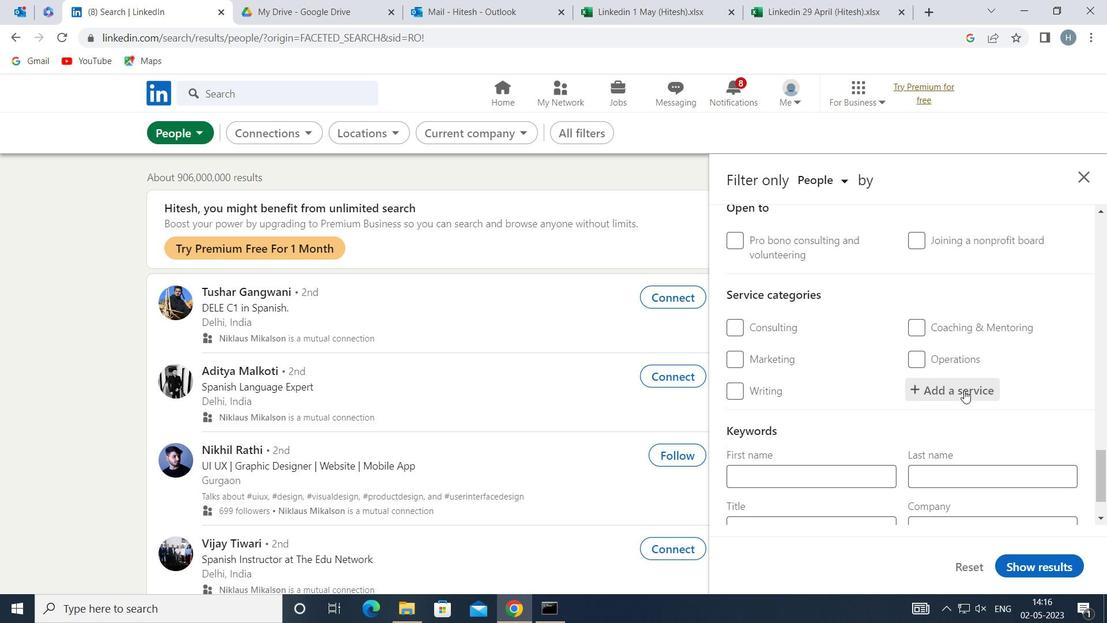 
Action: Key pressed <Key.shift>SOCIAL<Key.space><Key.shift>MEDIA
Screenshot: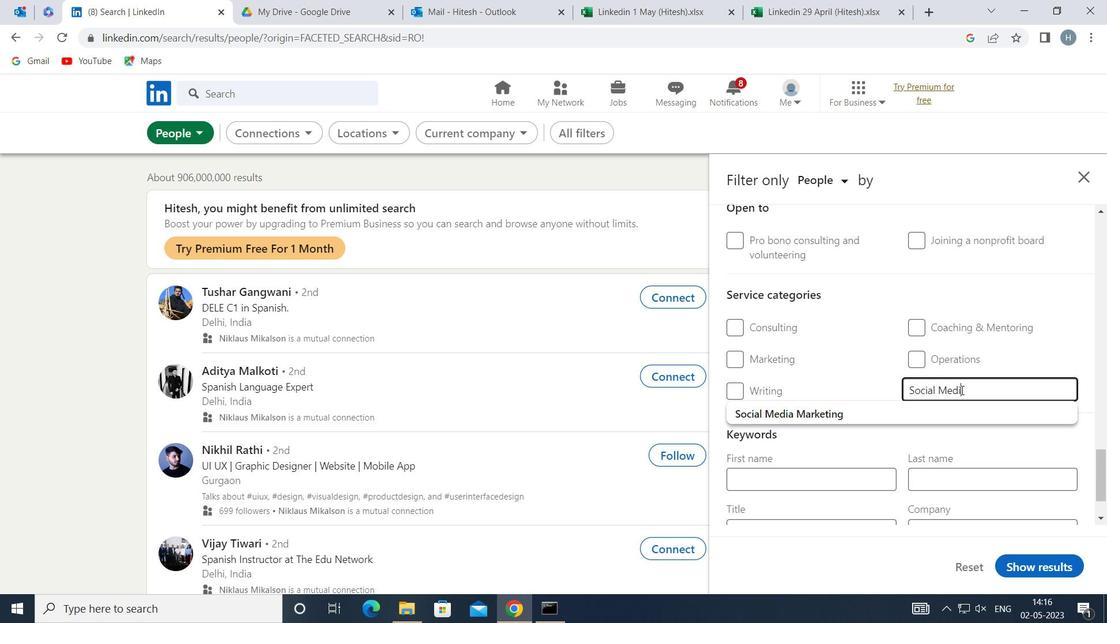 
Action: Mouse moved to (907, 407)
Screenshot: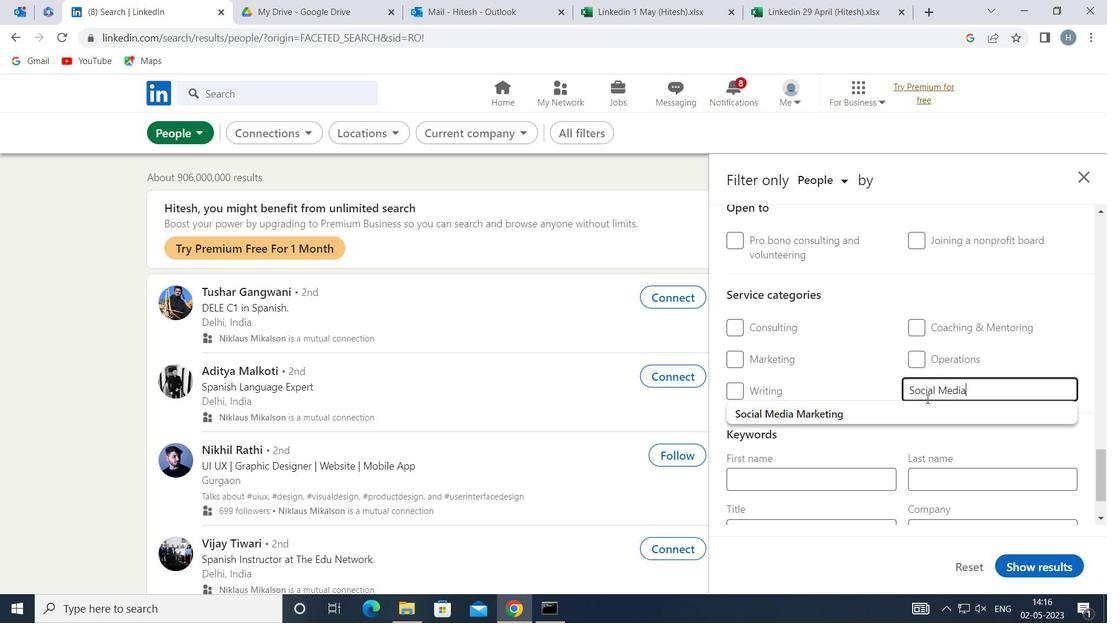 
Action: Mouse pressed left at (907, 407)
Screenshot: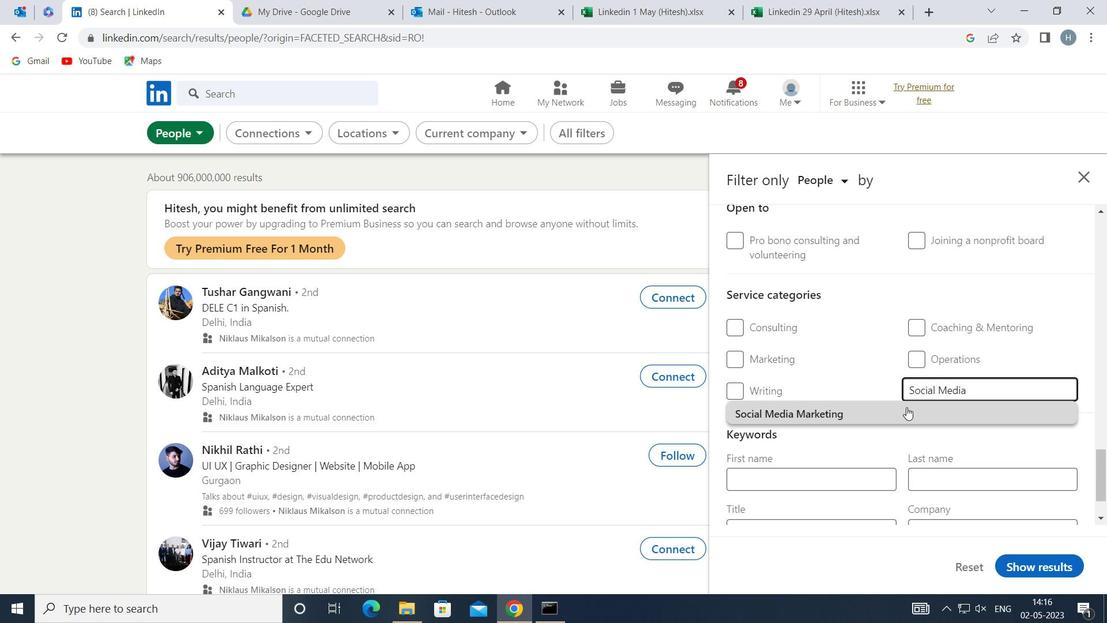 
Action: Mouse moved to (846, 392)
Screenshot: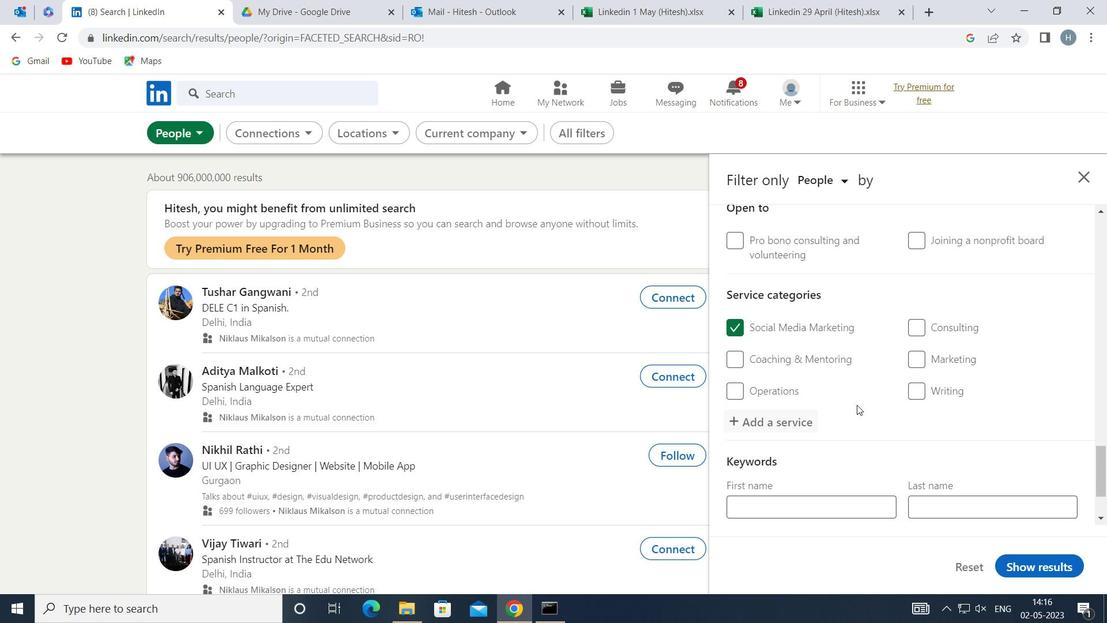 
Action: Mouse scrolled (846, 392) with delta (0, 0)
Screenshot: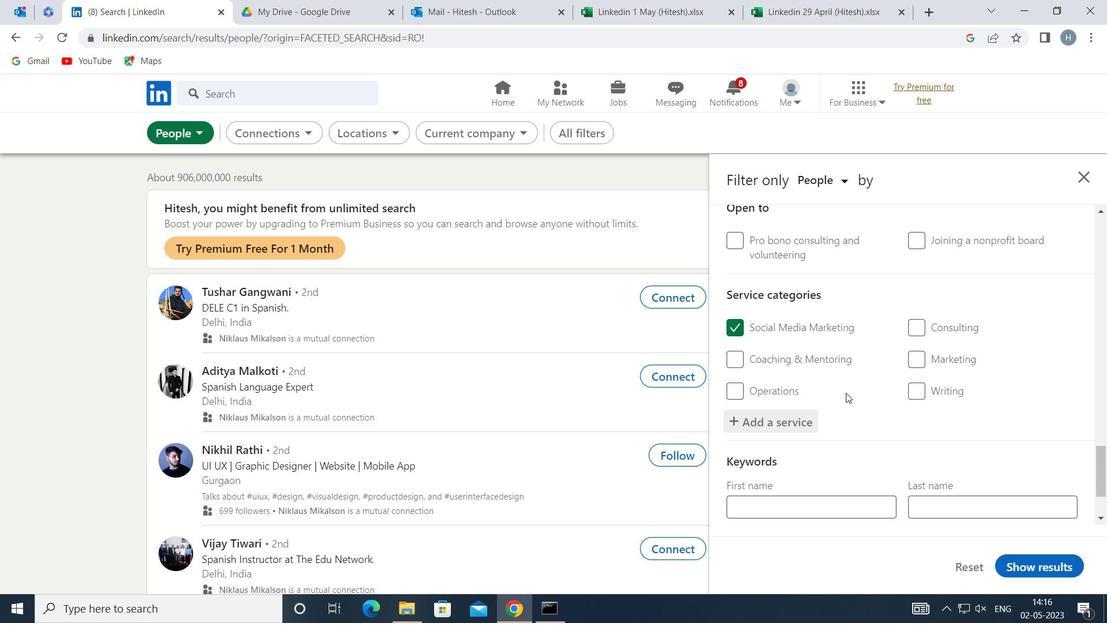 
Action: Mouse scrolled (846, 392) with delta (0, 0)
Screenshot: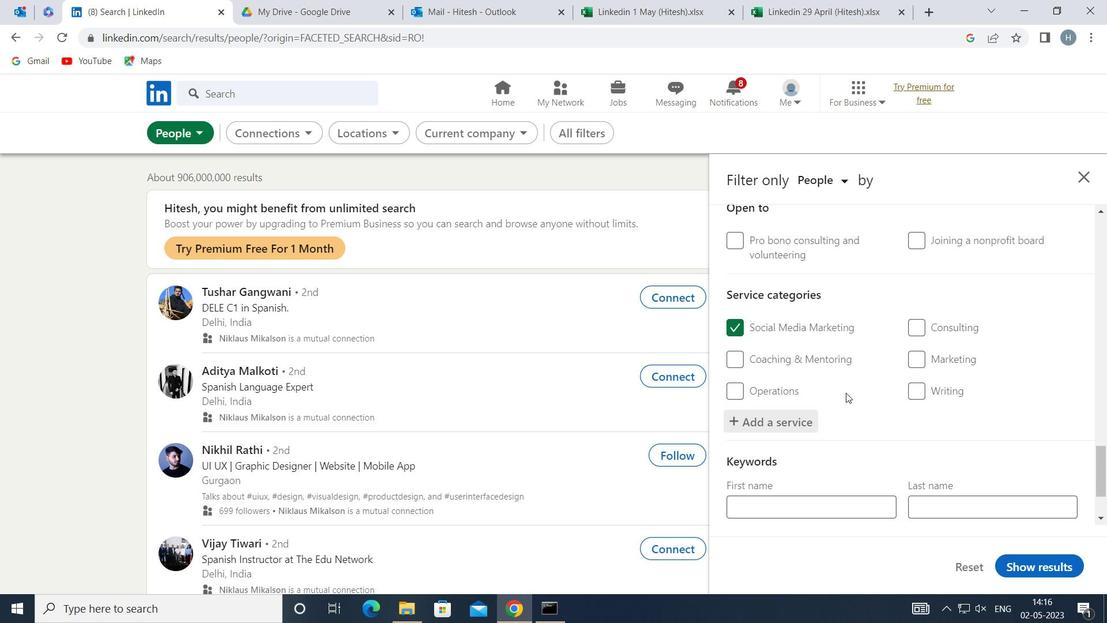 
Action: Mouse scrolled (846, 392) with delta (0, 0)
Screenshot: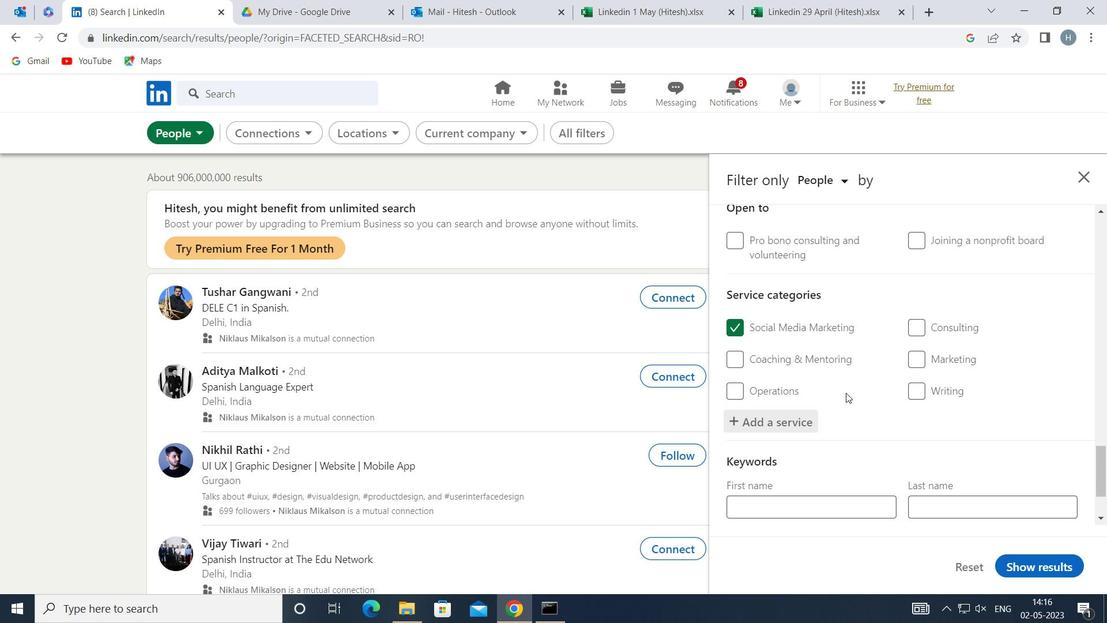
Action: Mouse scrolled (846, 392) with delta (0, 0)
Screenshot: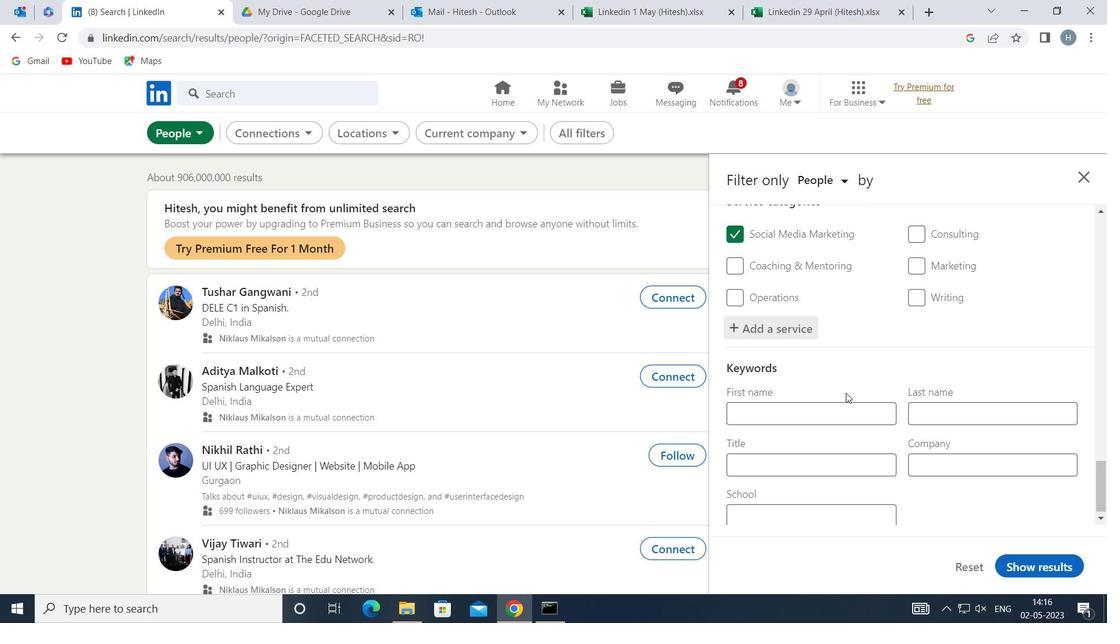 
Action: Mouse scrolled (846, 392) with delta (0, 0)
Screenshot: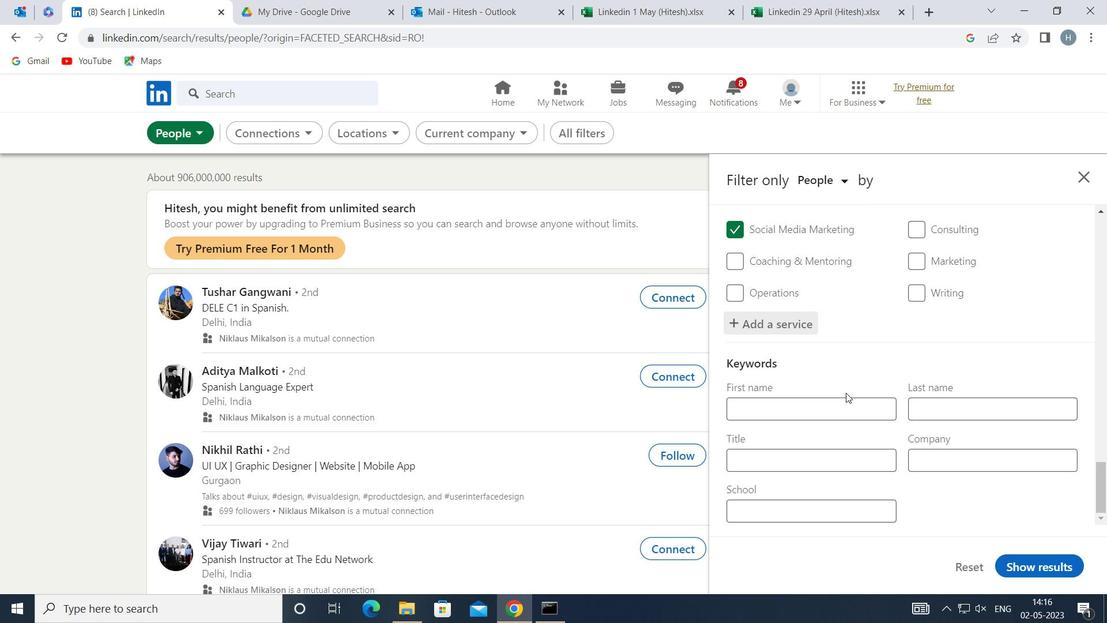 
Action: Mouse moved to (857, 457)
Screenshot: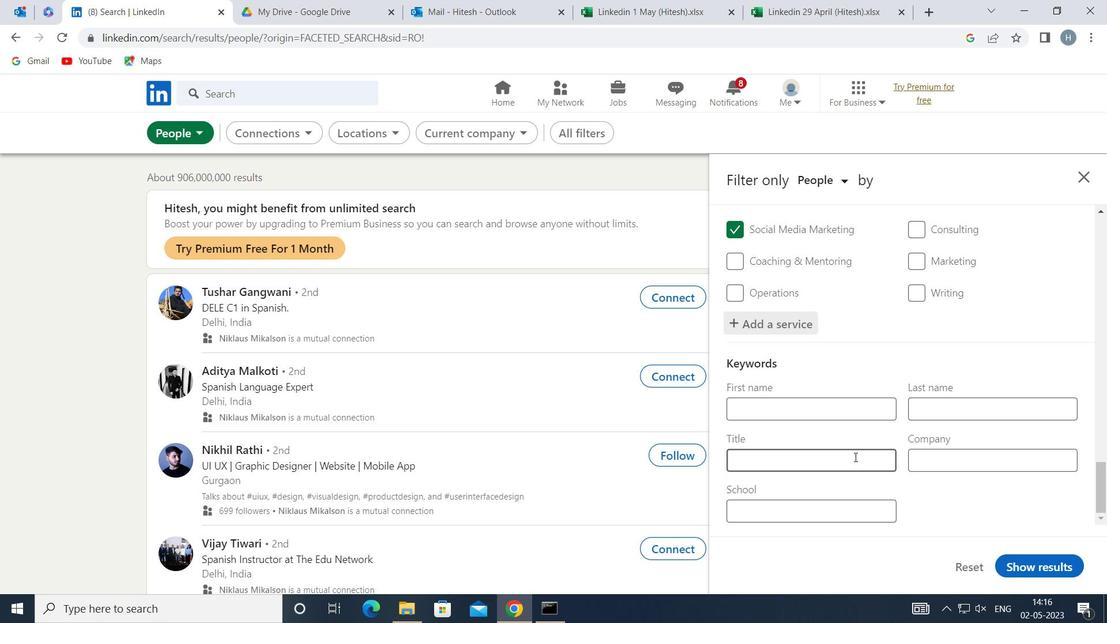 
Action: Mouse pressed left at (857, 457)
Screenshot: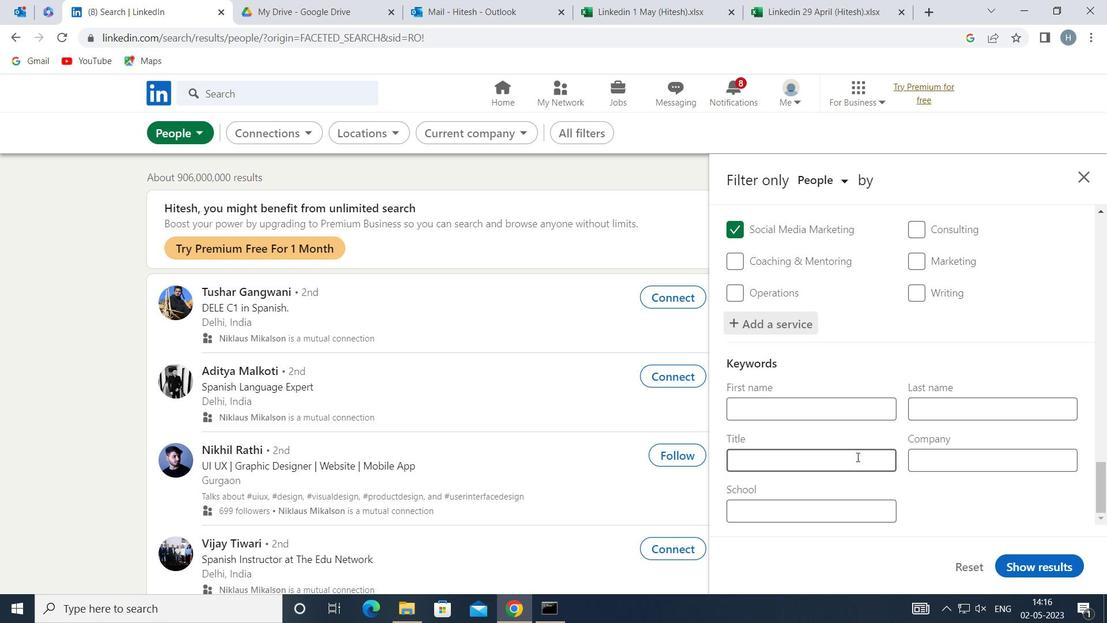 
Action: Mouse moved to (855, 452)
Screenshot: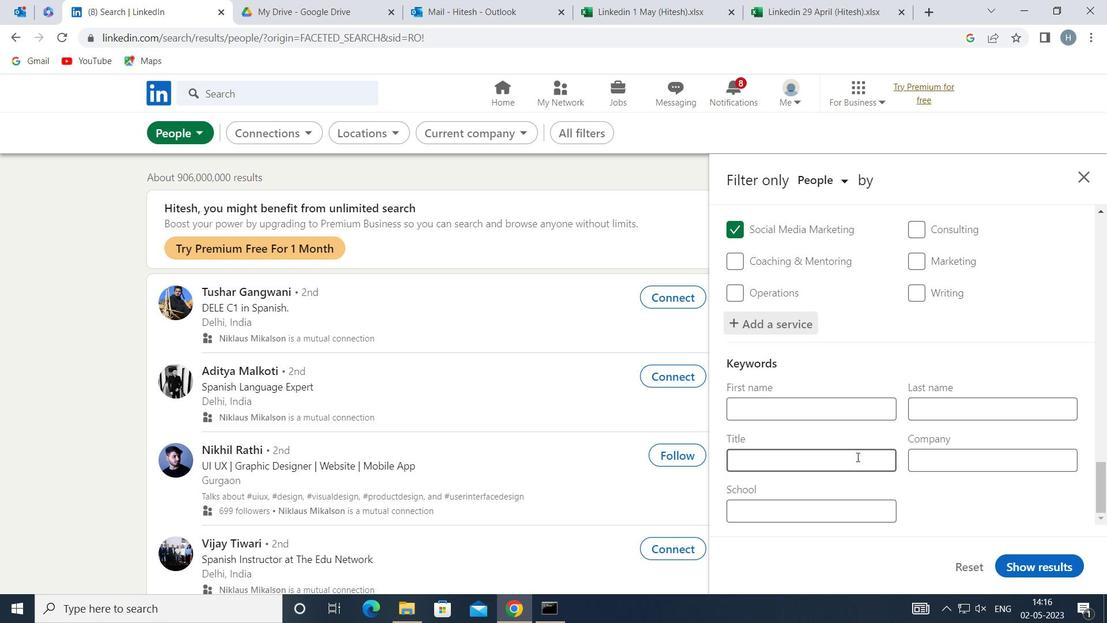 
Action: Key pressed <Key.shift>HANDYMAN
Screenshot: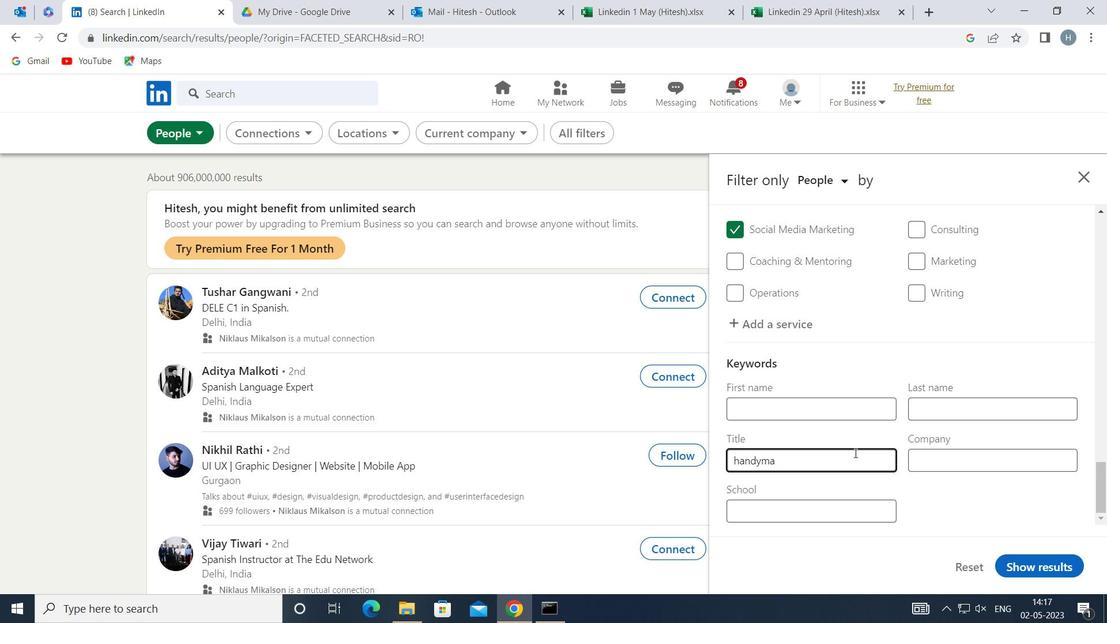 
Action: Mouse moved to (1039, 562)
Screenshot: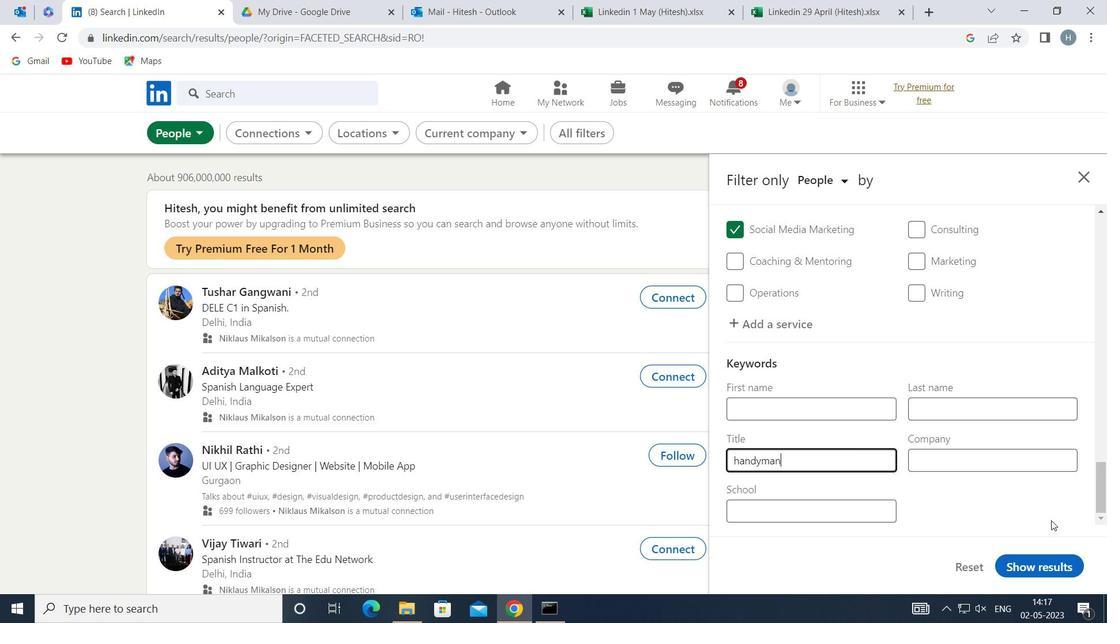 
Action: Mouse pressed left at (1039, 562)
Screenshot: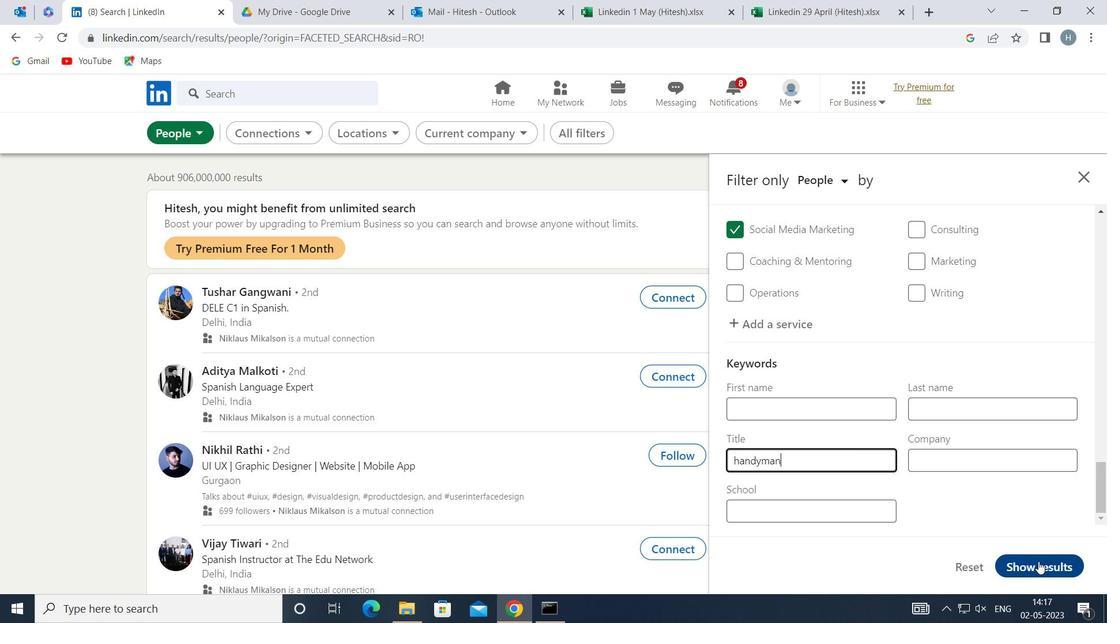 
Action: Mouse moved to (713, 399)
Screenshot: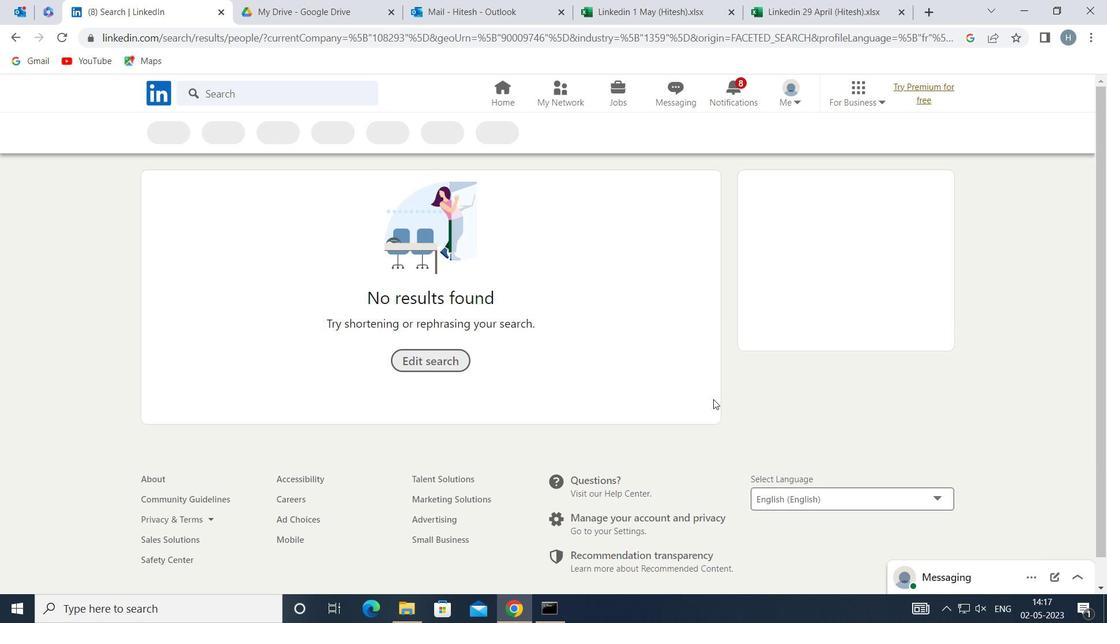 
